Task: Look for space in Mariupol, Ukraine from 5th July, 2023 to 15th July, 2023 for 9 adults in price range Rs.15000 to Rs.25000. Place can be entire place with 5 bedrooms having 5 beds and 5 bathrooms. Property type can be house, flat, guest house. Booking option can be shelf check-in. Required host language is English.
Action: Mouse moved to (580, 128)
Screenshot: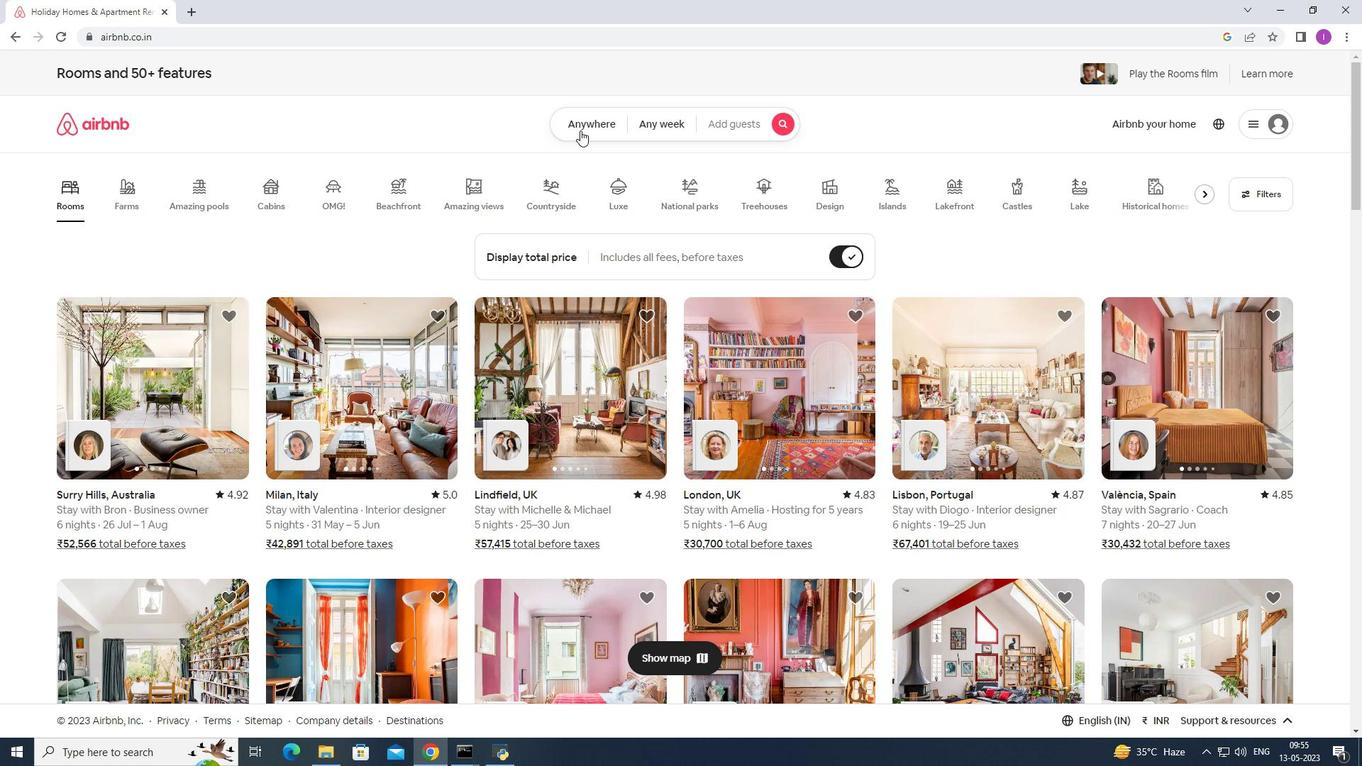 
Action: Mouse pressed left at (580, 128)
Screenshot: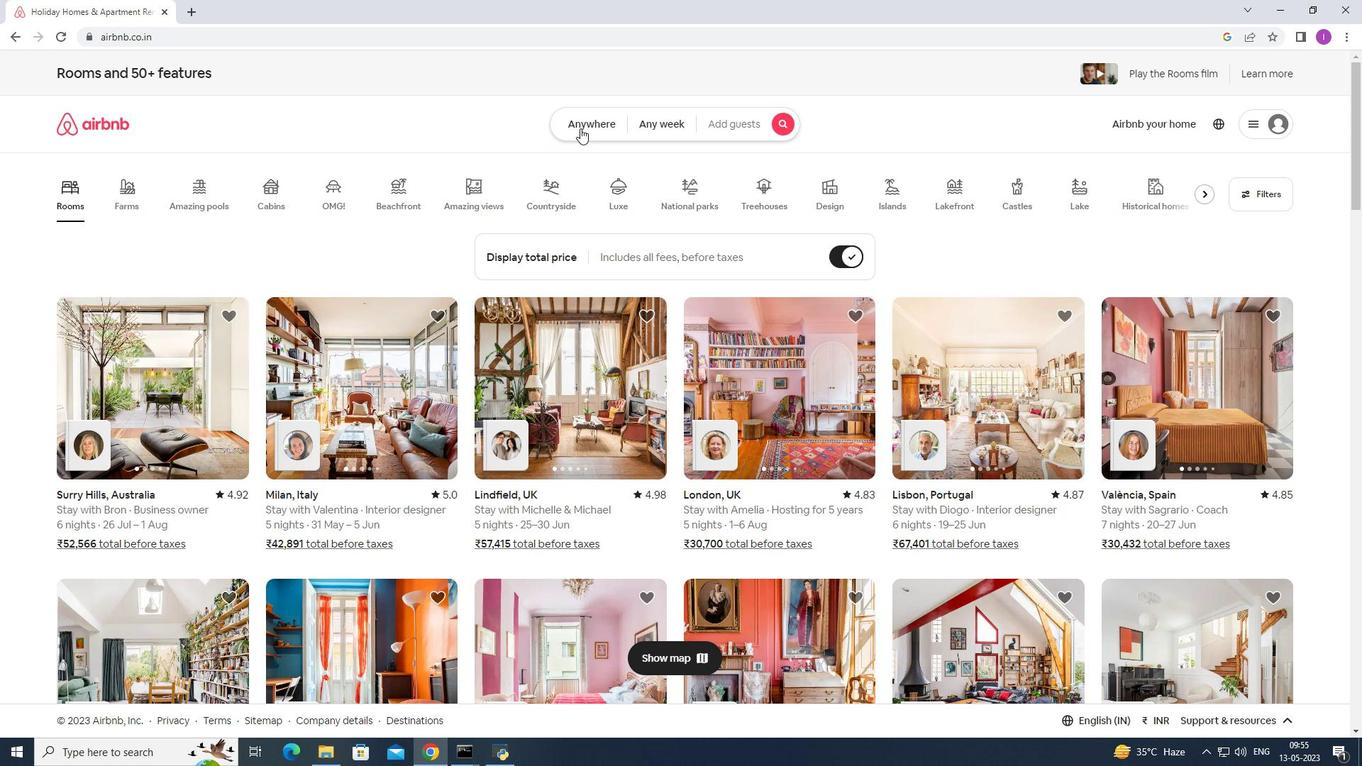 
Action: Mouse moved to (472, 173)
Screenshot: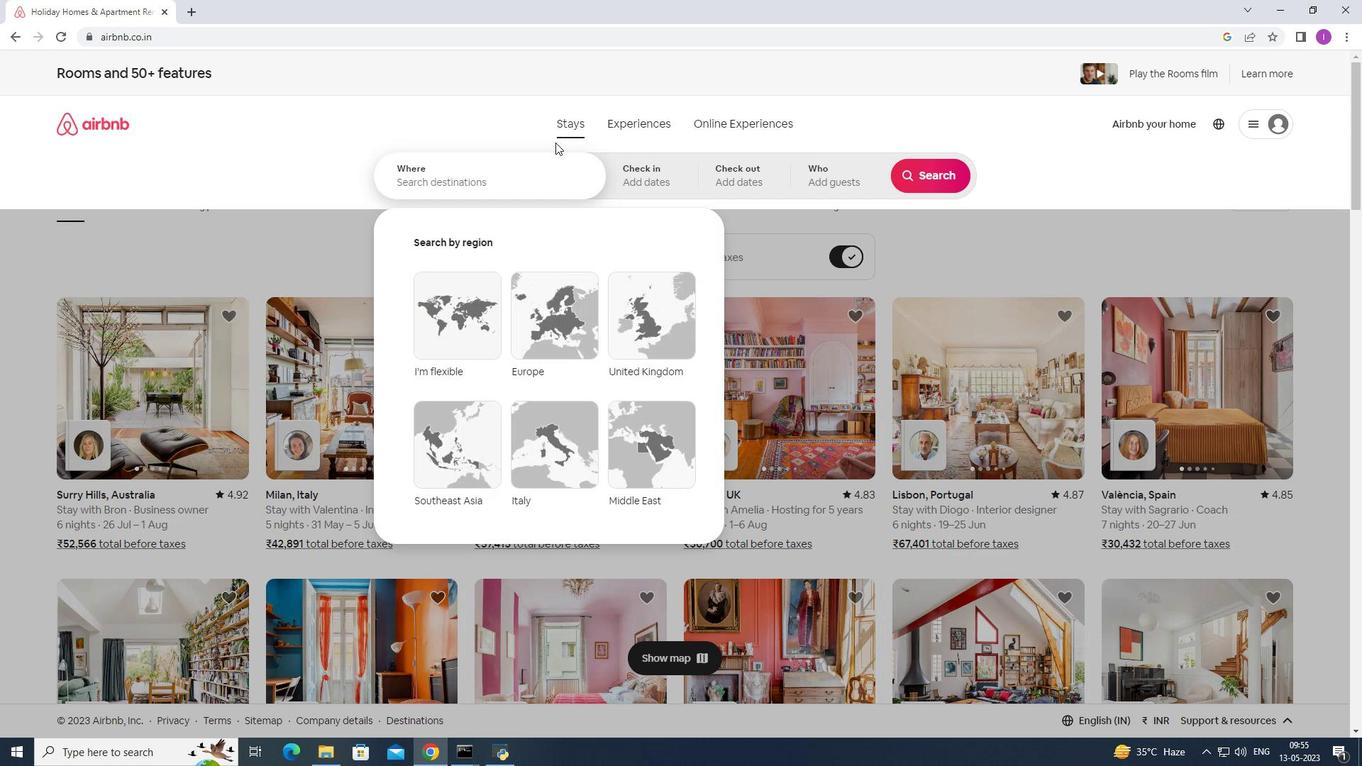 
Action: Mouse pressed left at (472, 173)
Screenshot: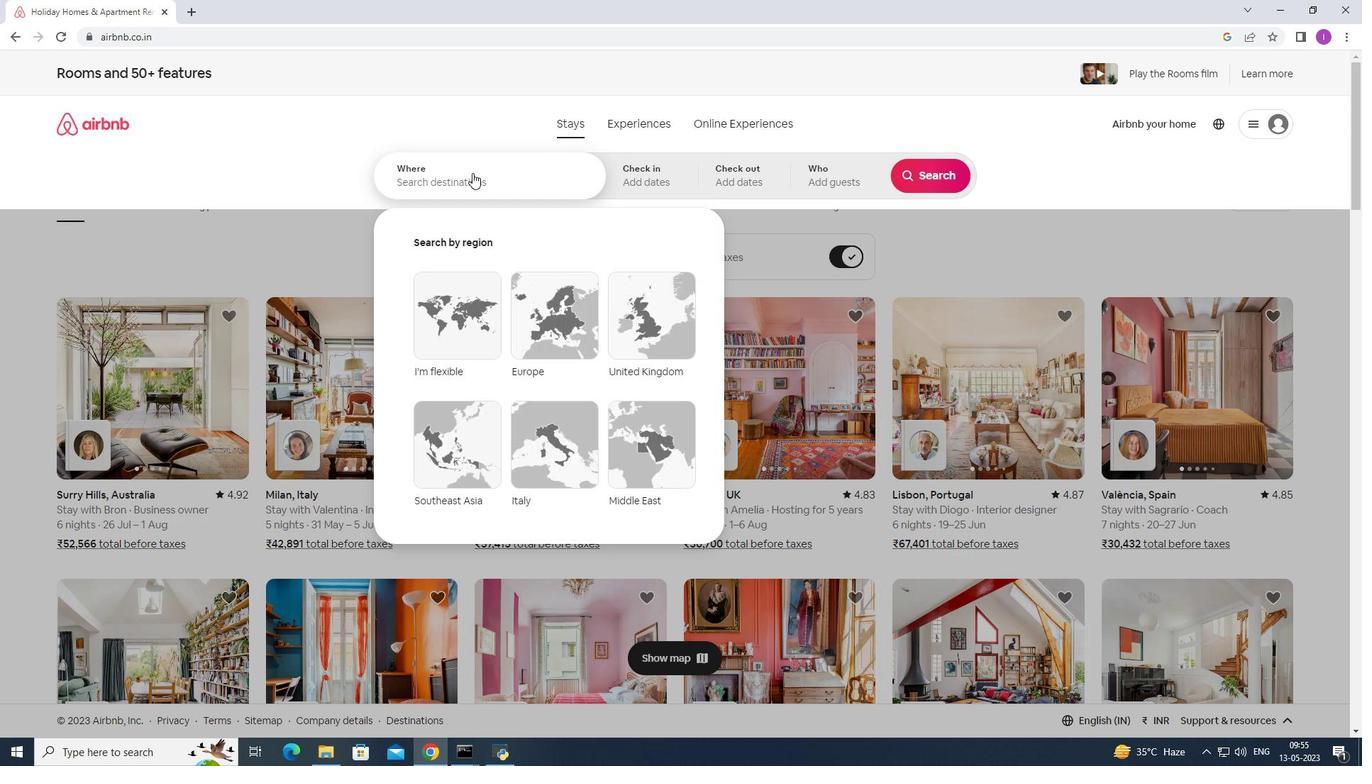
Action: Key pressed <Key.shift>N<Key.backspace><Key.shift>Mariupol,<Key.shift><Key.shift>Ukraine
Screenshot: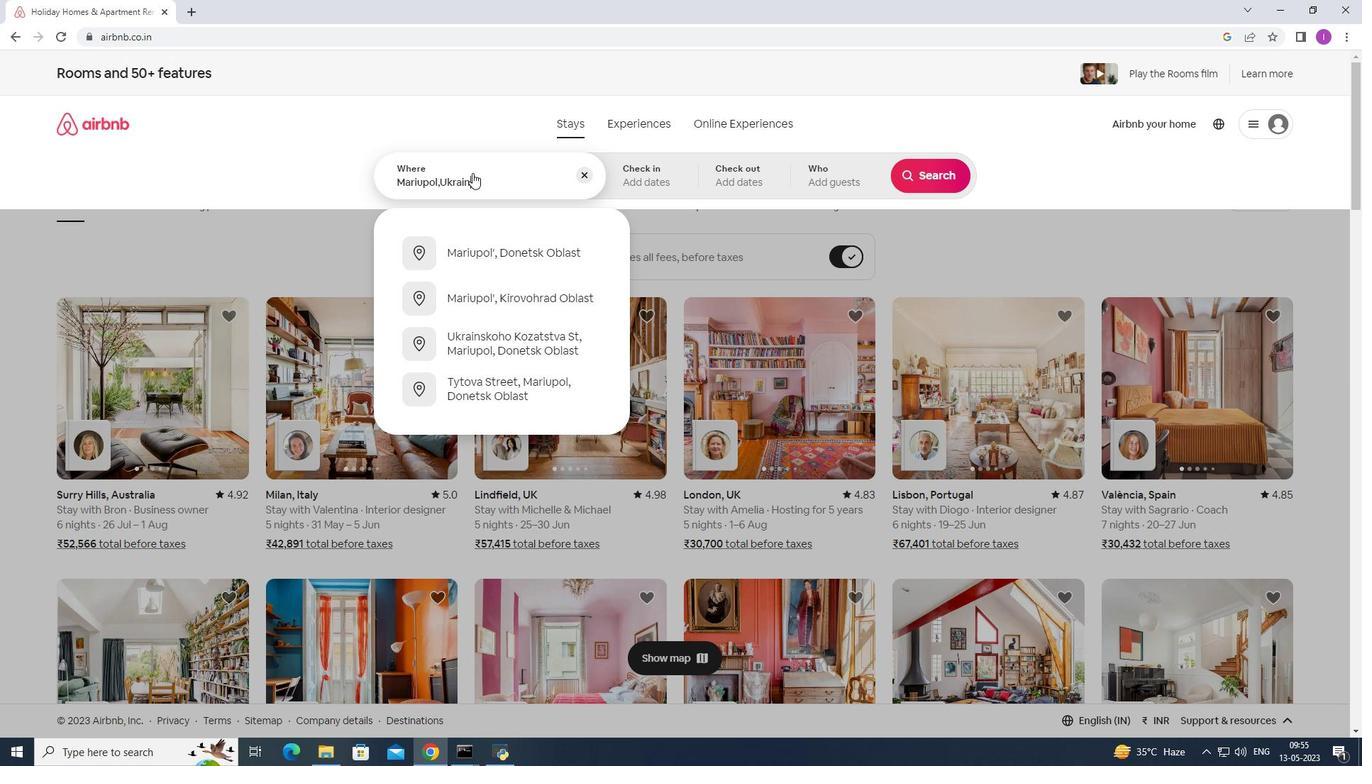 
Action: Mouse moved to (647, 178)
Screenshot: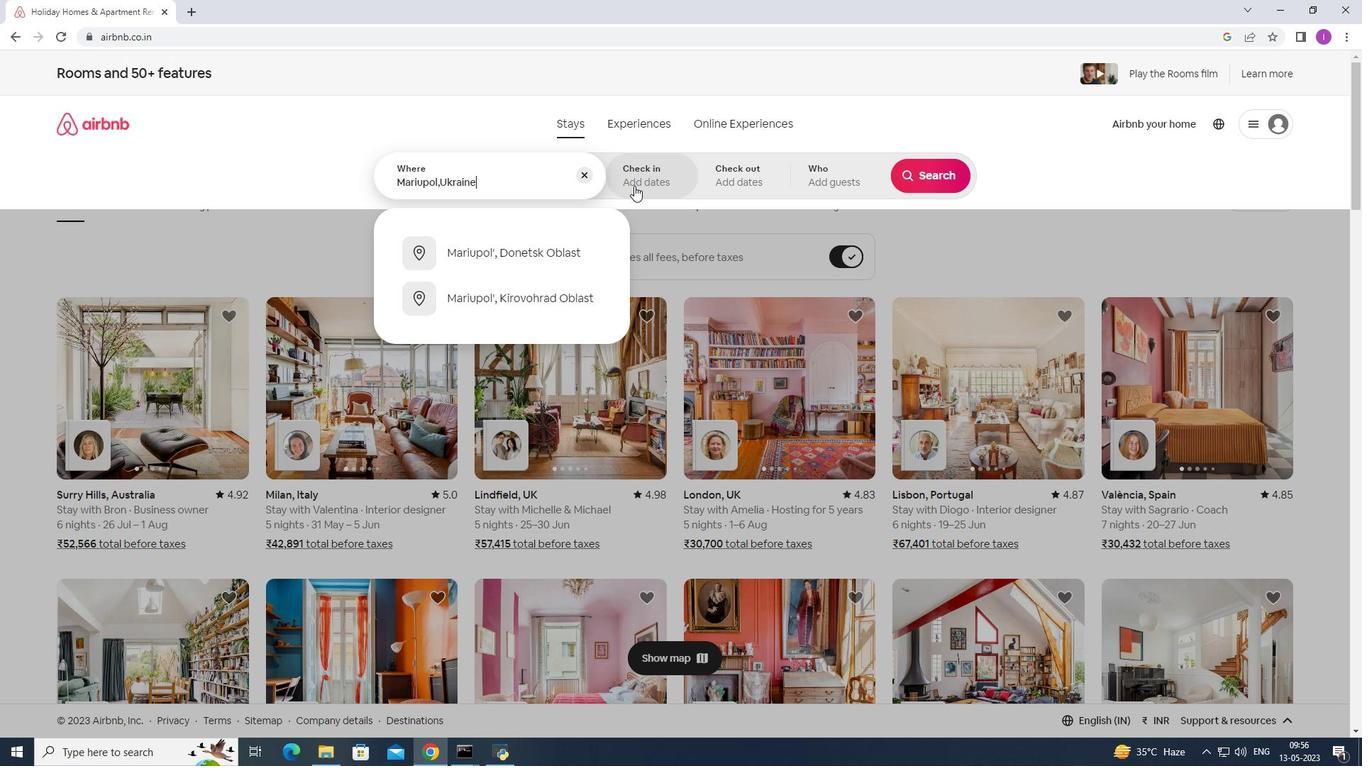 
Action: Mouse pressed left at (647, 178)
Screenshot: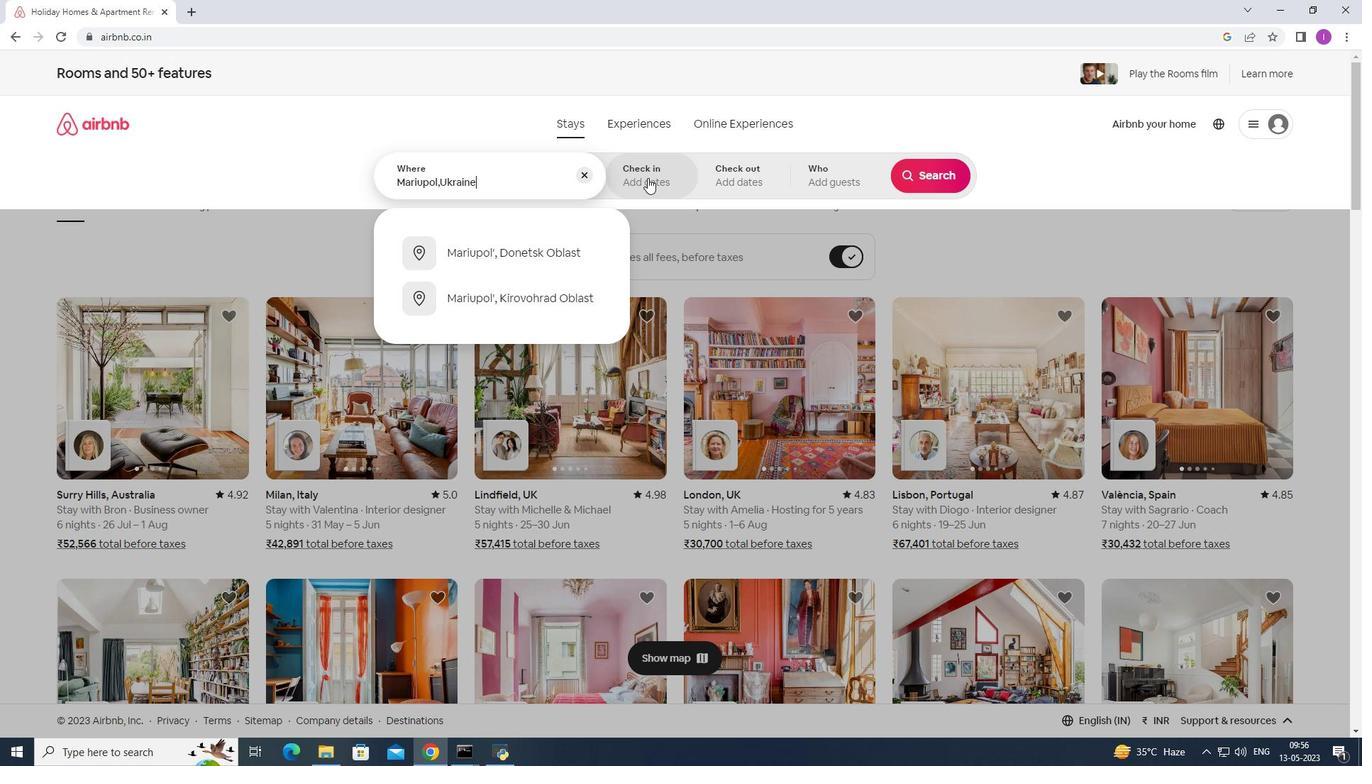 
Action: Mouse moved to (928, 285)
Screenshot: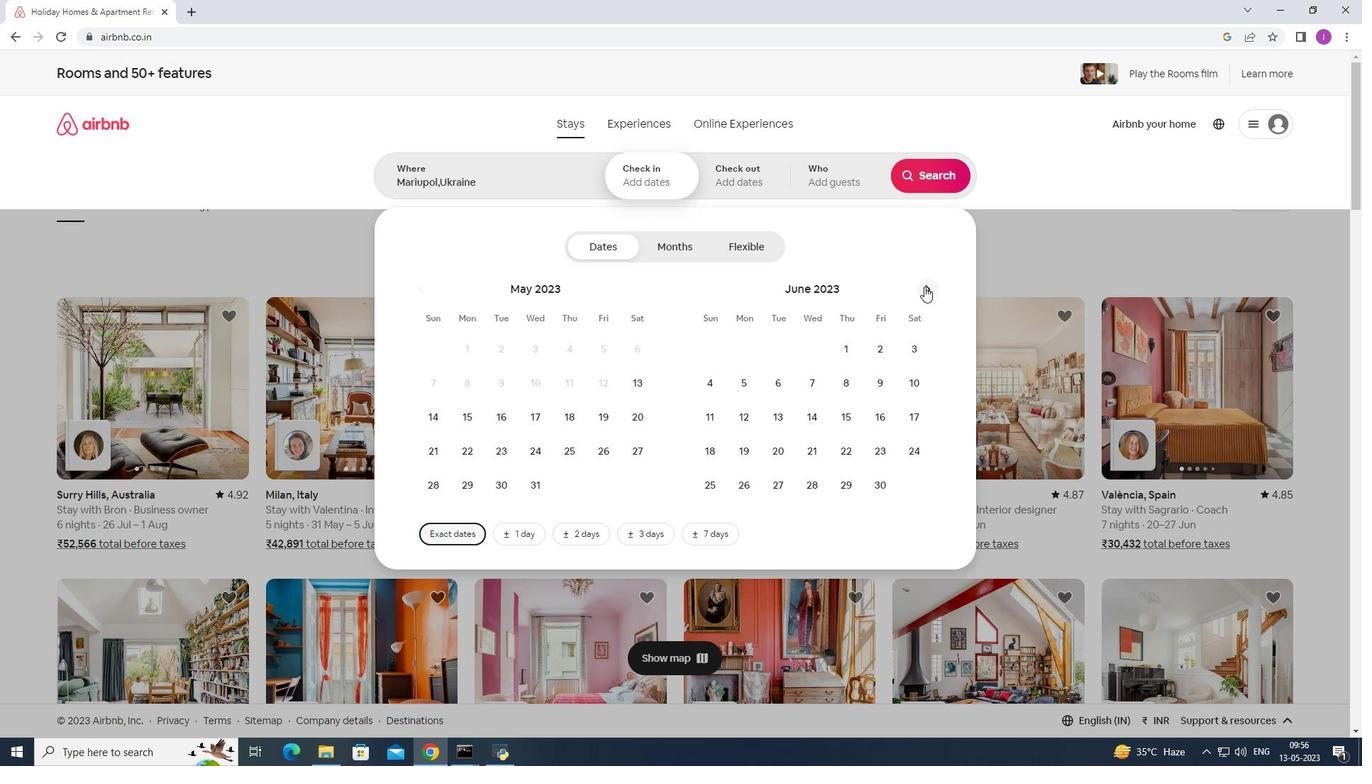 
Action: Mouse pressed left at (928, 285)
Screenshot: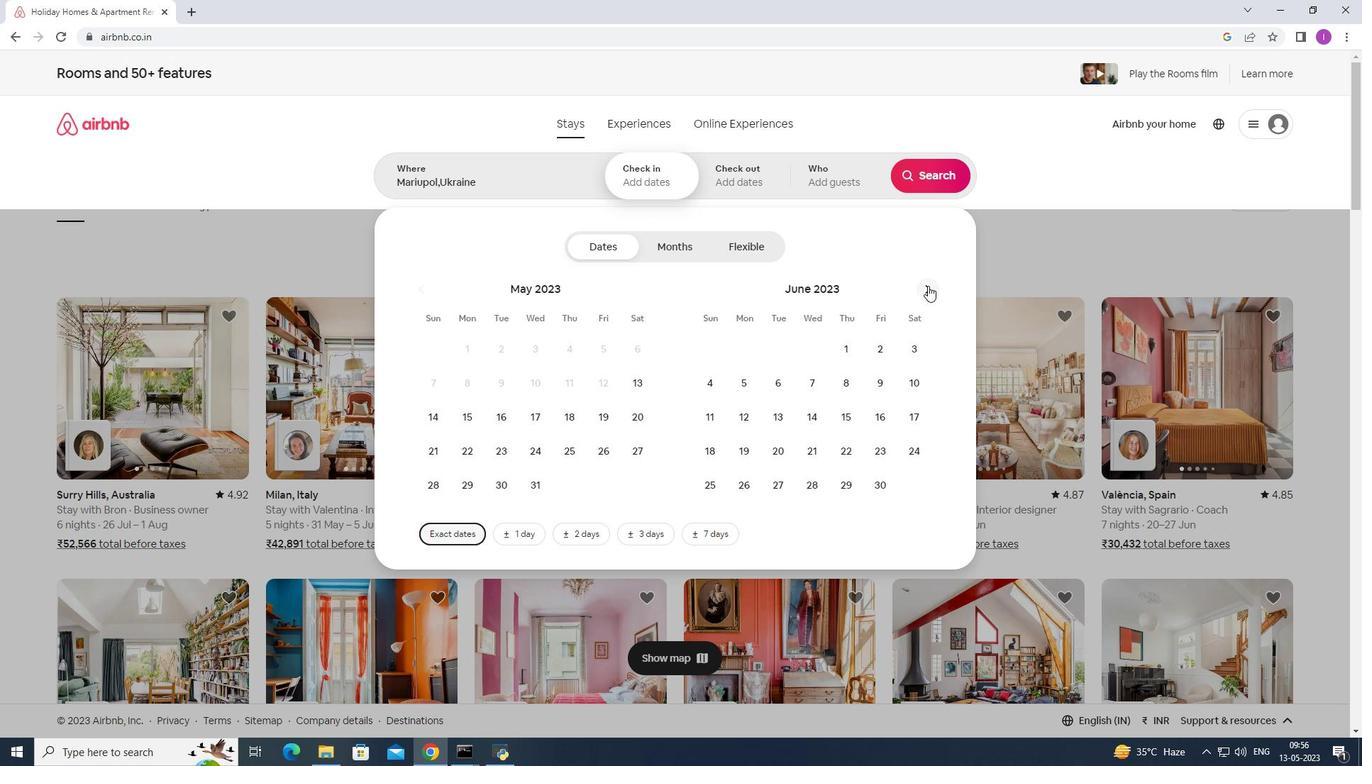 
Action: Mouse moved to (807, 385)
Screenshot: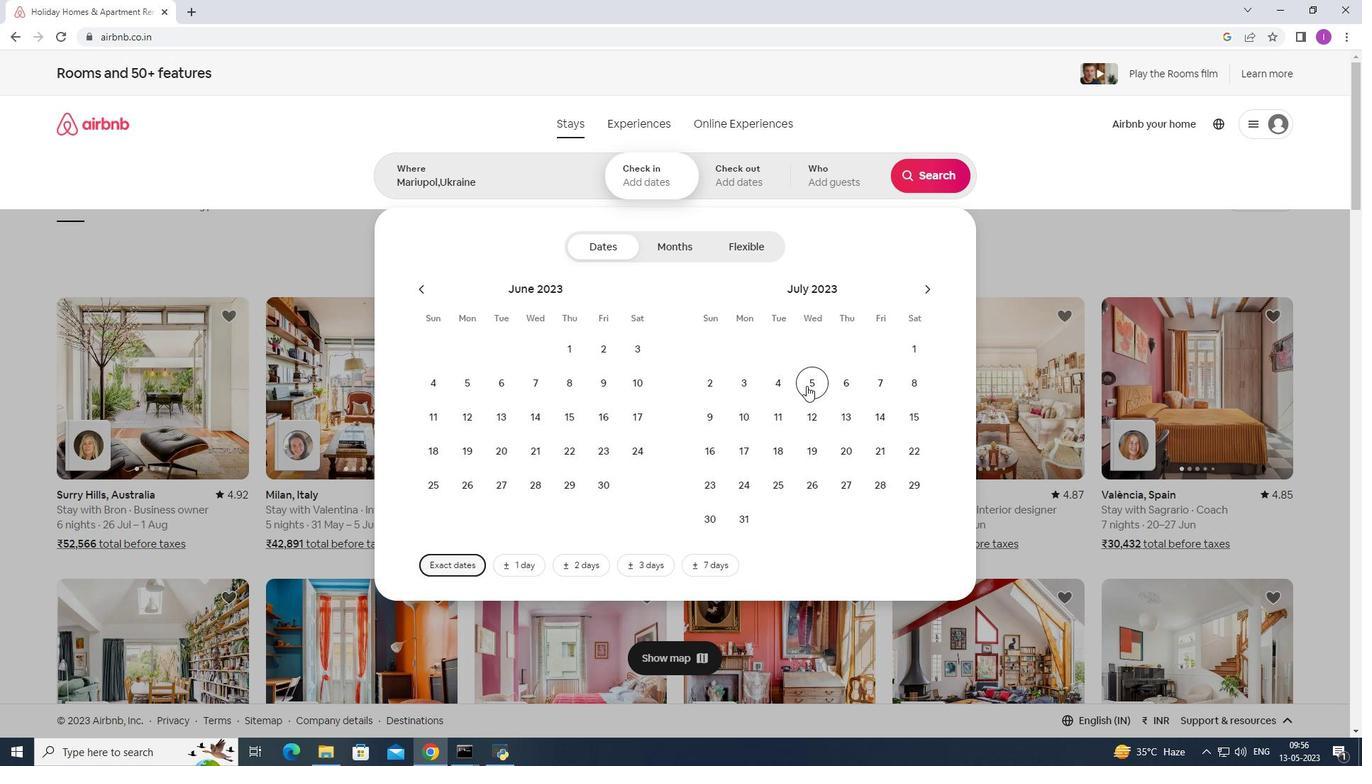 
Action: Mouse pressed left at (807, 385)
Screenshot: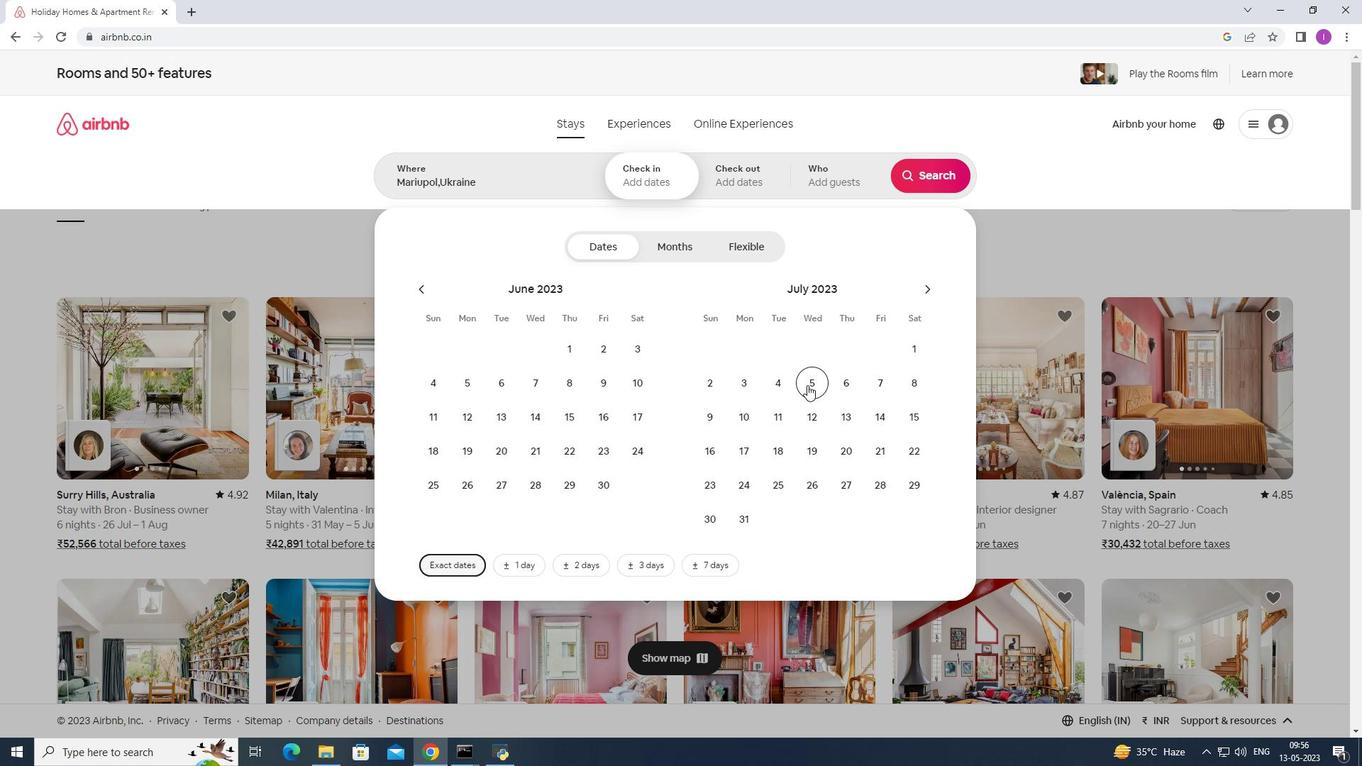 
Action: Mouse moved to (913, 412)
Screenshot: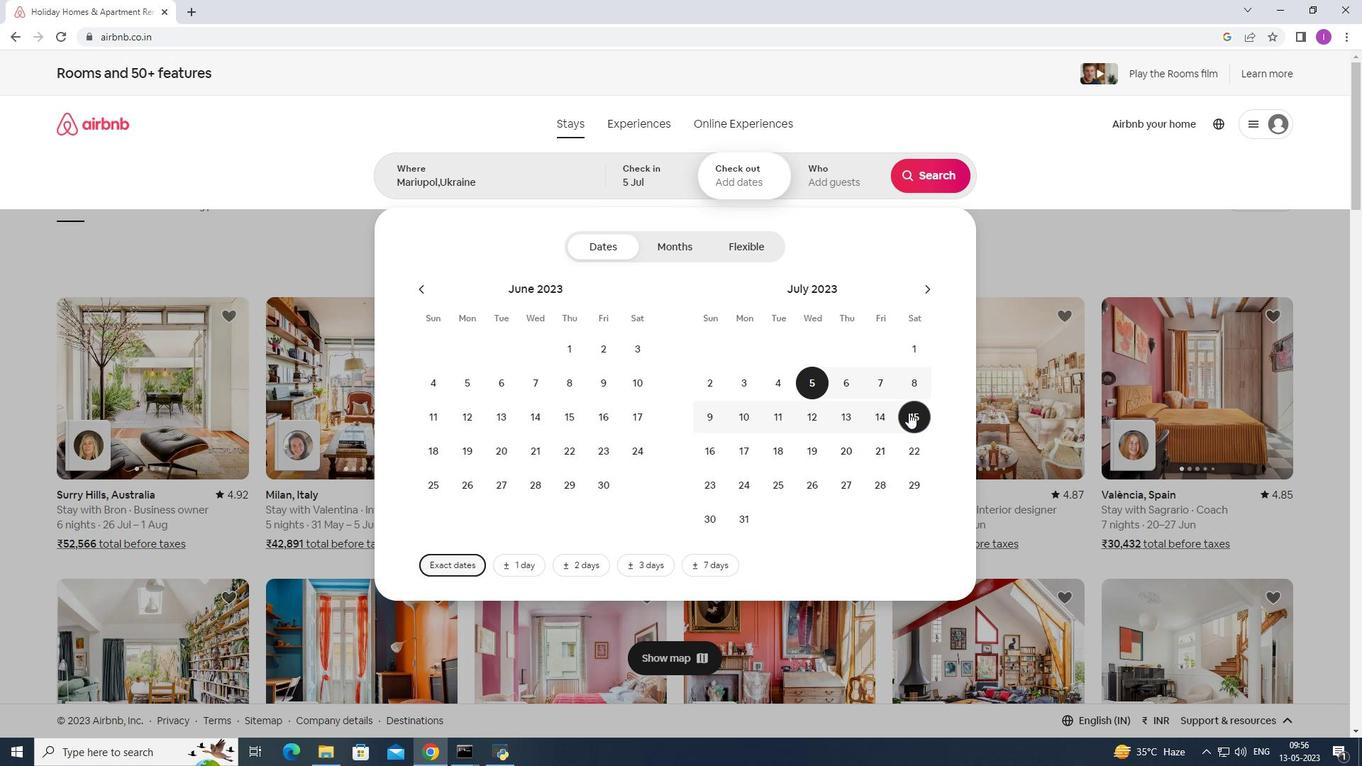 
Action: Mouse pressed left at (913, 412)
Screenshot: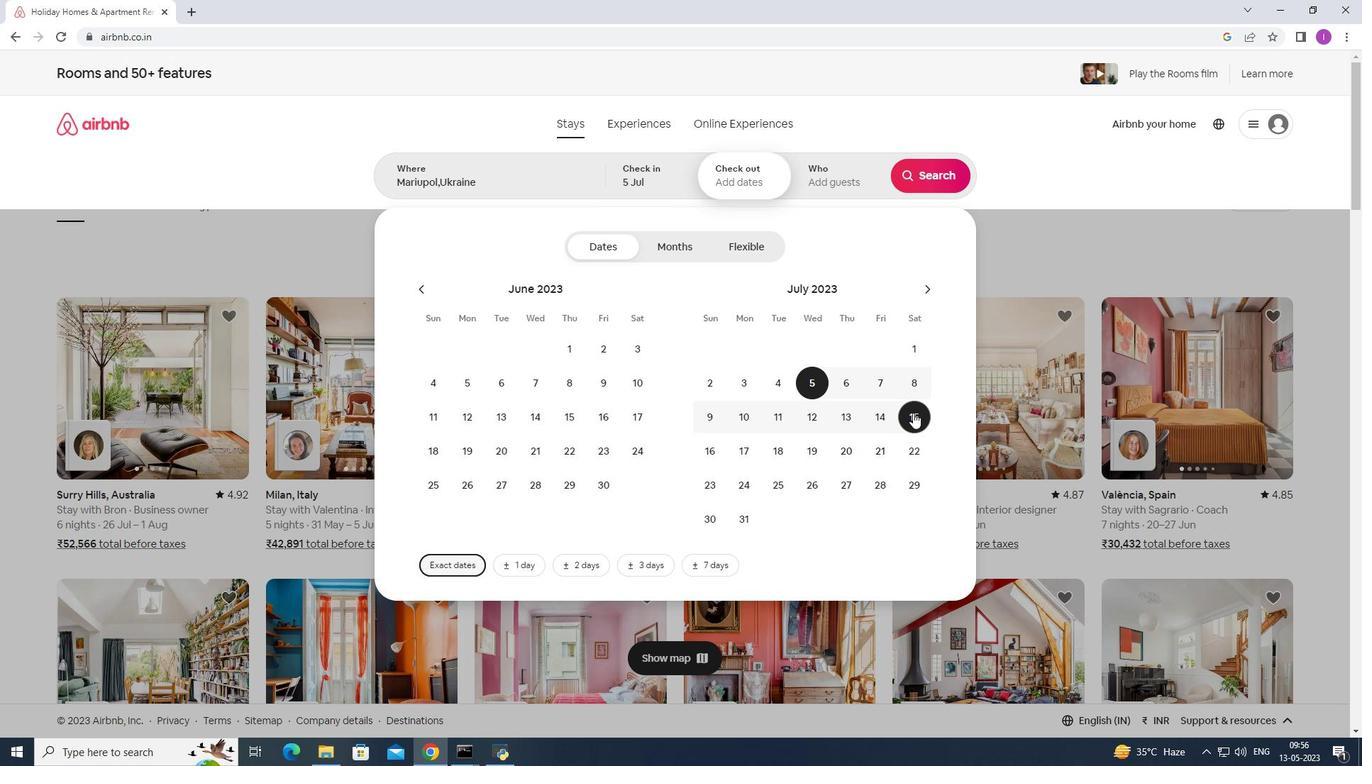 
Action: Mouse moved to (850, 183)
Screenshot: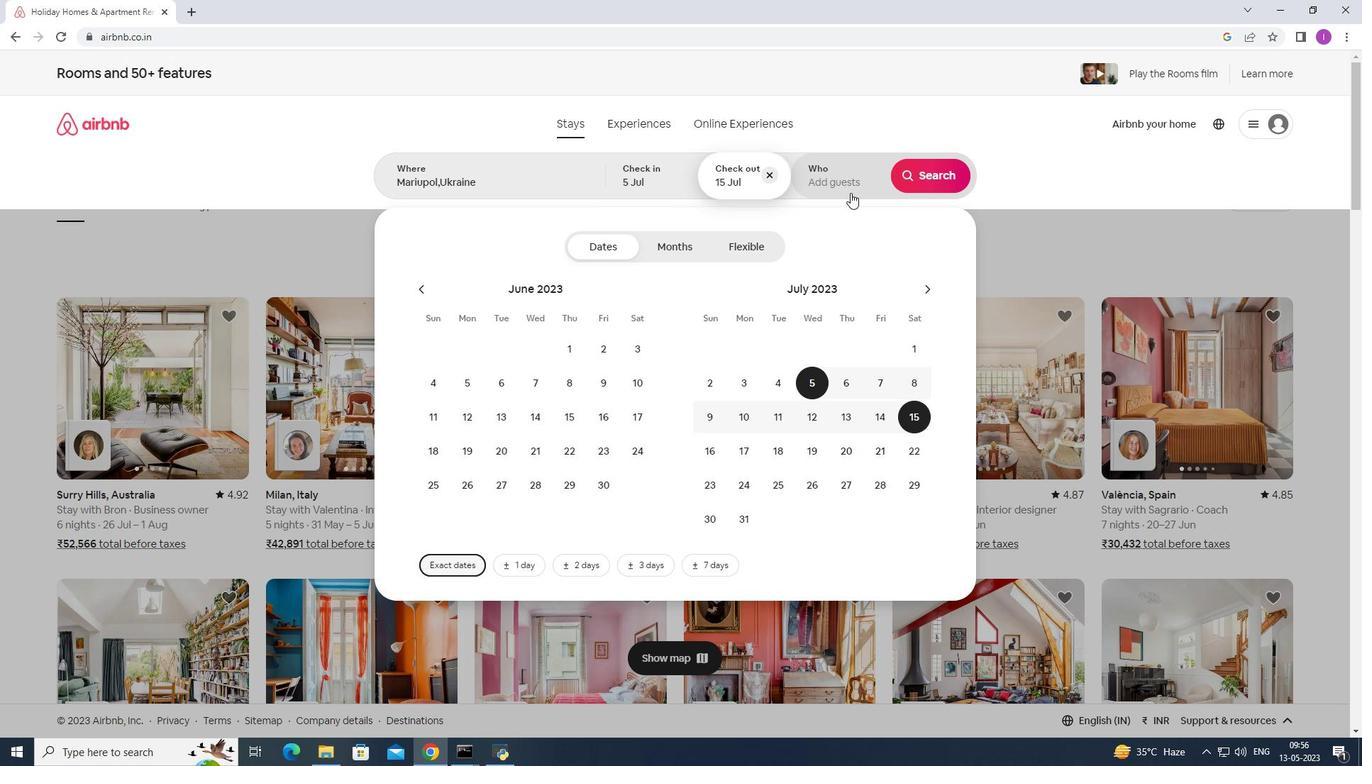 
Action: Mouse pressed left at (850, 183)
Screenshot: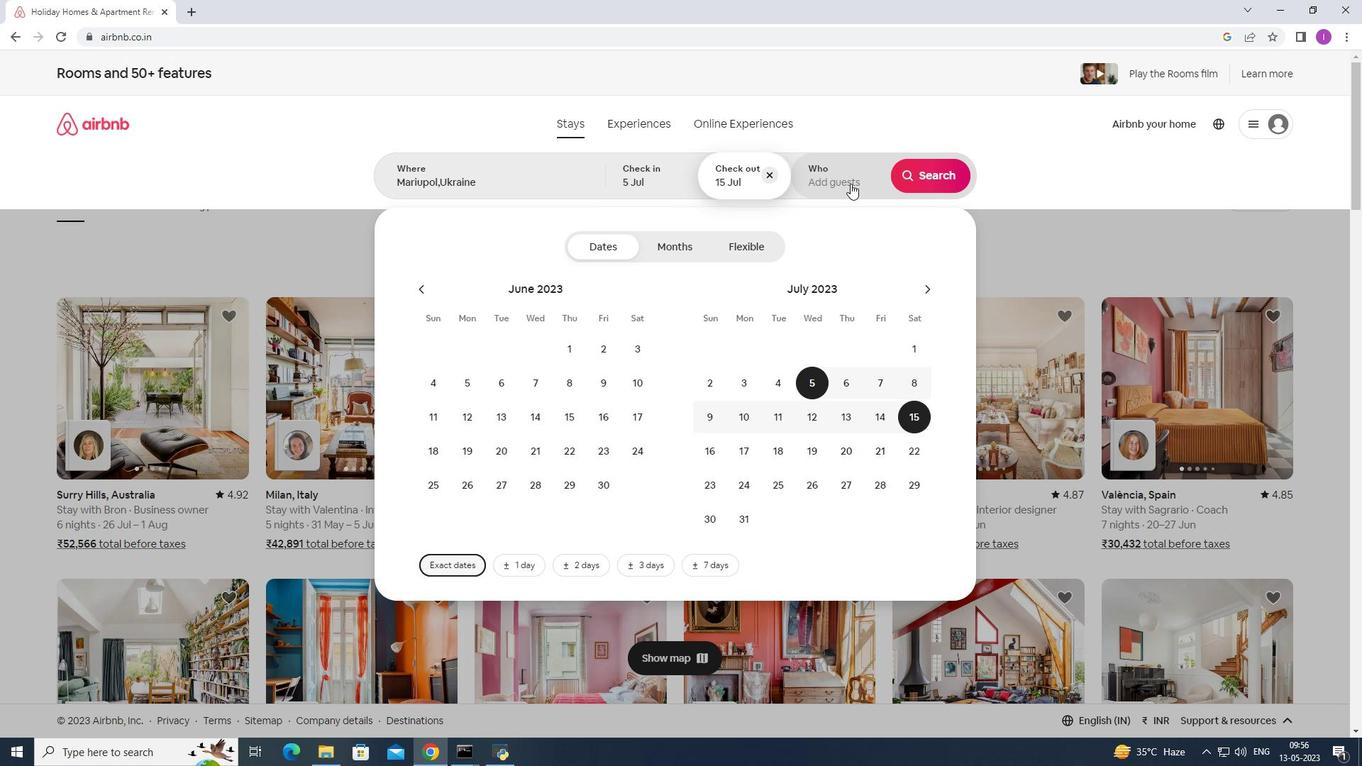 
Action: Mouse moved to (935, 258)
Screenshot: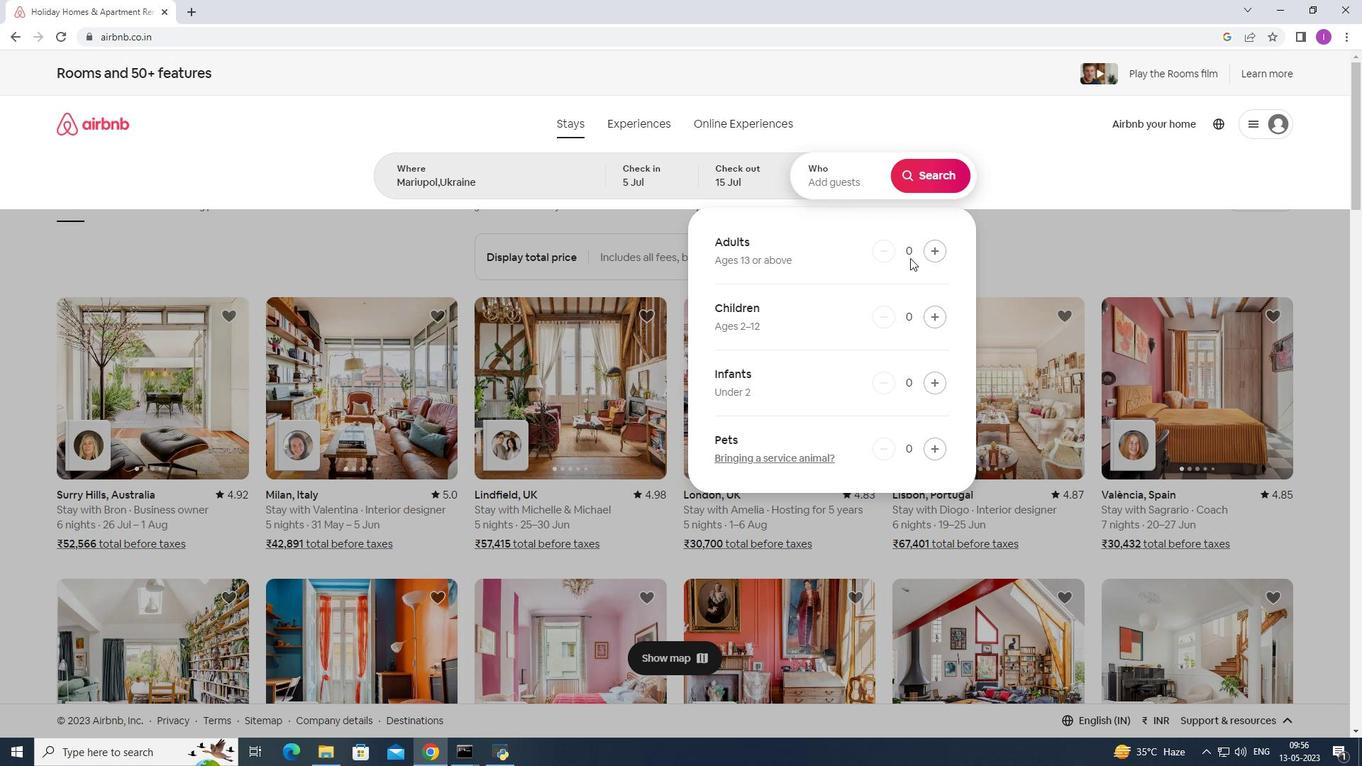 
Action: Mouse pressed left at (935, 258)
Screenshot: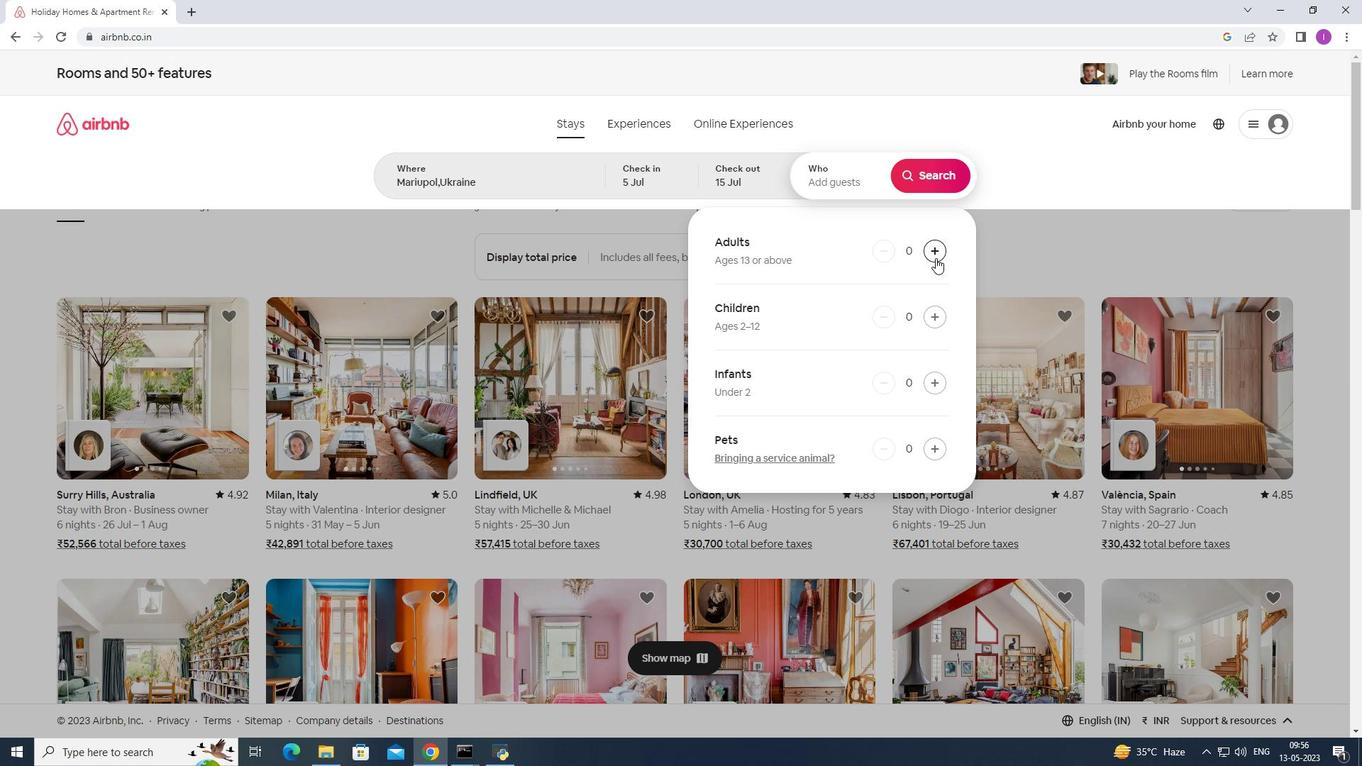 
Action: Mouse pressed left at (935, 258)
Screenshot: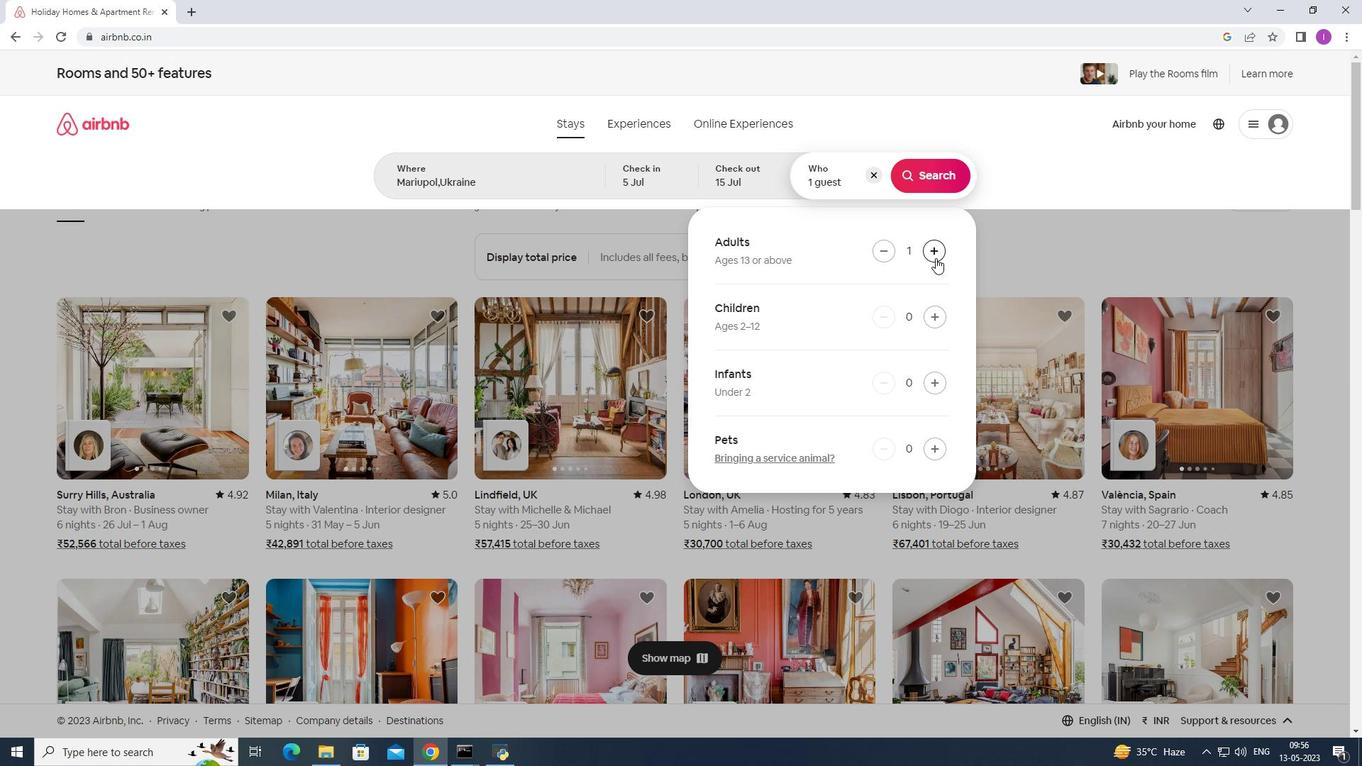 
Action: Mouse pressed left at (935, 258)
Screenshot: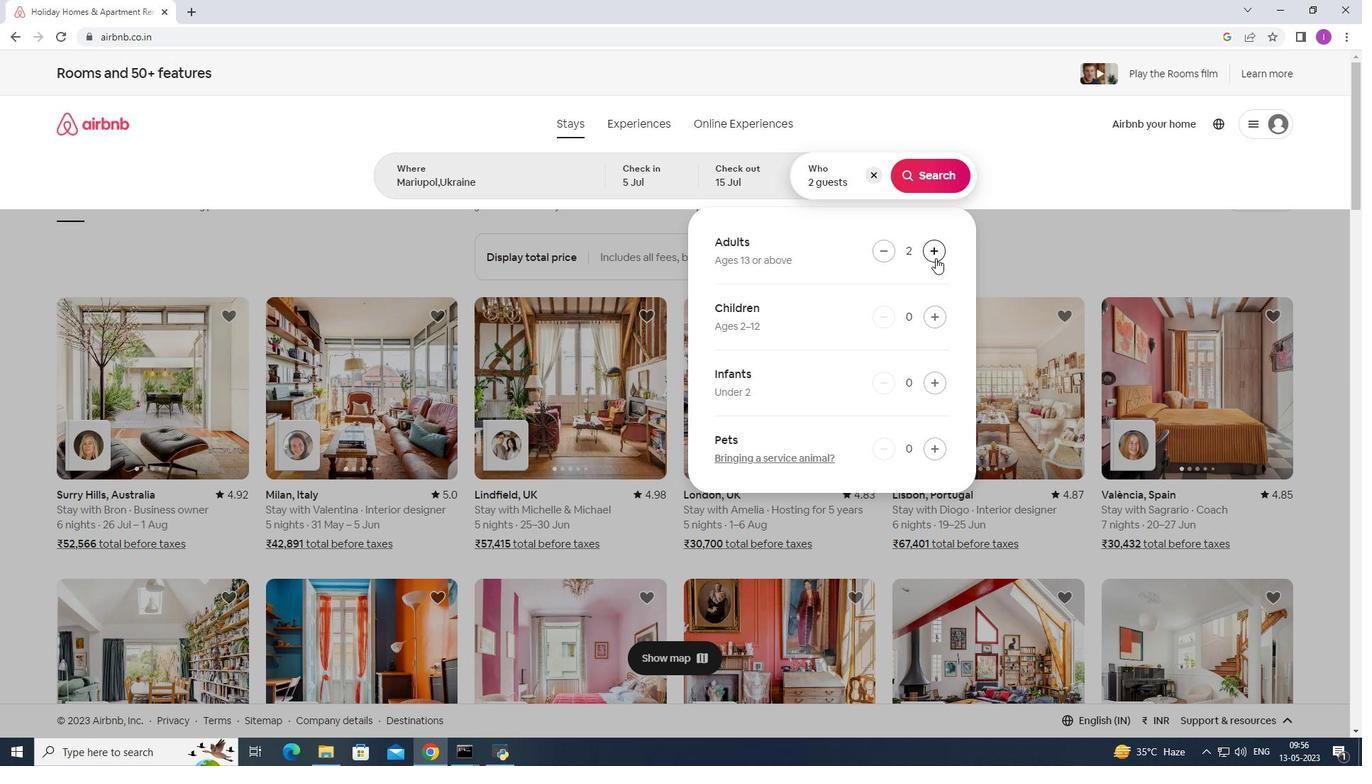 
Action: Mouse pressed left at (935, 258)
Screenshot: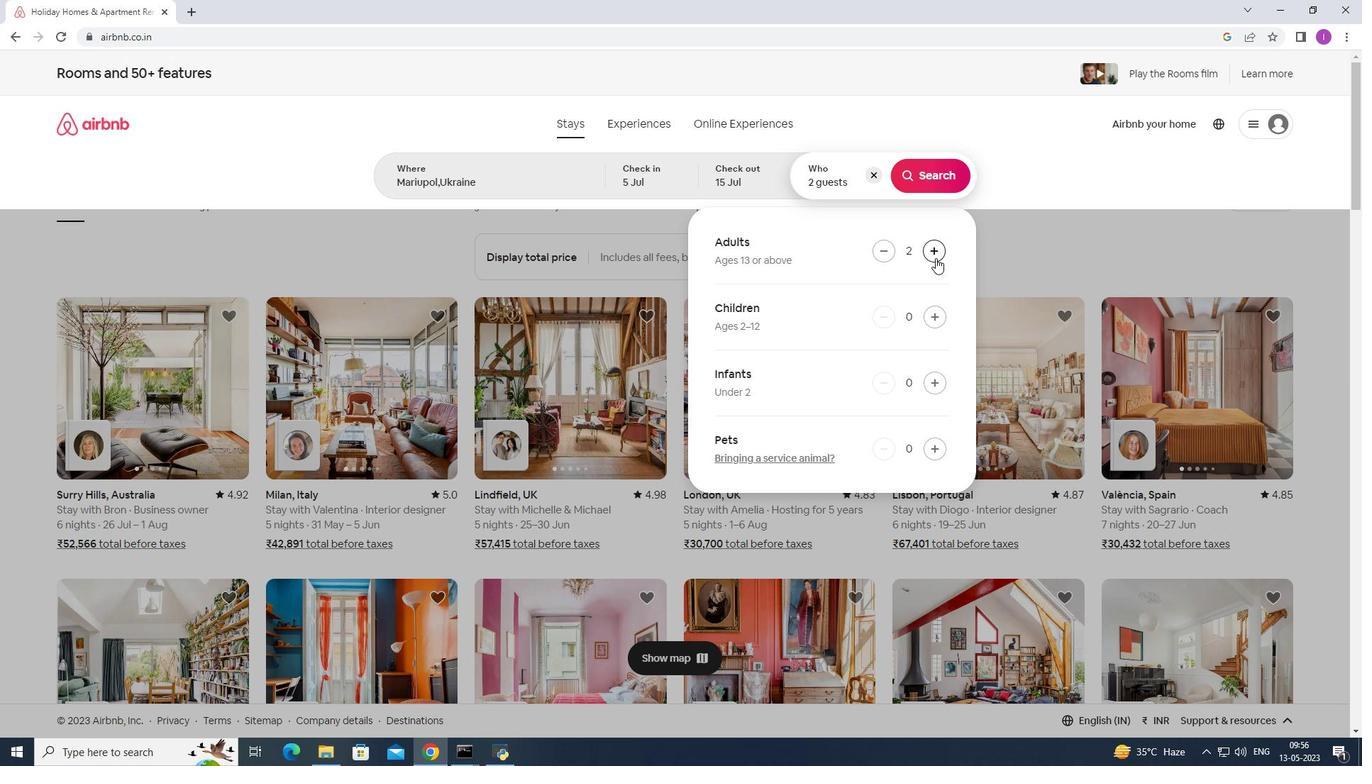 
Action: Mouse pressed left at (935, 258)
Screenshot: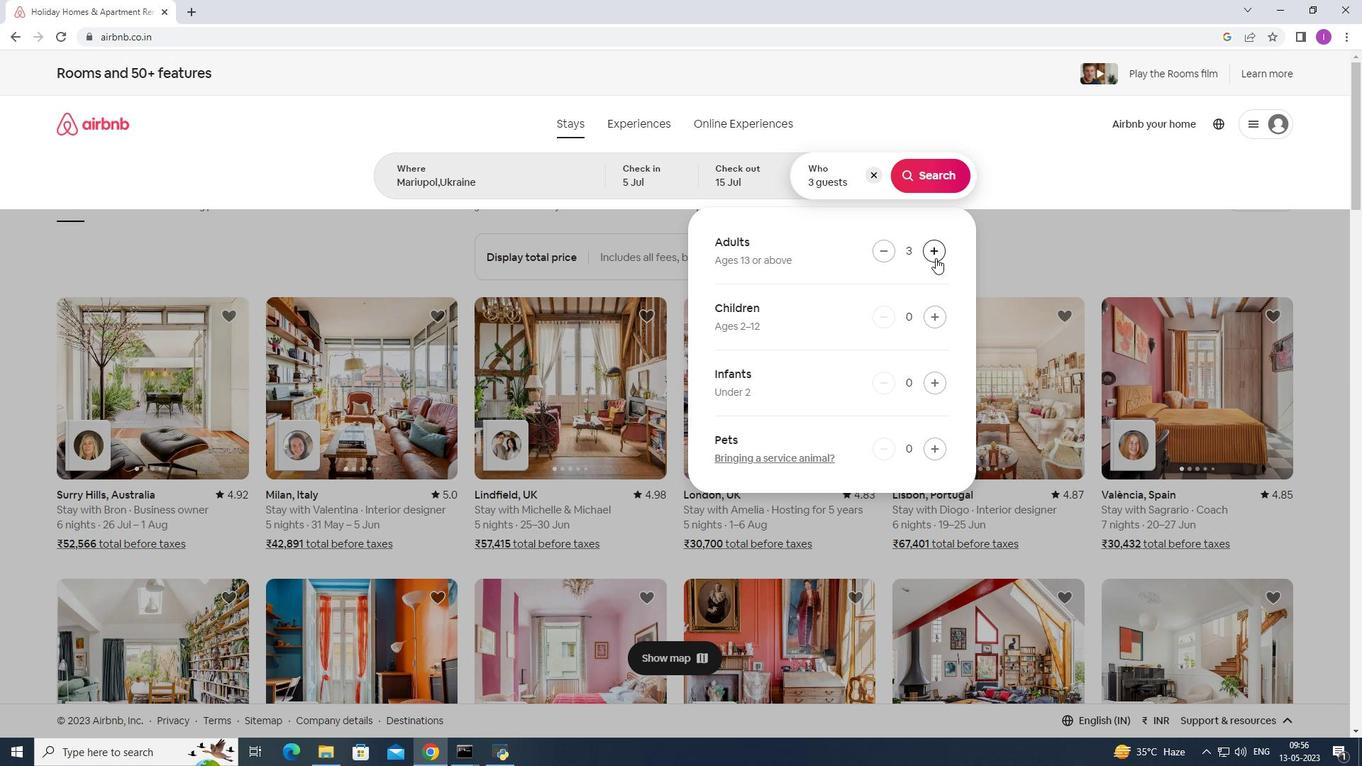 
Action: Mouse pressed left at (935, 258)
Screenshot: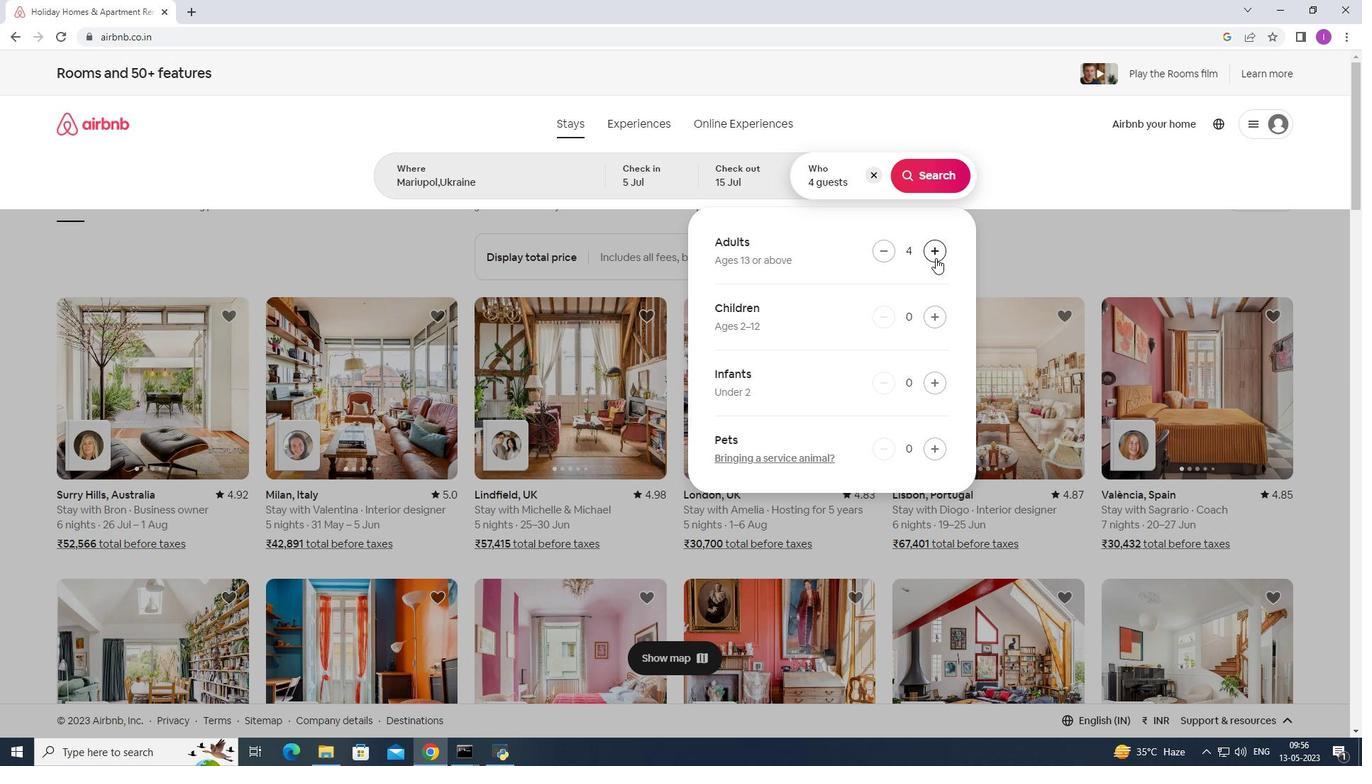 
Action: Mouse pressed left at (935, 258)
Screenshot: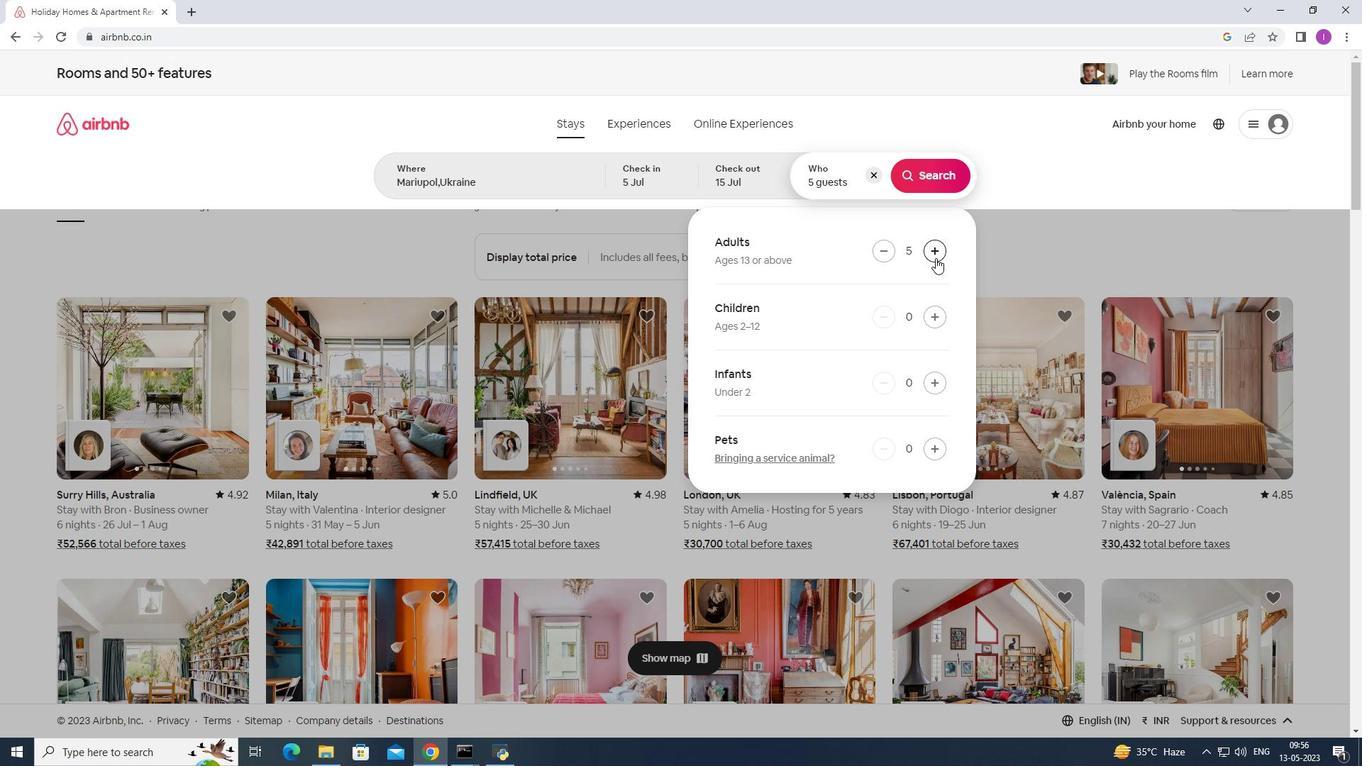 
Action: Mouse pressed left at (935, 258)
Screenshot: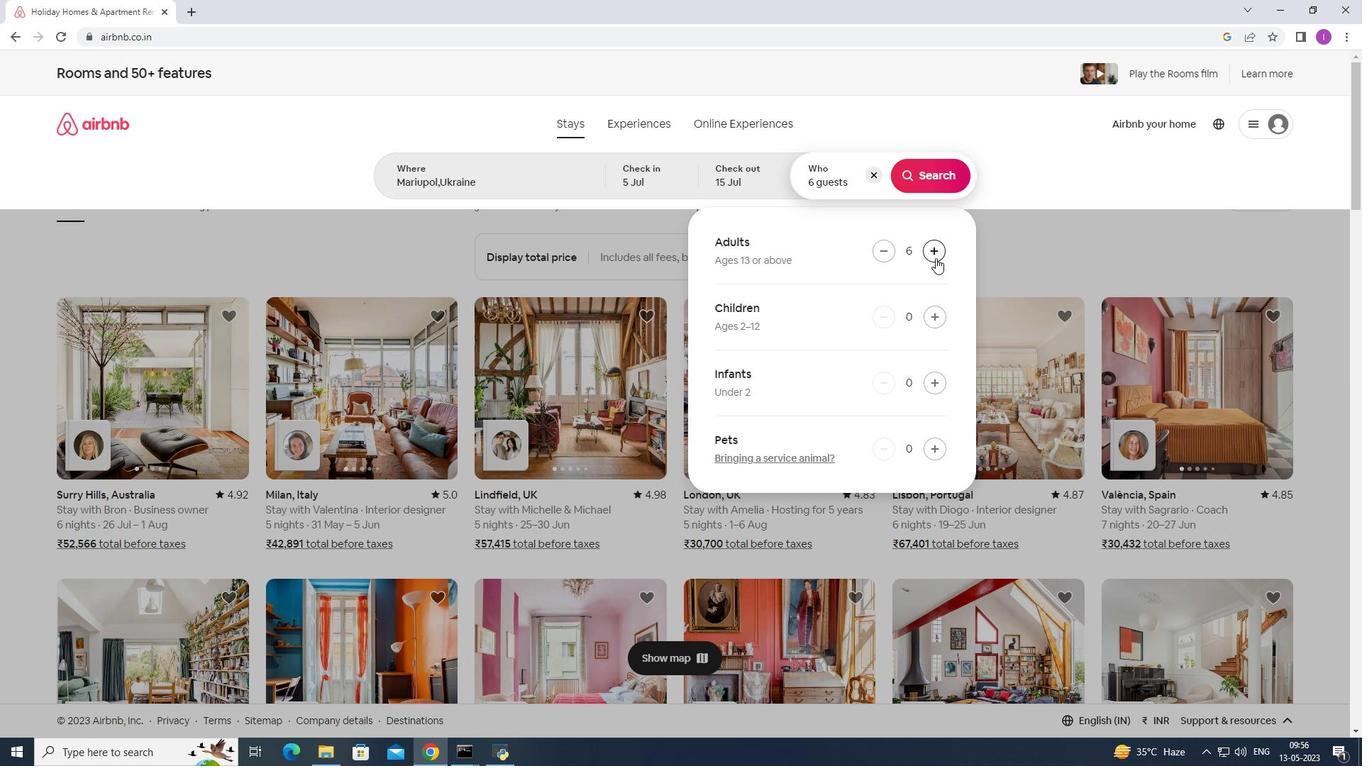 
Action: Mouse pressed left at (935, 258)
Screenshot: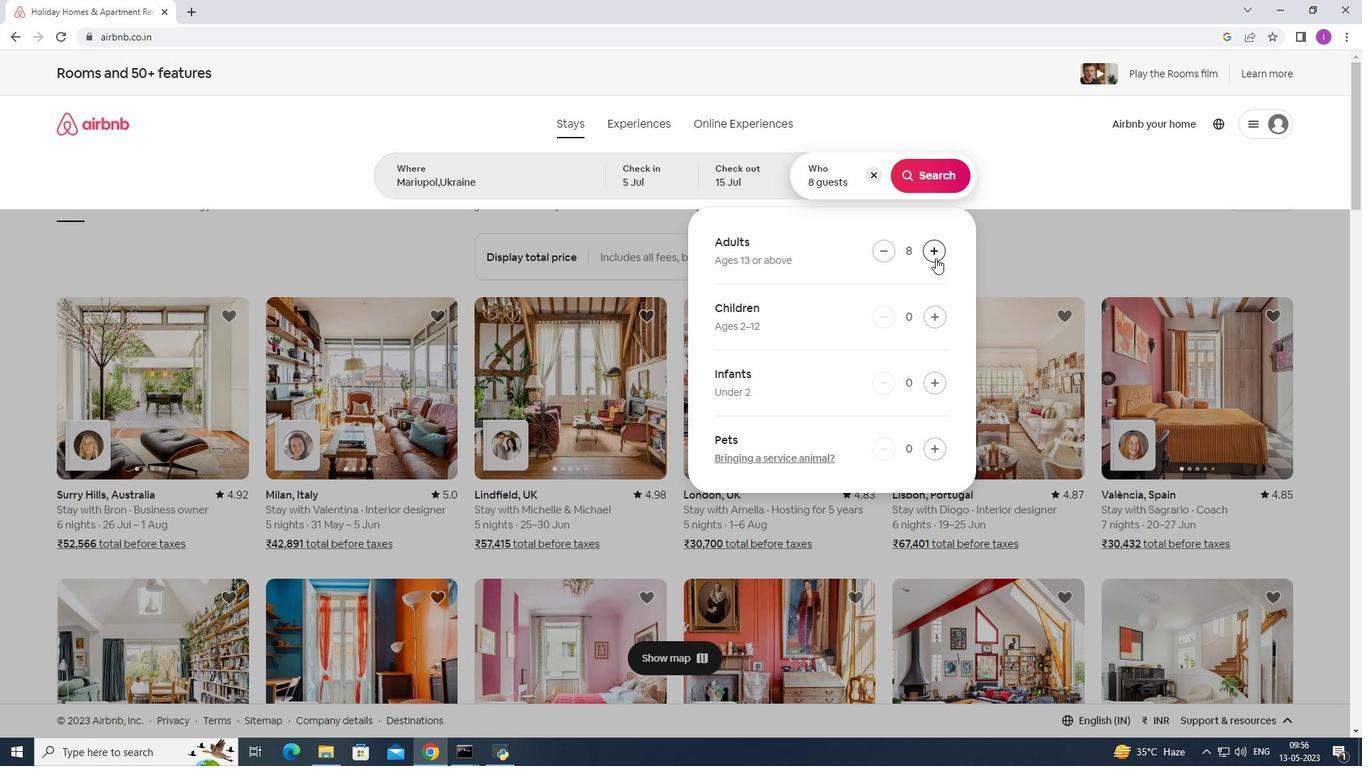 
Action: Mouse moved to (932, 167)
Screenshot: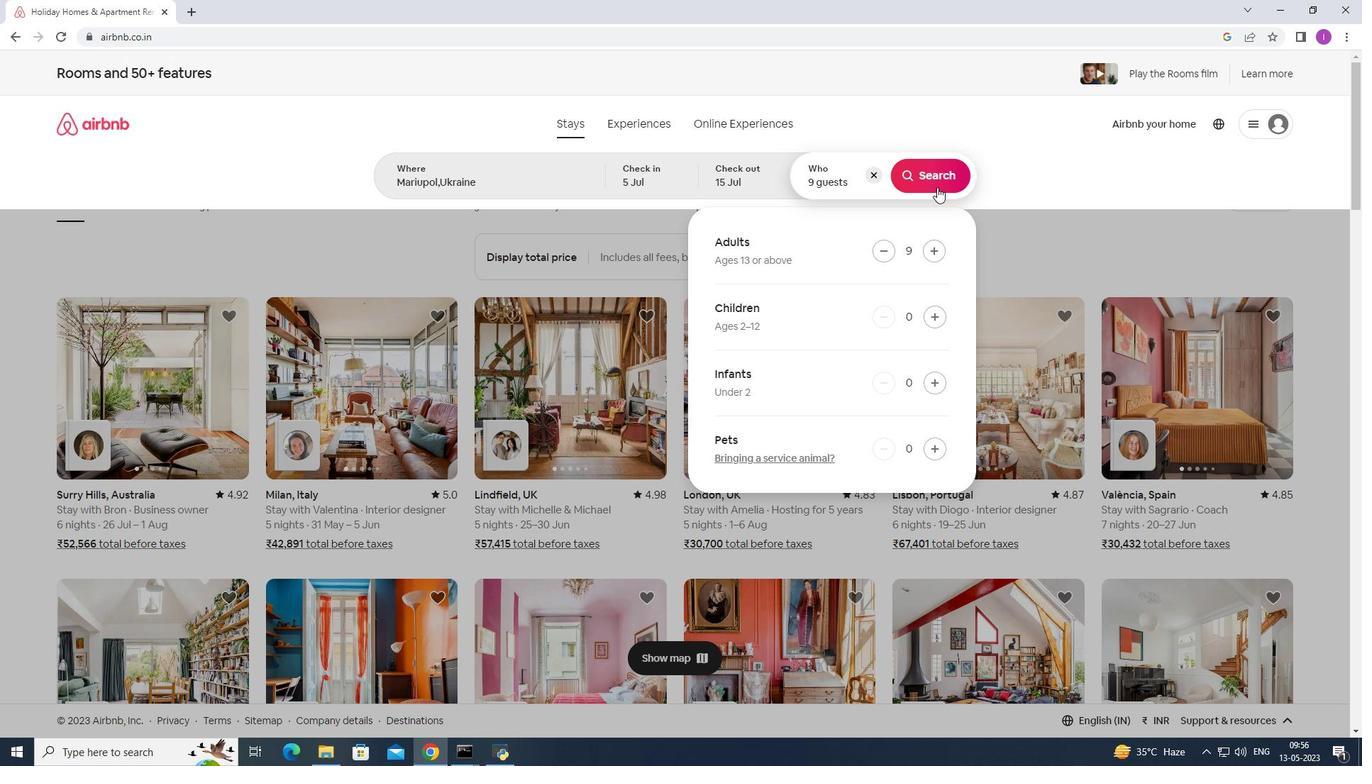 
Action: Mouse pressed left at (932, 167)
Screenshot: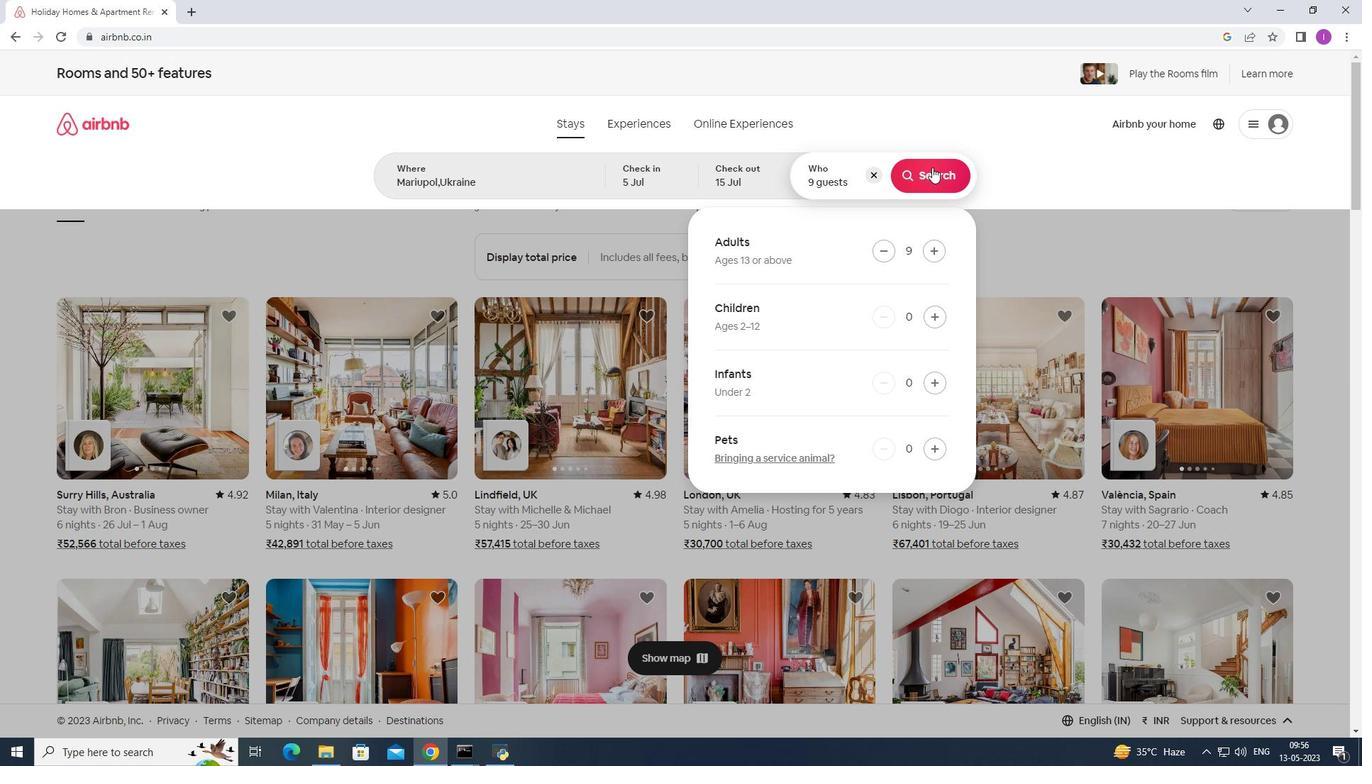 
Action: Mouse moved to (1301, 134)
Screenshot: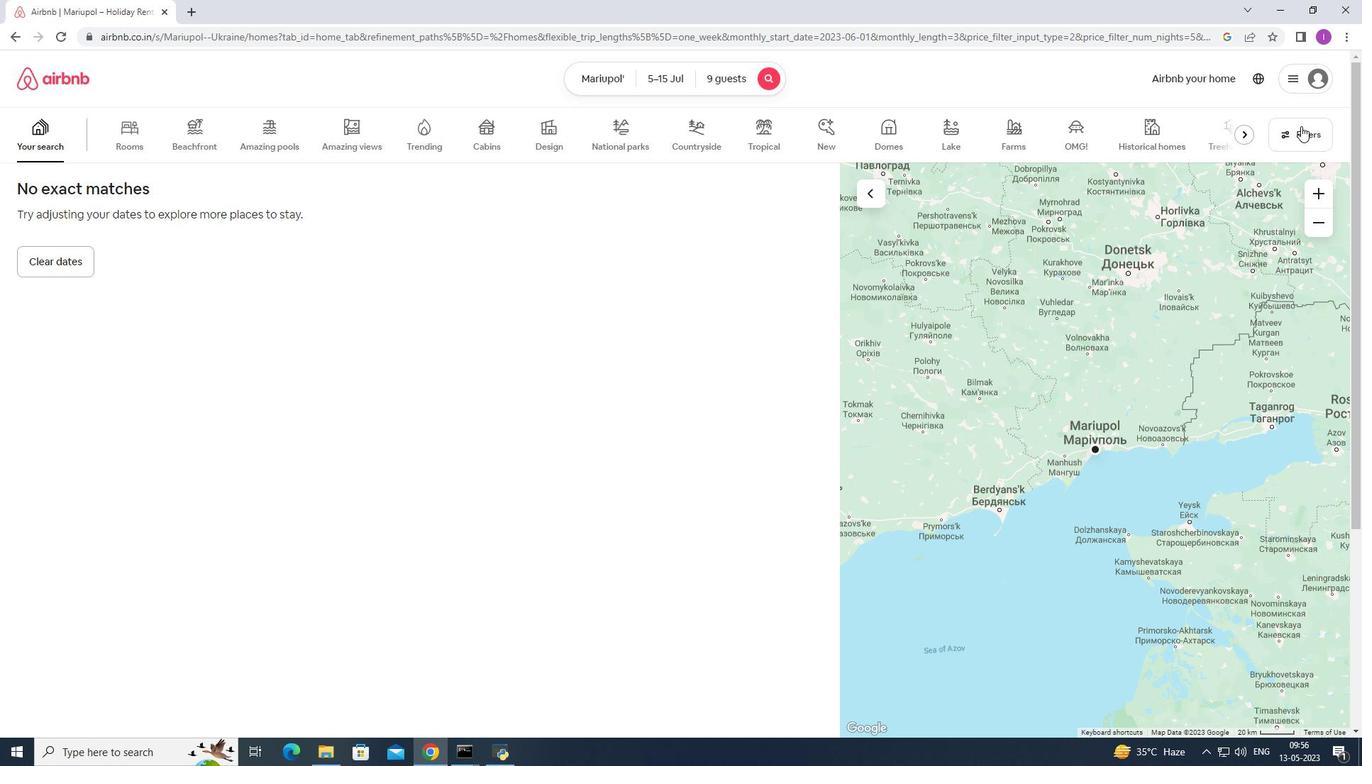 
Action: Mouse pressed left at (1301, 134)
Screenshot: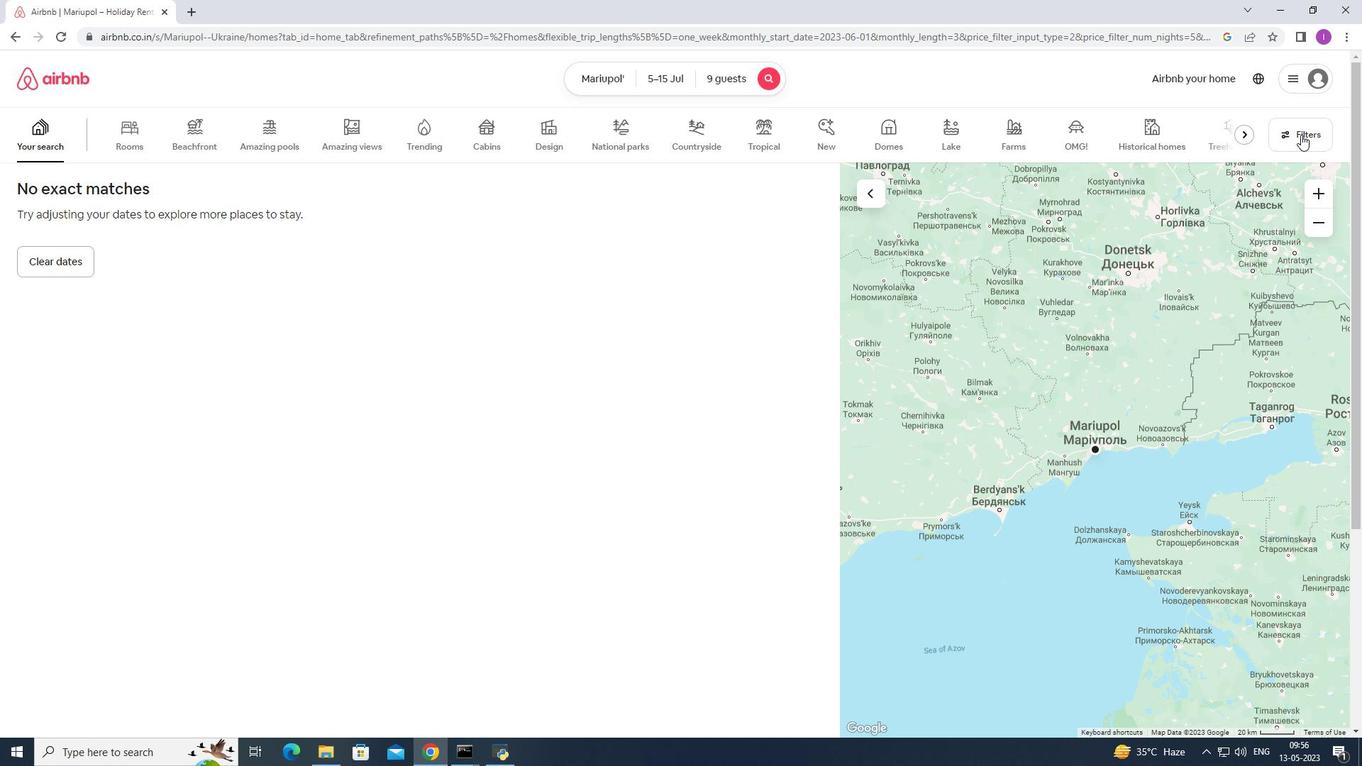 
Action: Mouse moved to (785, 478)
Screenshot: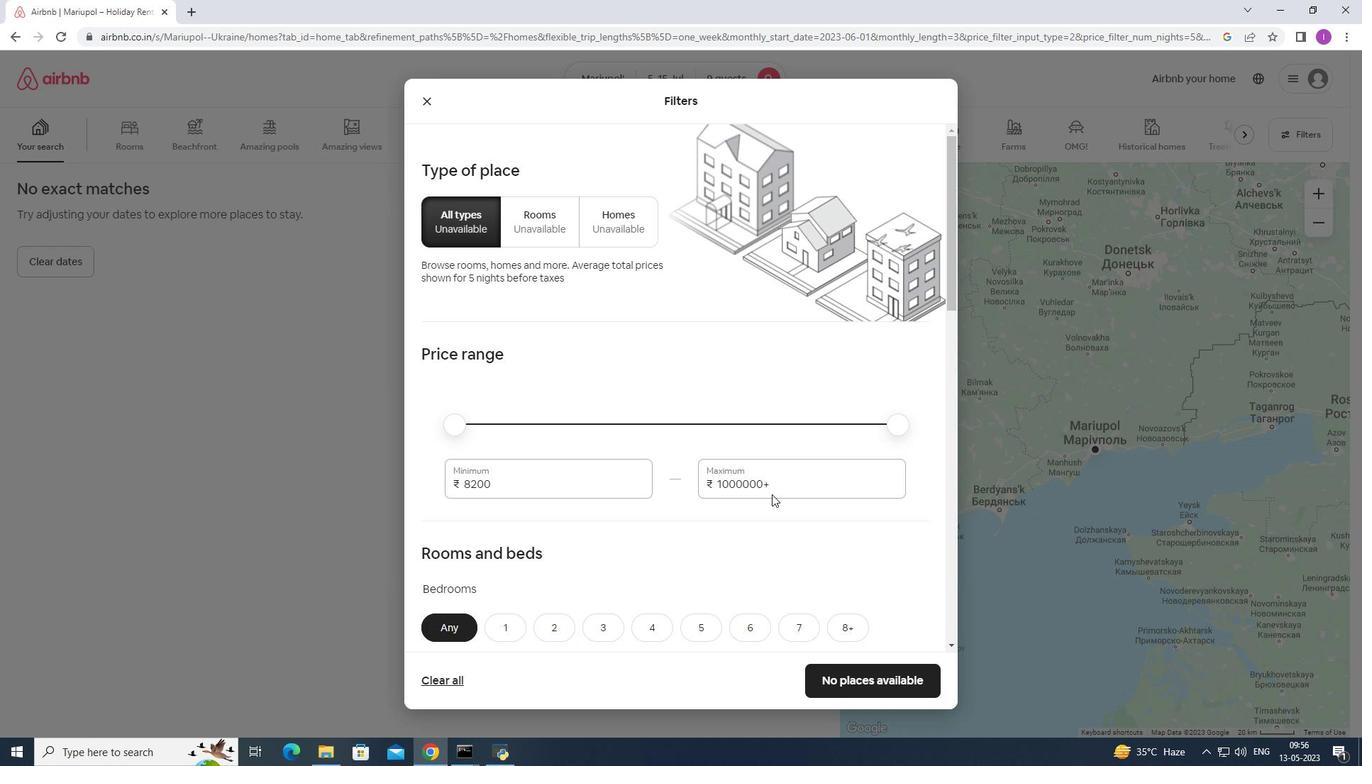 
Action: Mouse pressed left at (785, 478)
Screenshot: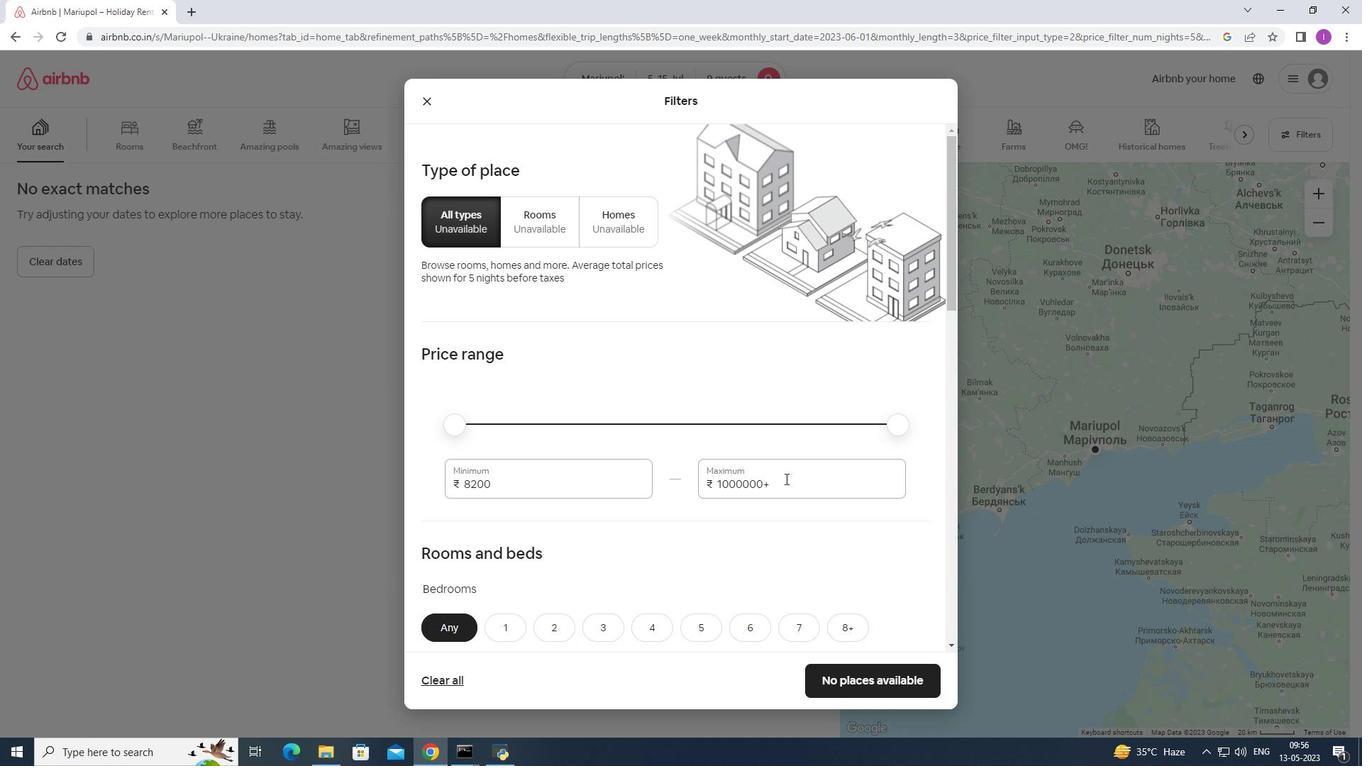 
Action: Mouse moved to (708, 488)
Screenshot: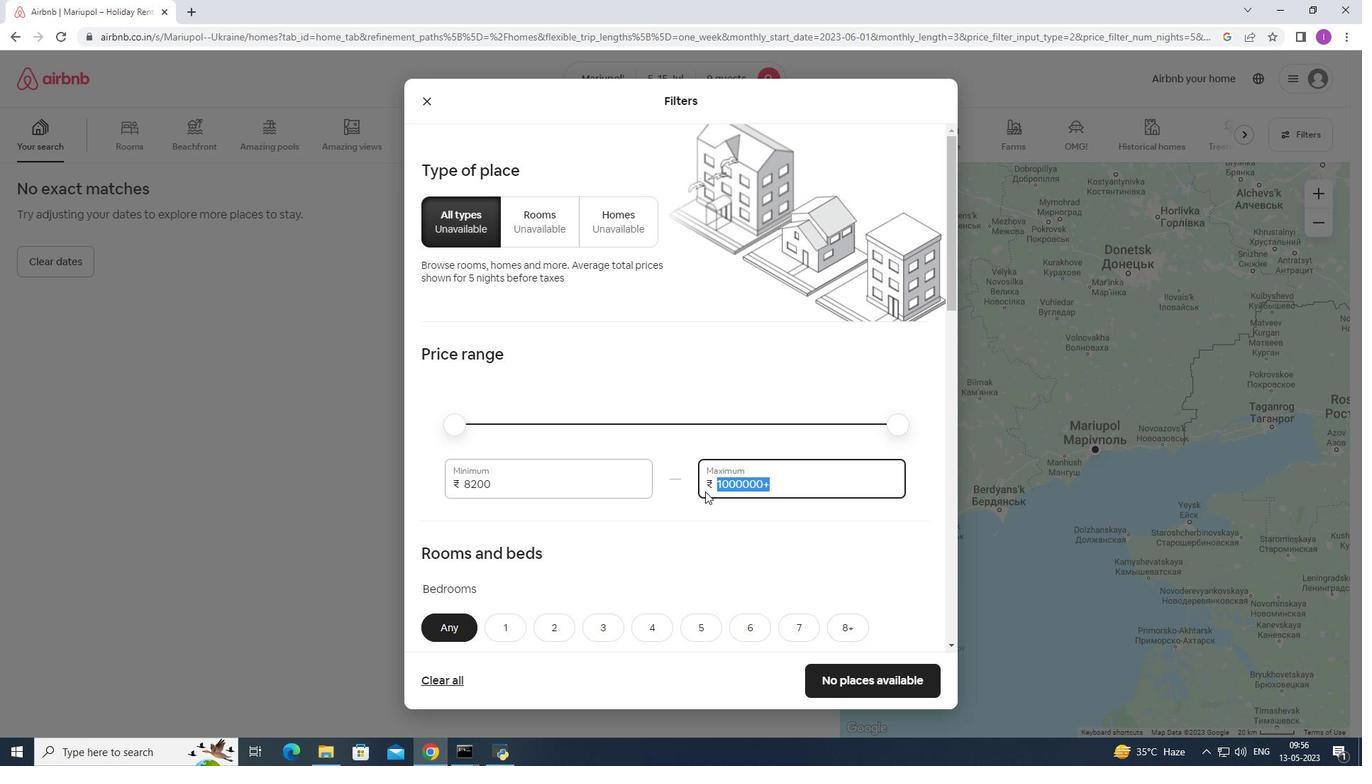 
Action: Key pressed 25000
Screenshot: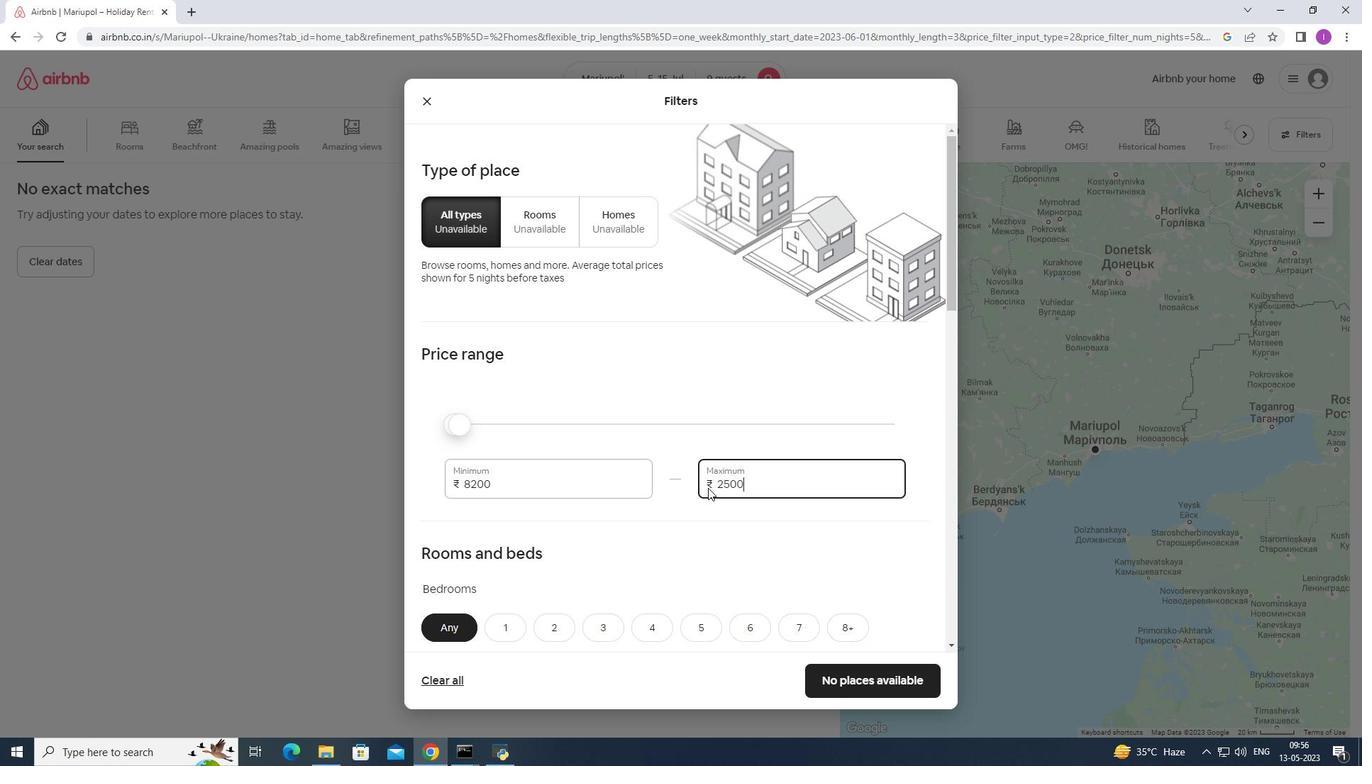 
Action: Mouse moved to (505, 487)
Screenshot: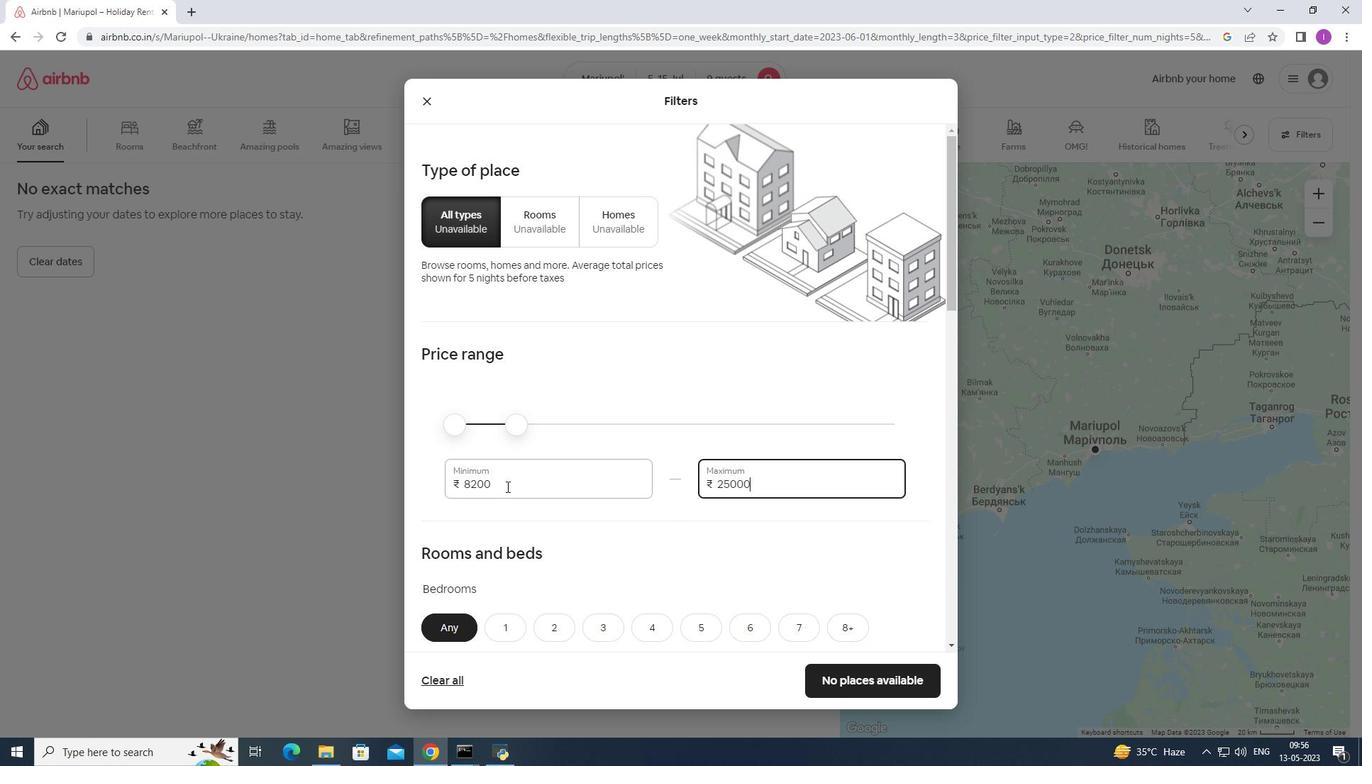 
Action: Mouse pressed left at (505, 487)
Screenshot: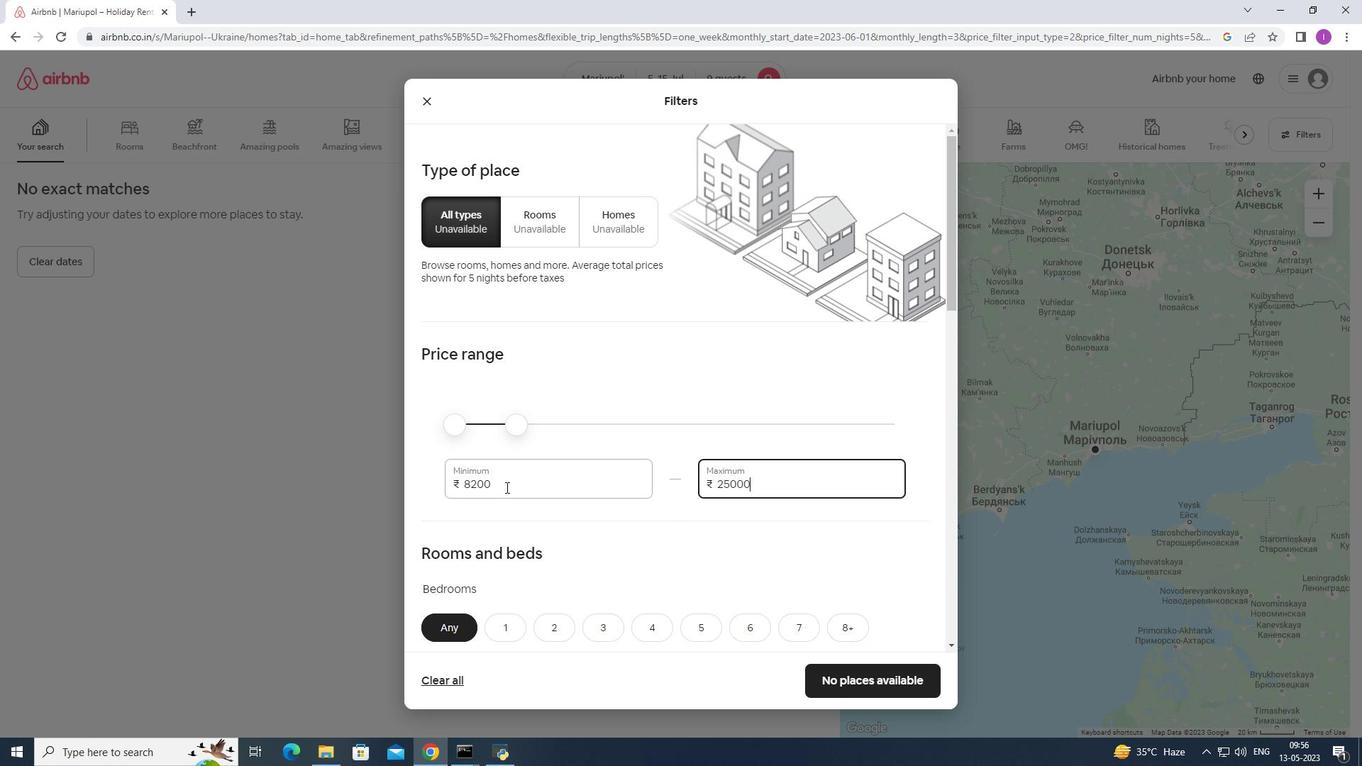 
Action: Mouse moved to (578, 493)
Screenshot: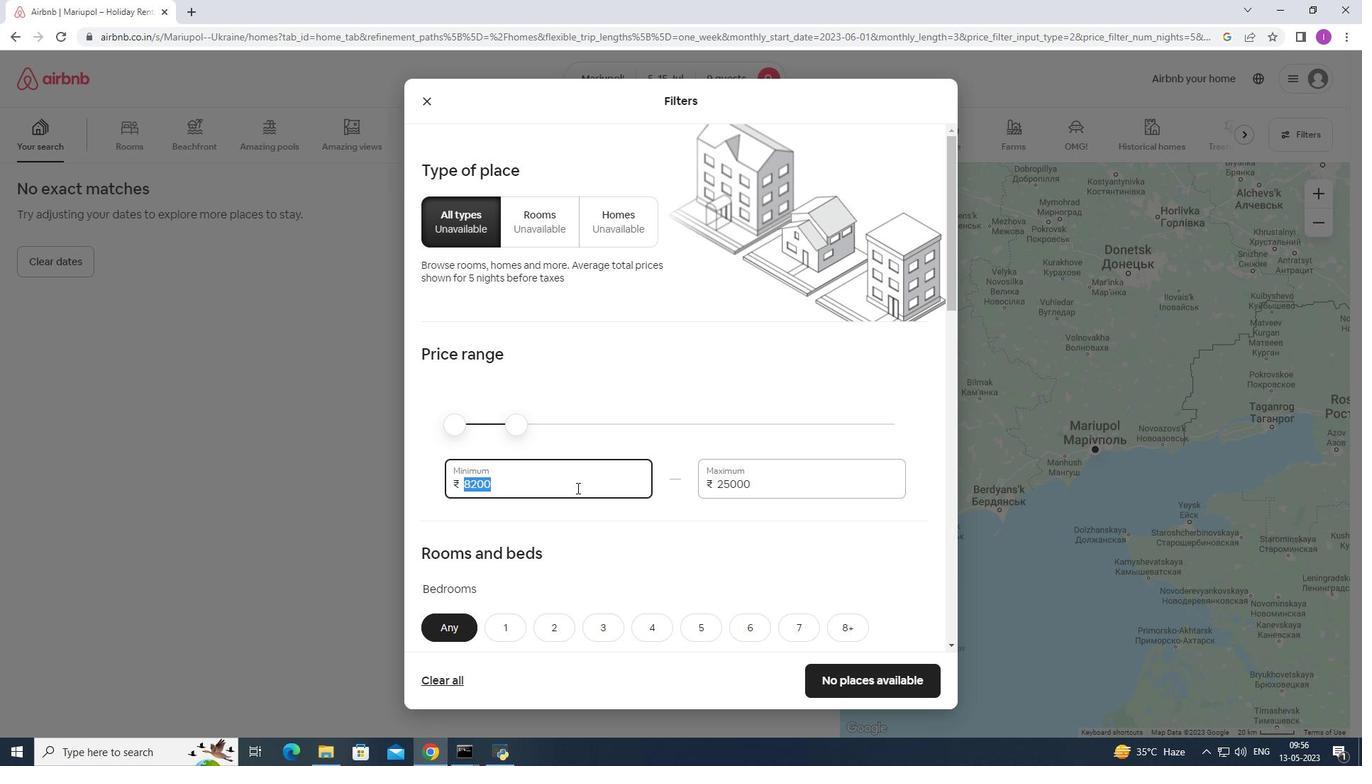 
Action: Key pressed 15000
Screenshot: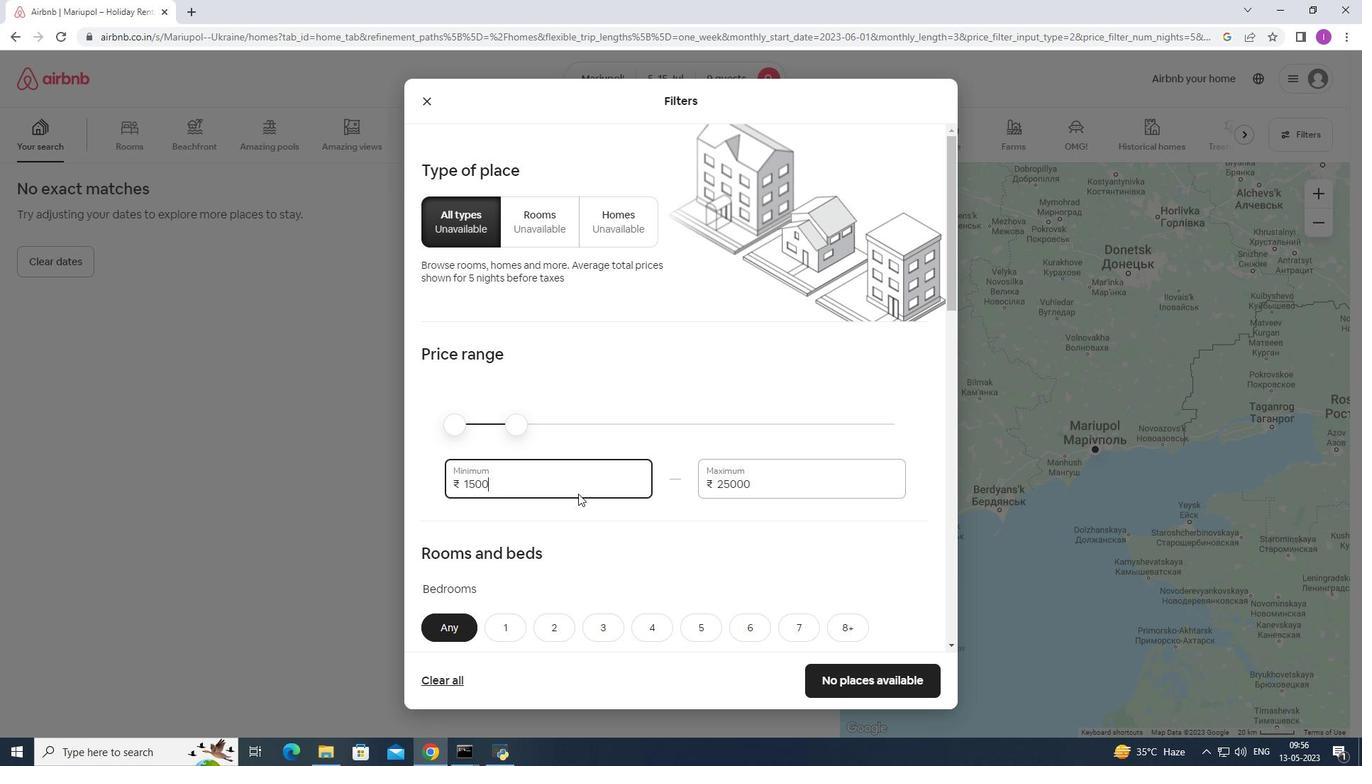 
Action: Mouse scrolled (578, 493) with delta (0, 0)
Screenshot: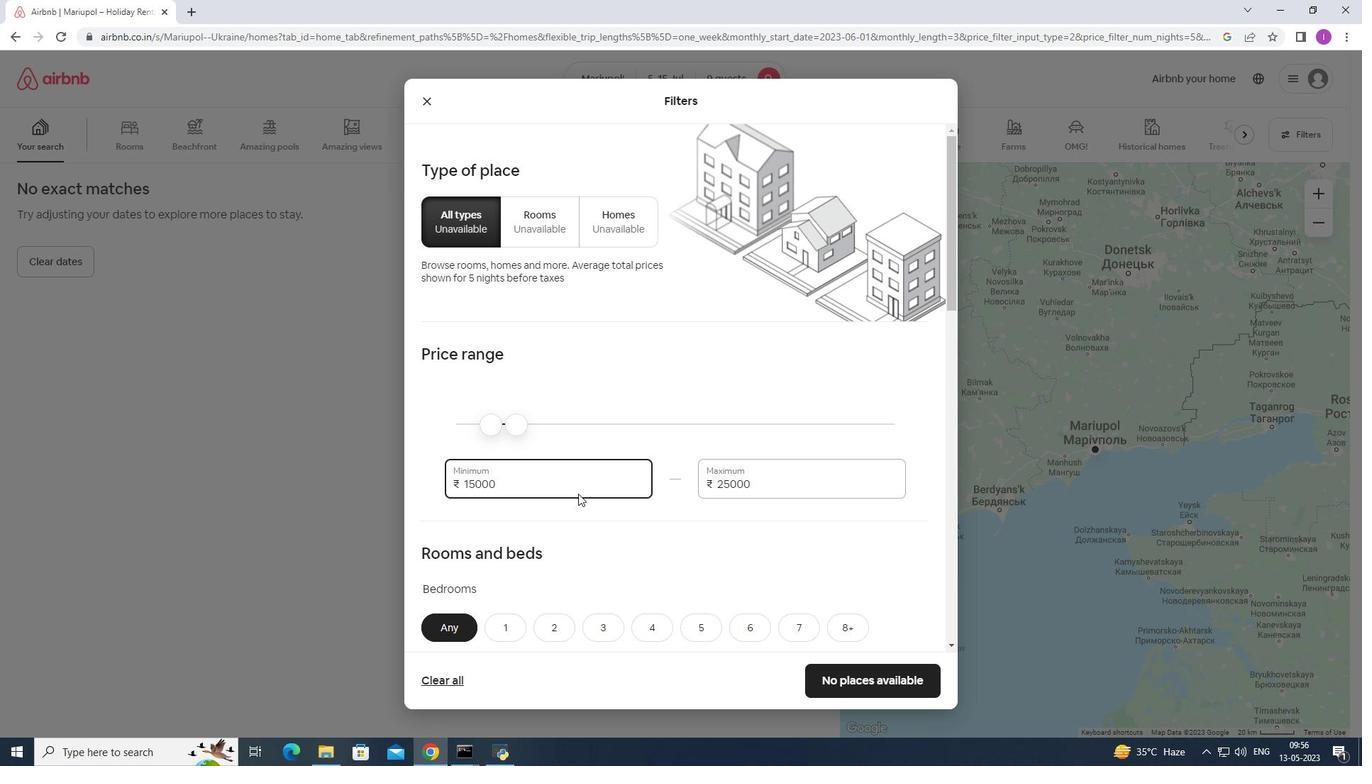 
Action: Mouse scrolled (578, 493) with delta (0, 0)
Screenshot: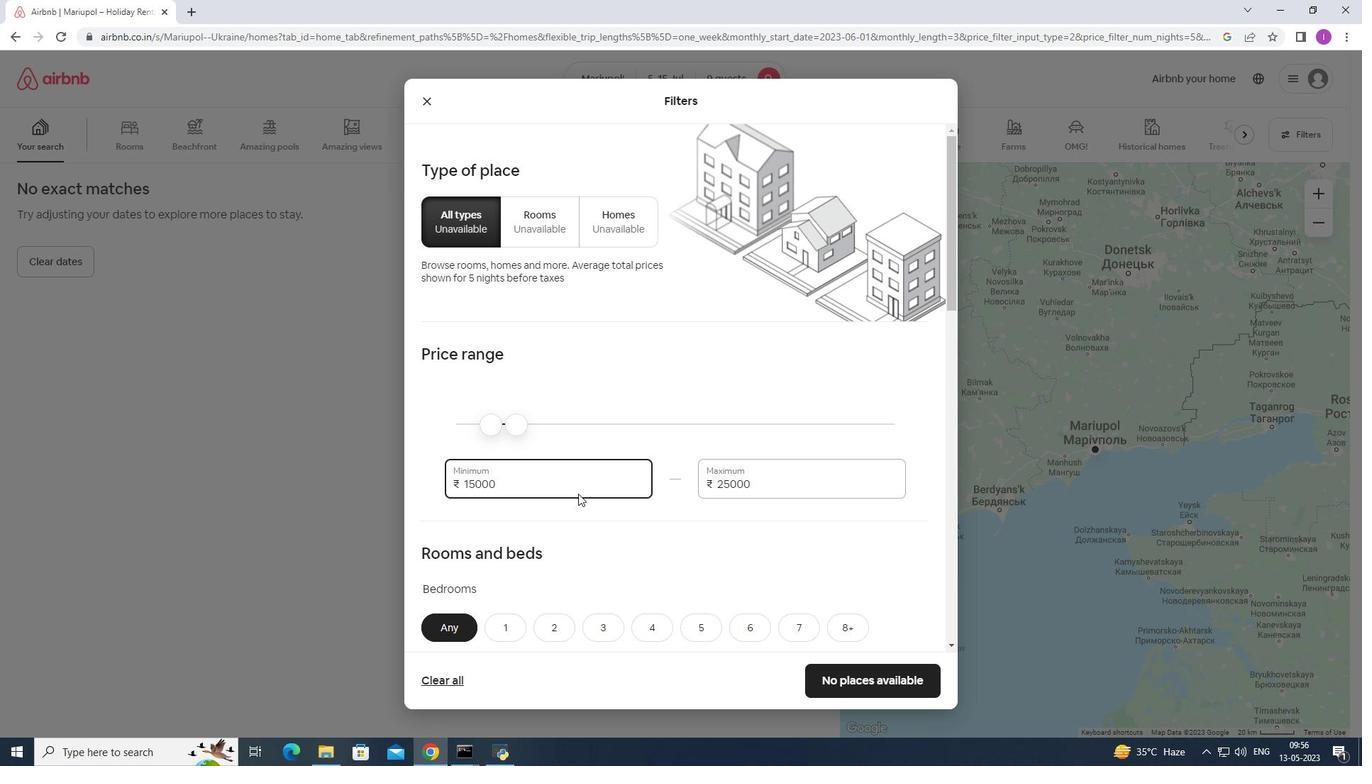 
Action: Mouse scrolled (578, 493) with delta (0, 0)
Screenshot: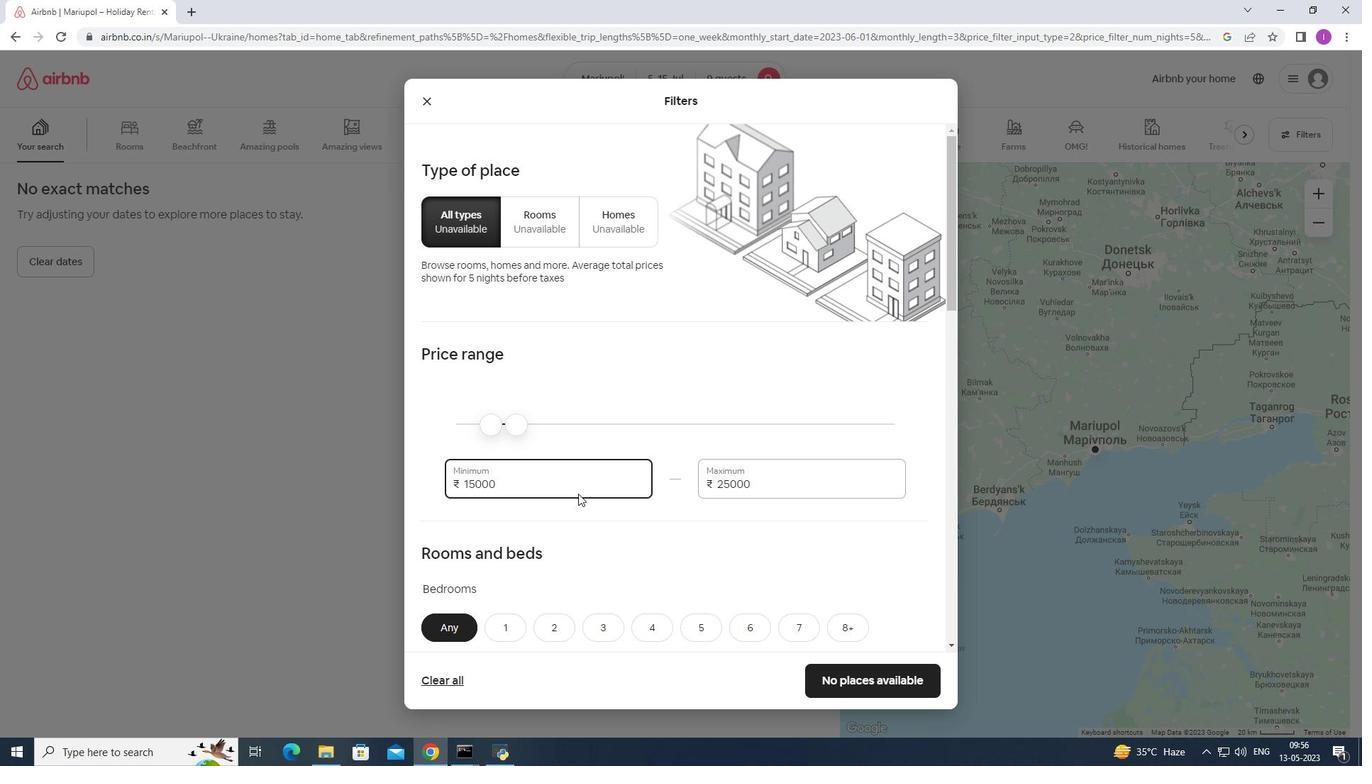 
Action: Mouse moved to (578, 457)
Screenshot: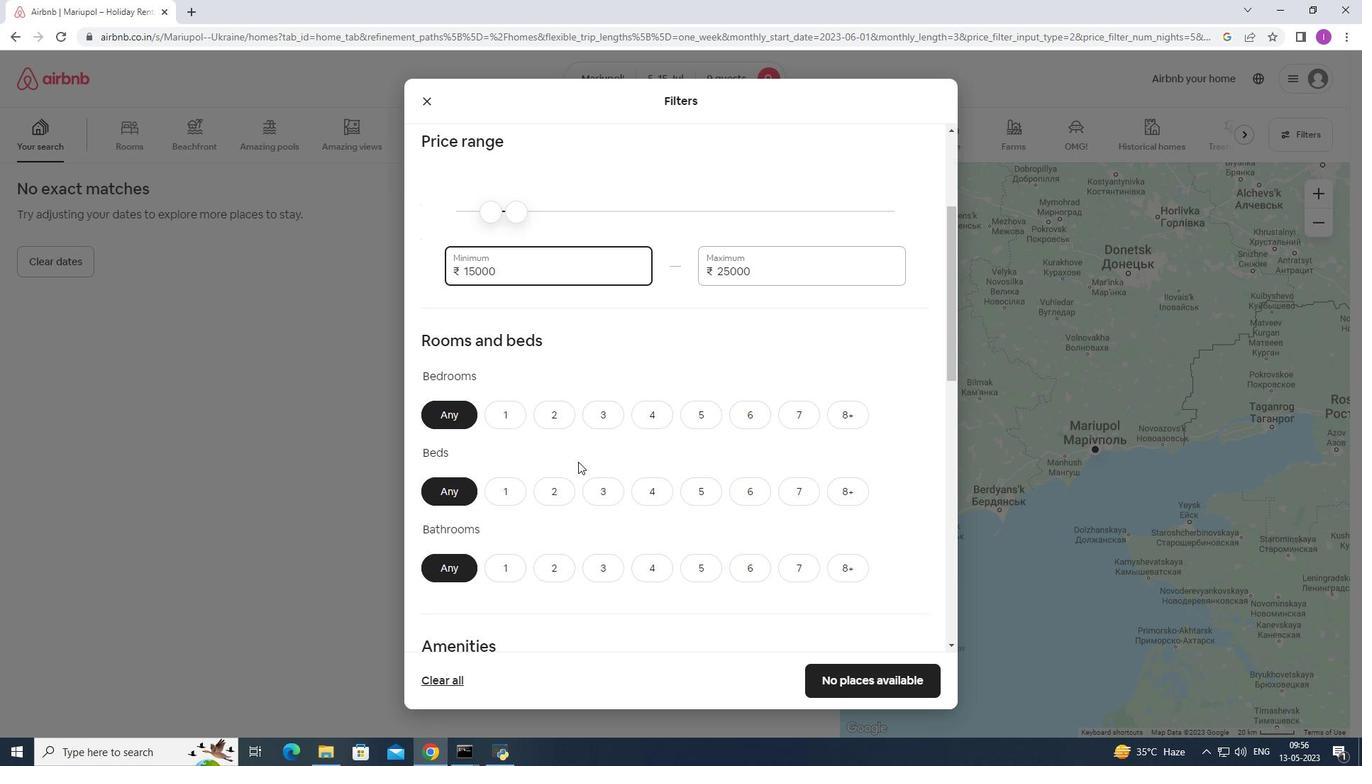 
Action: Mouse scrolled (578, 456) with delta (0, 0)
Screenshot: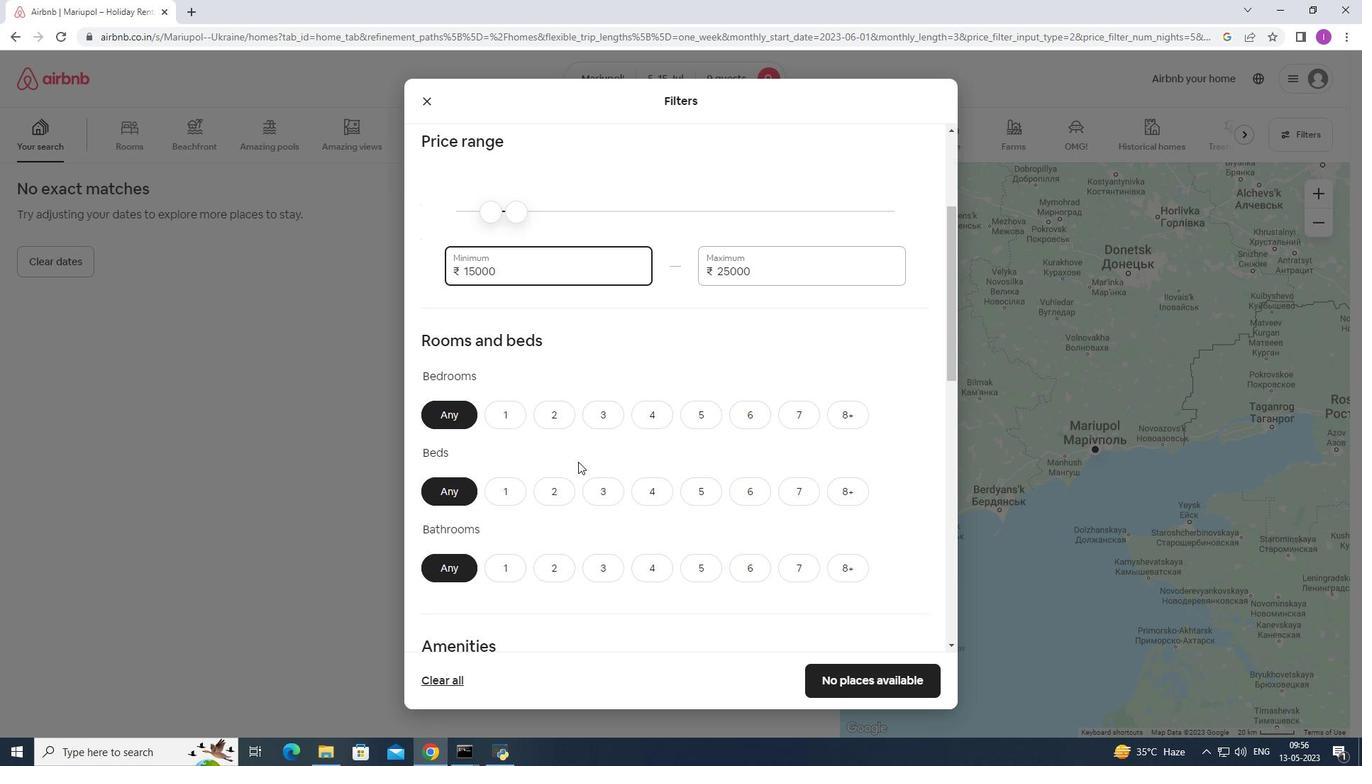 
Action: Mouse moved to (578, 455)
Screenshot: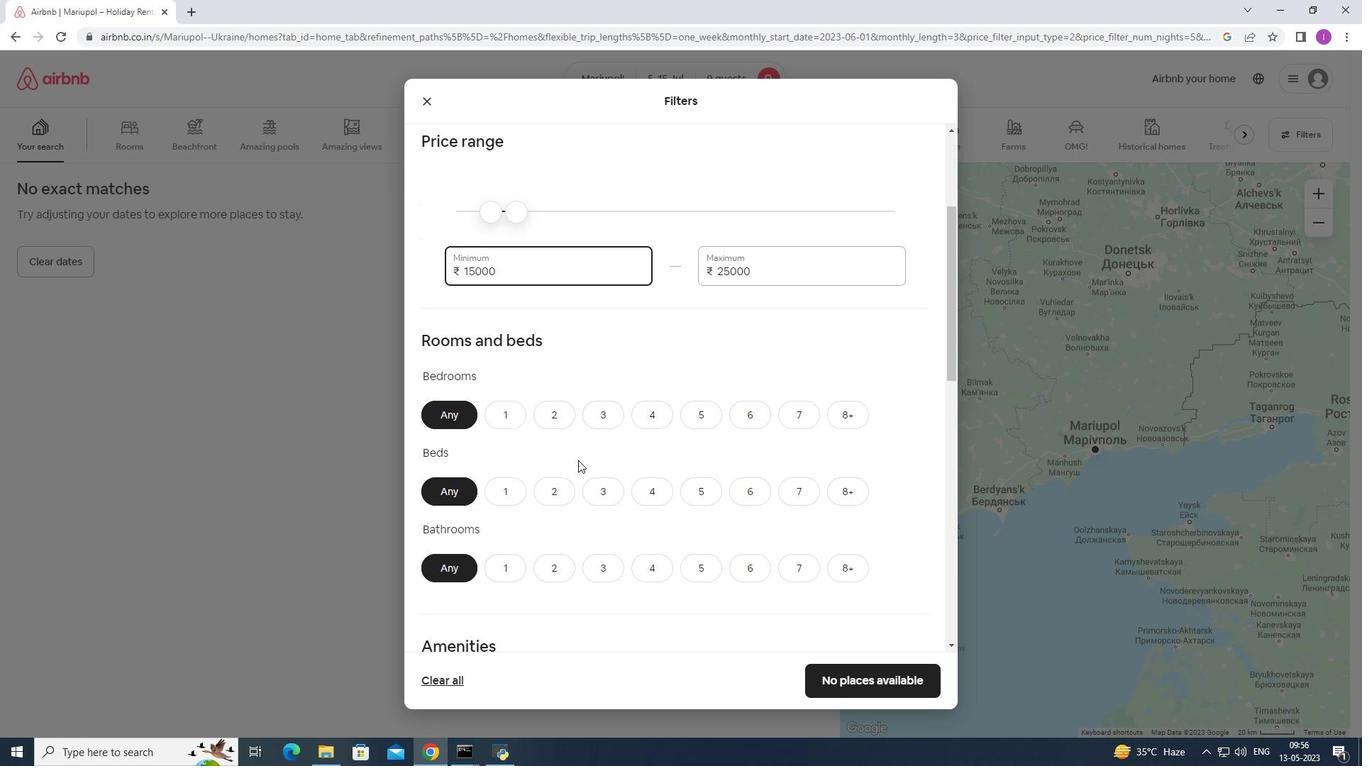 
Action: Mouse scrolled (578, 454) with delta (0, 0)
Screenshot: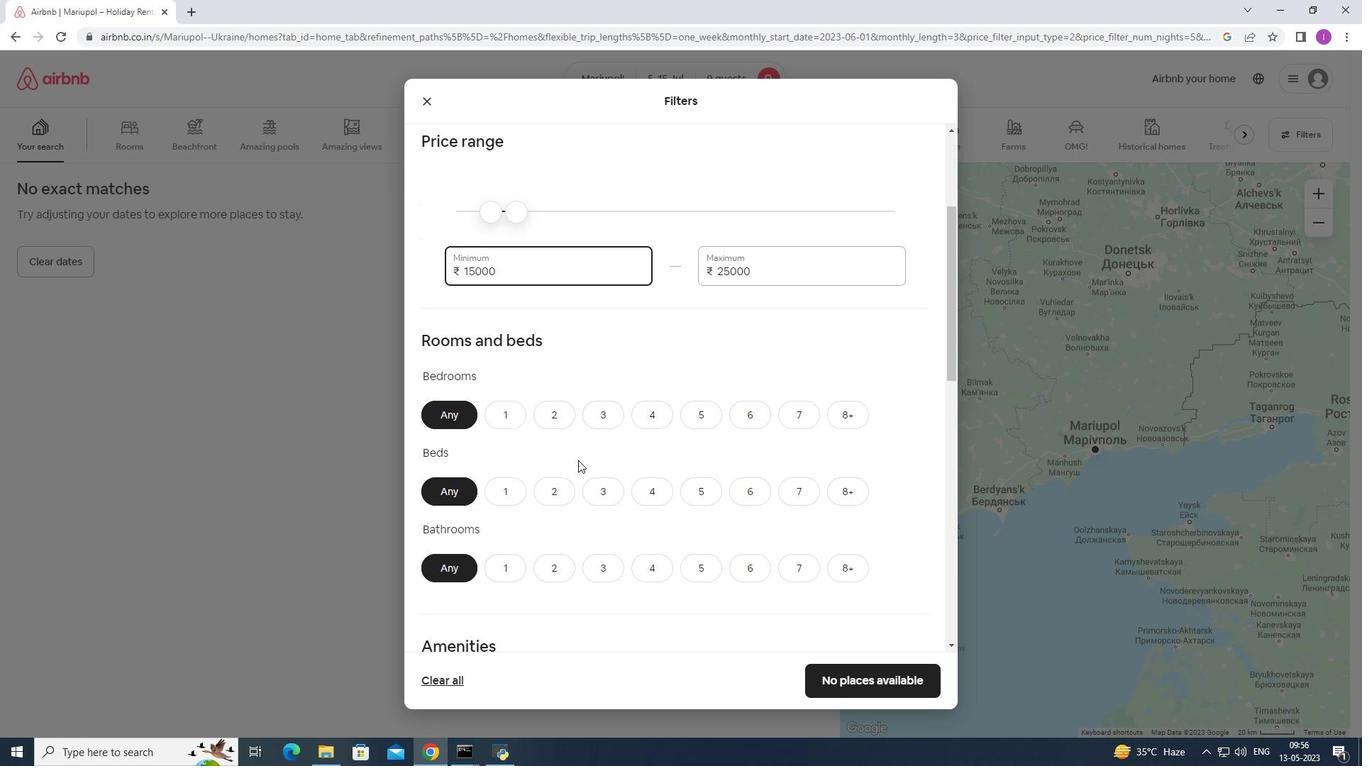 
Action: Mouse moved to (685, 272)
Screenshot: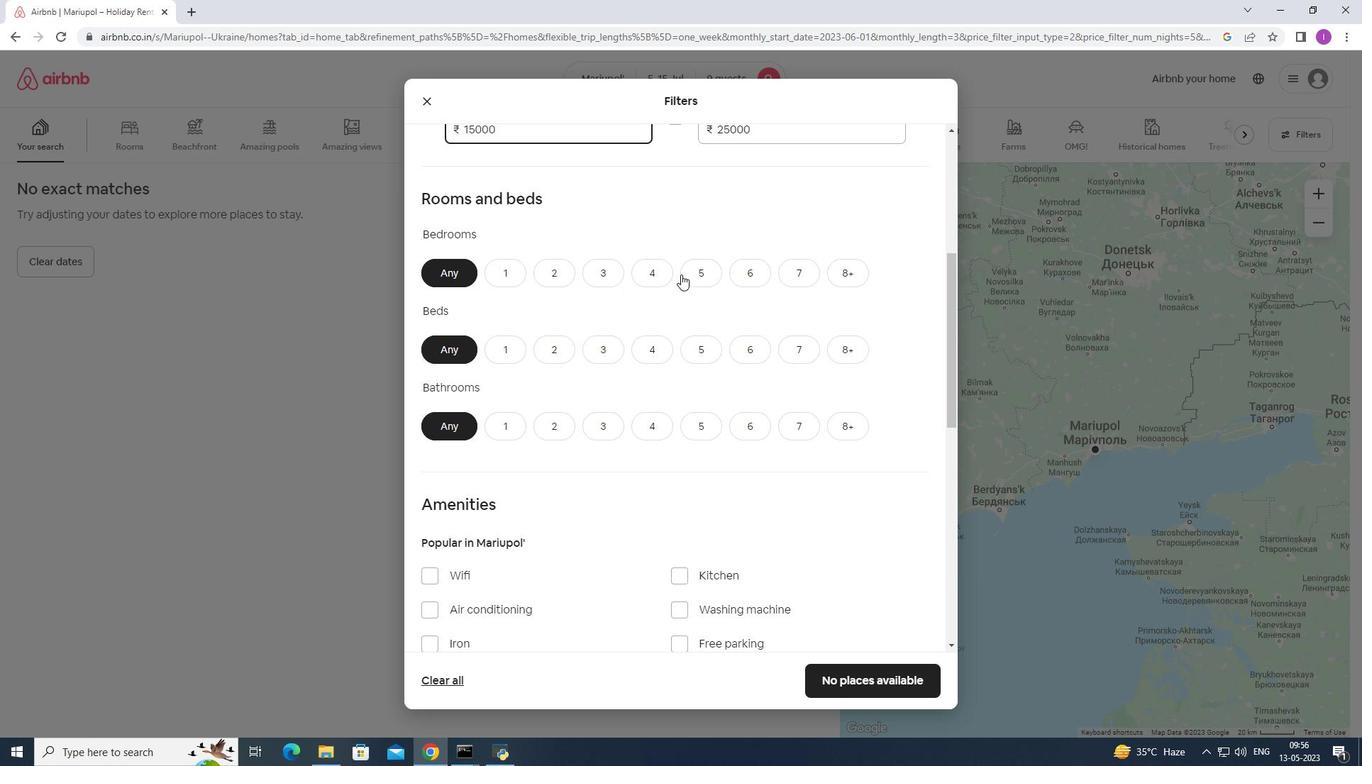 
Action: Mouse pressed left at (685, 272)
Screenshot: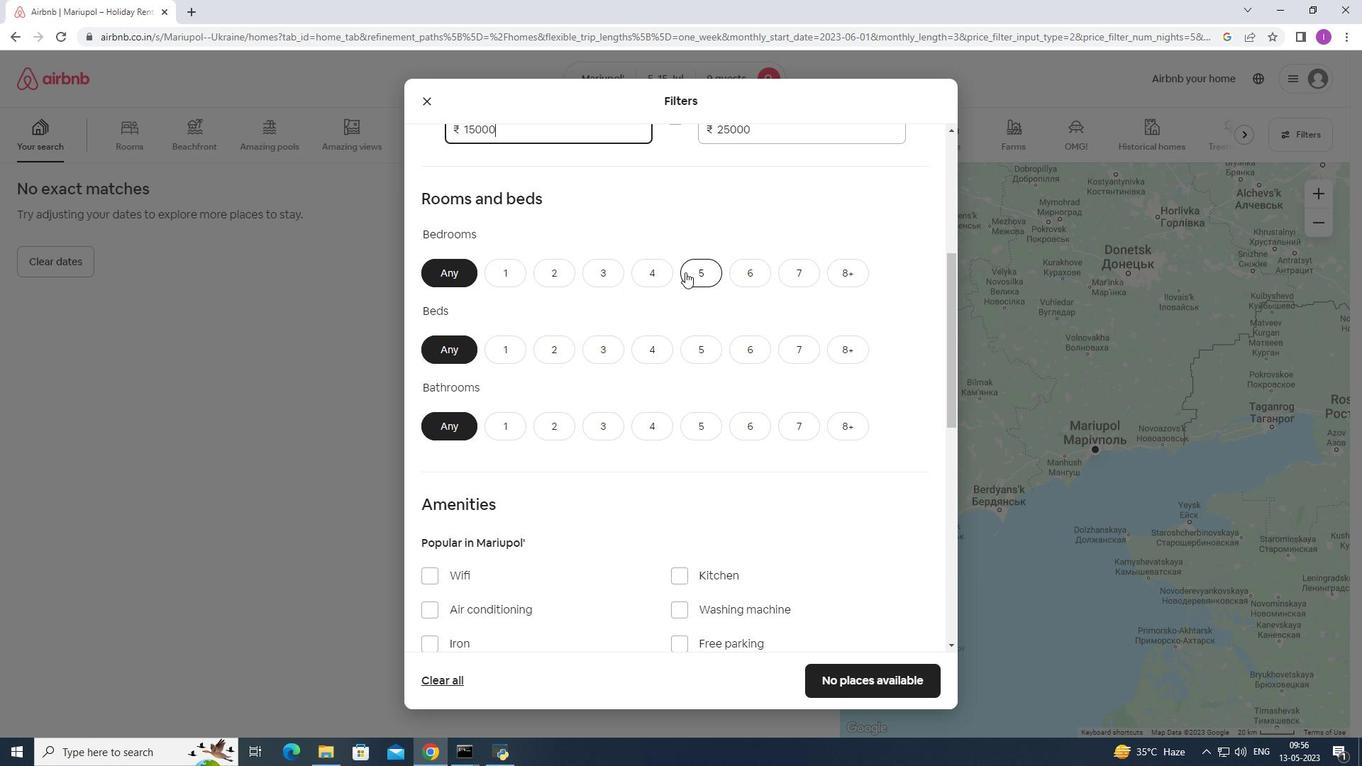 
Action: Mouse moved to (696, 349)
Screenshot: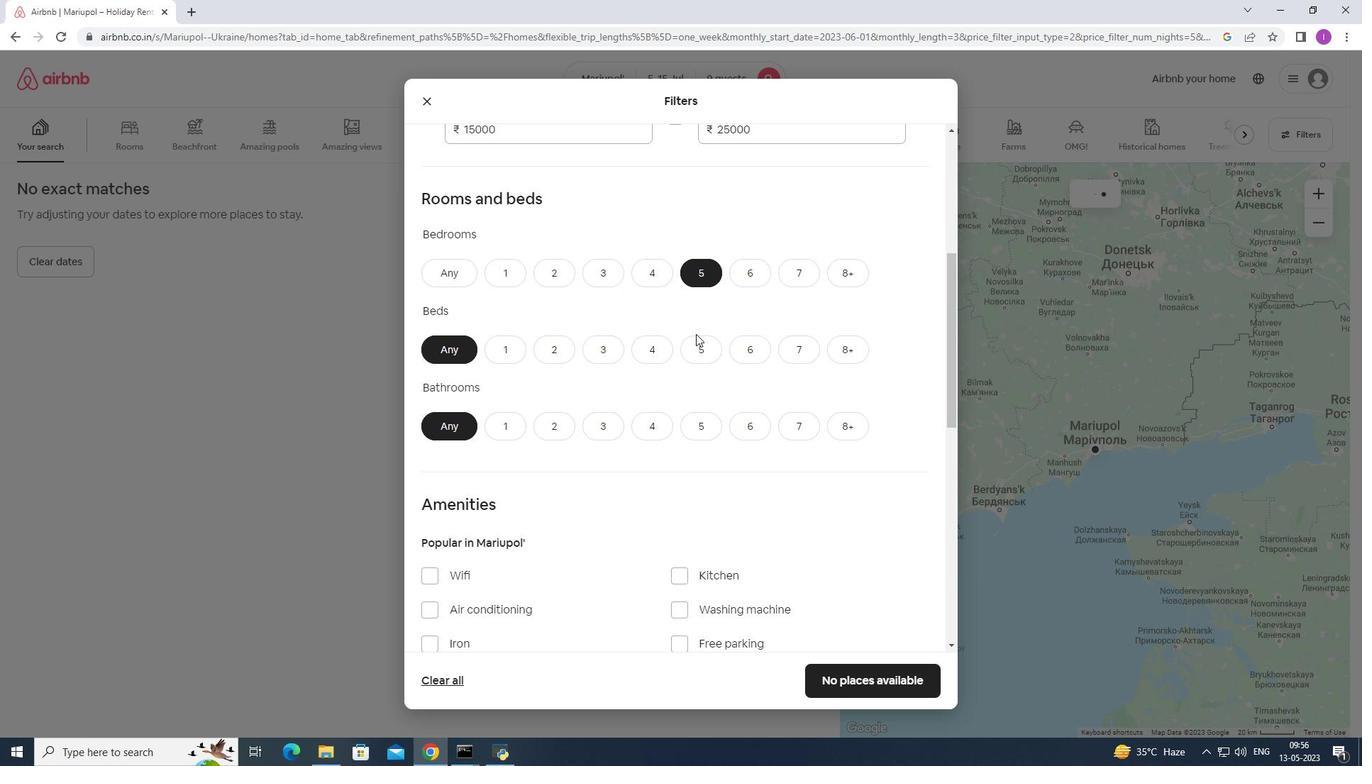 
Action: Mouse pressed left at (696, 349)
Screenshot: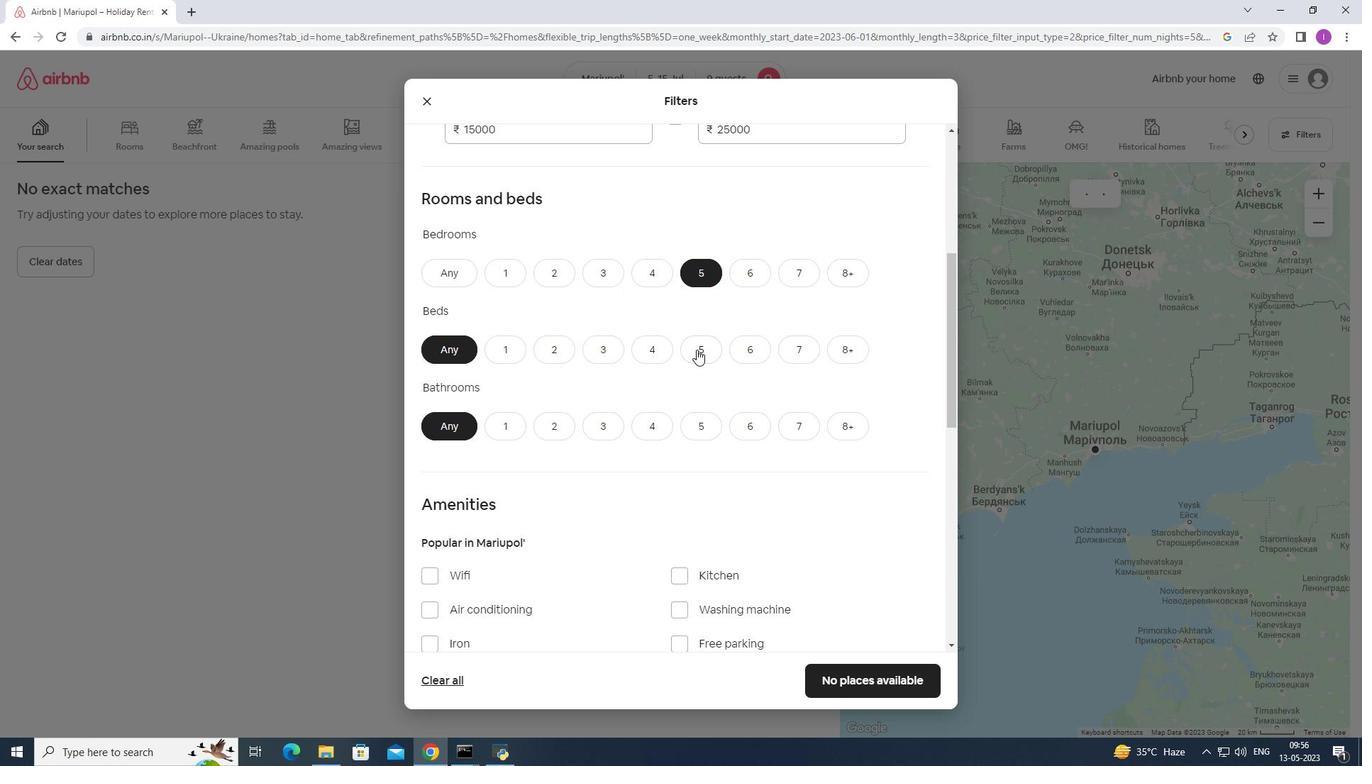 
Action: Mouse moved to (699, 432)
Screenshot: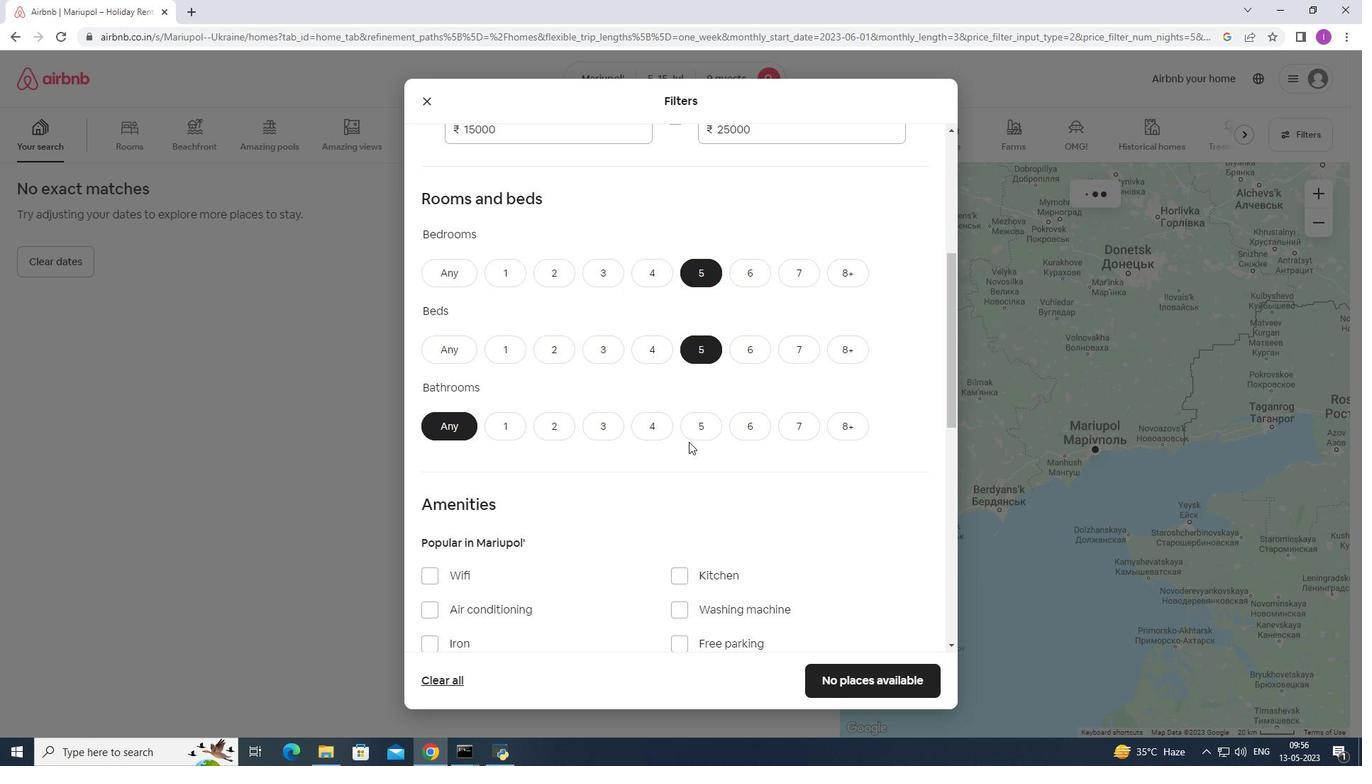 
Action: Mouse pressed left at (699, 432)
Screenshot: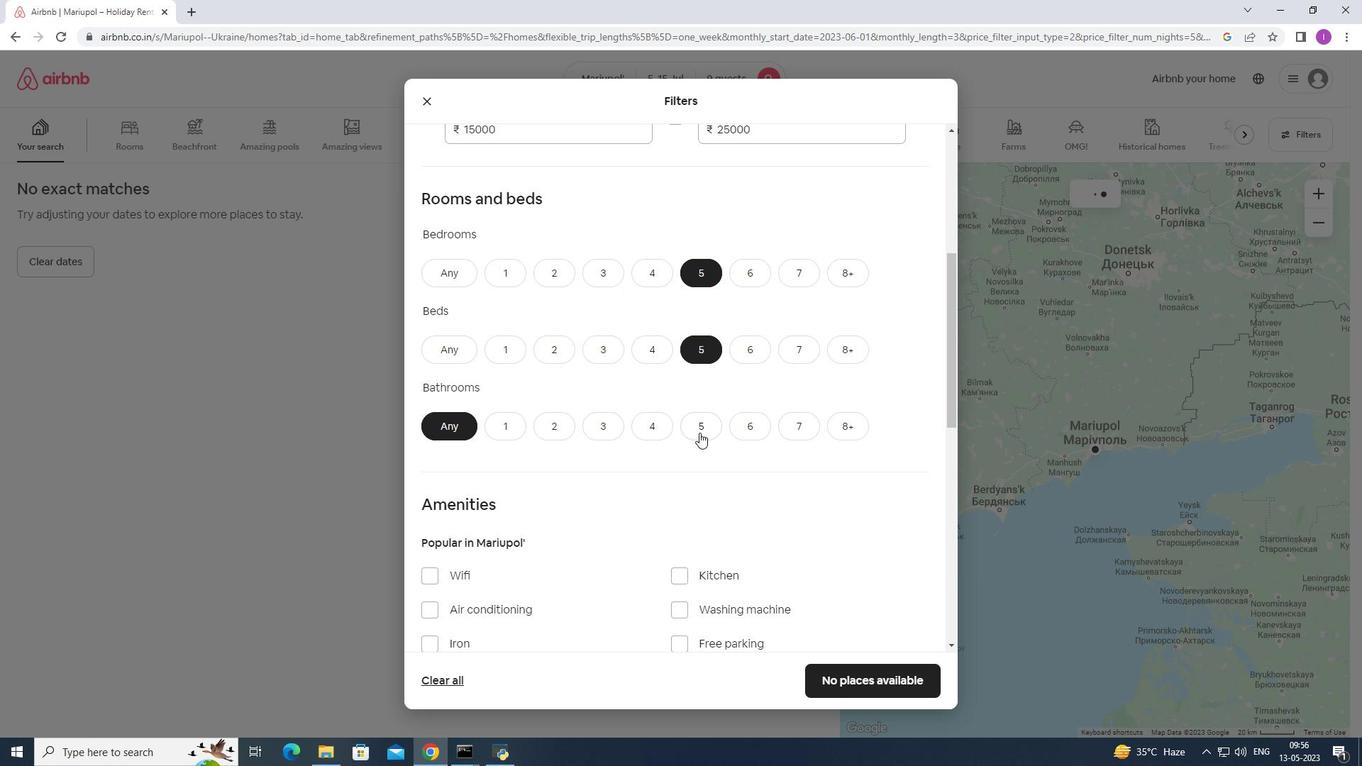 
Action: Mouse moved to (615, 453)
Screenshot: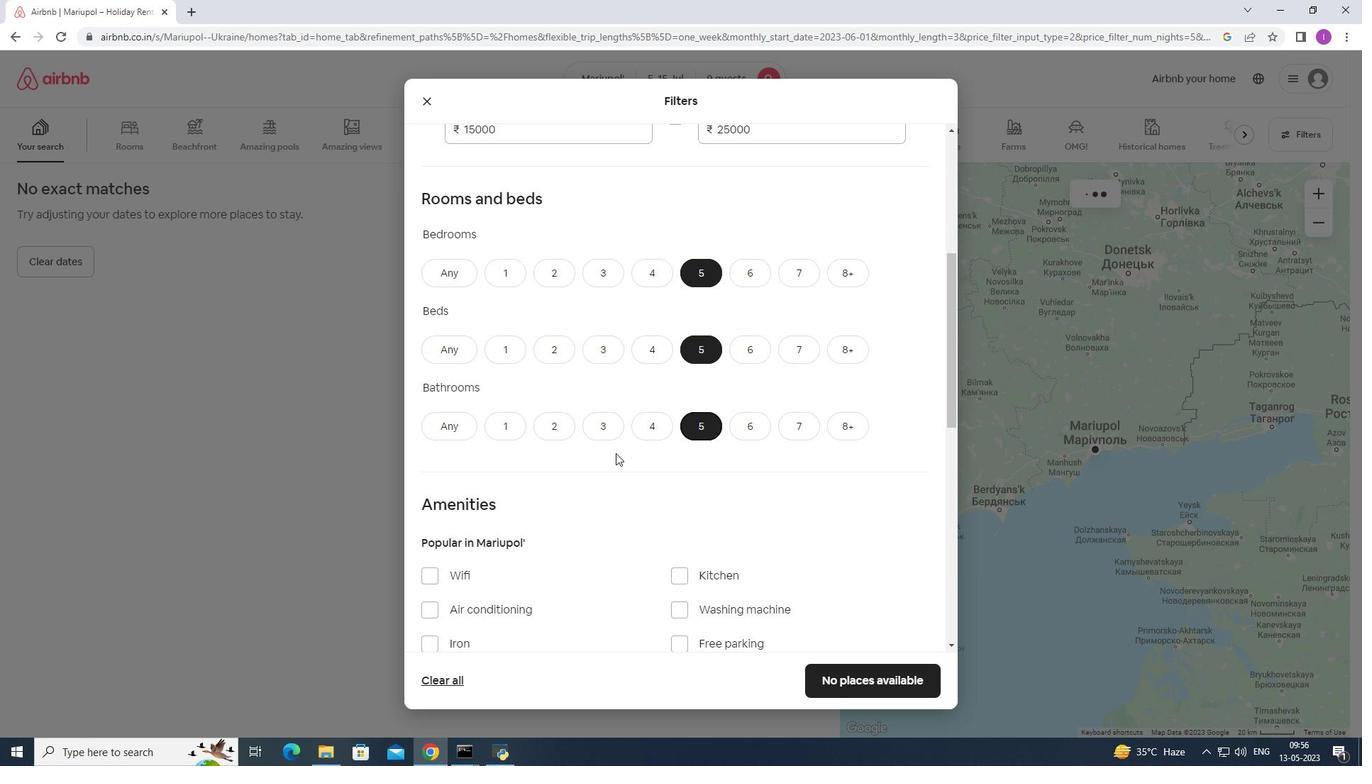 
Action: Mouse scrolled (615, 452) with delta (0, 0)
Screenshot: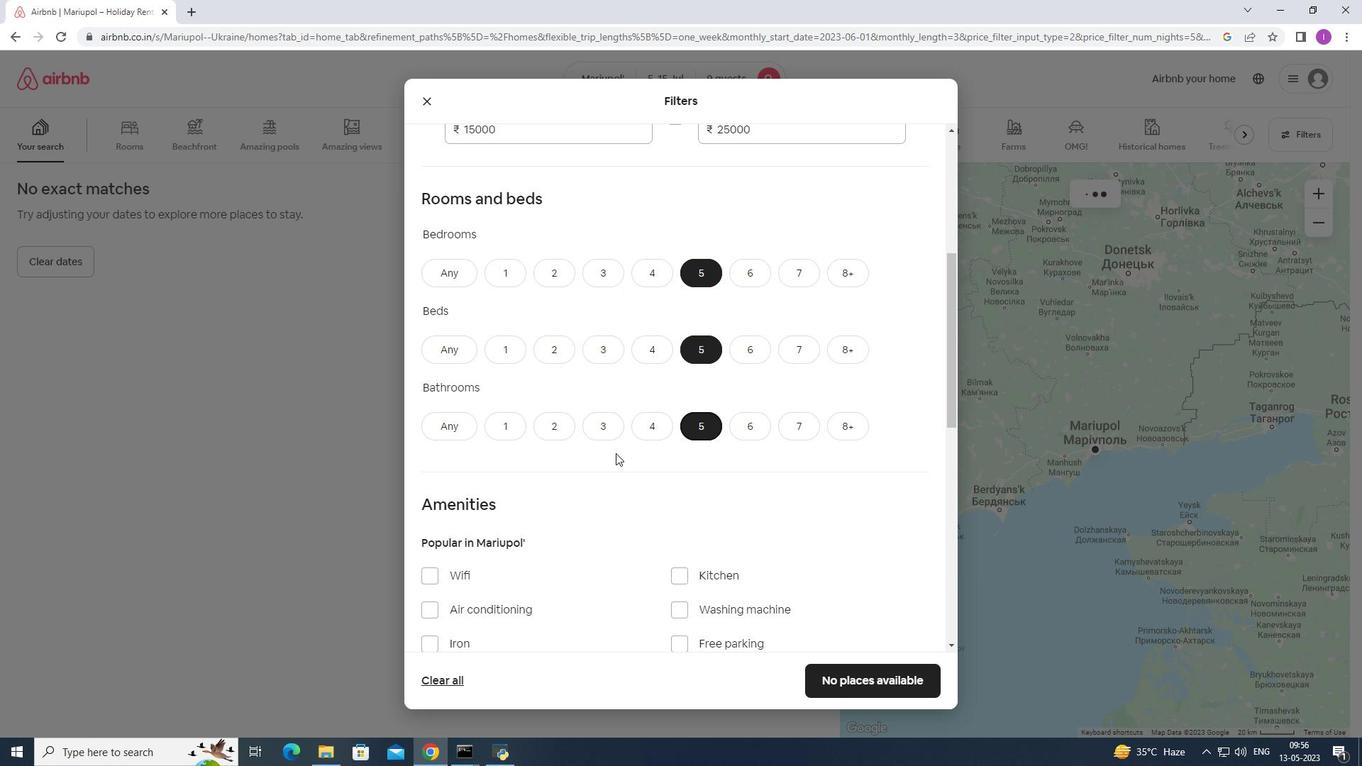 
Action: Mouse scrolled (615, 452) with delta (0, 0)
Screenshot: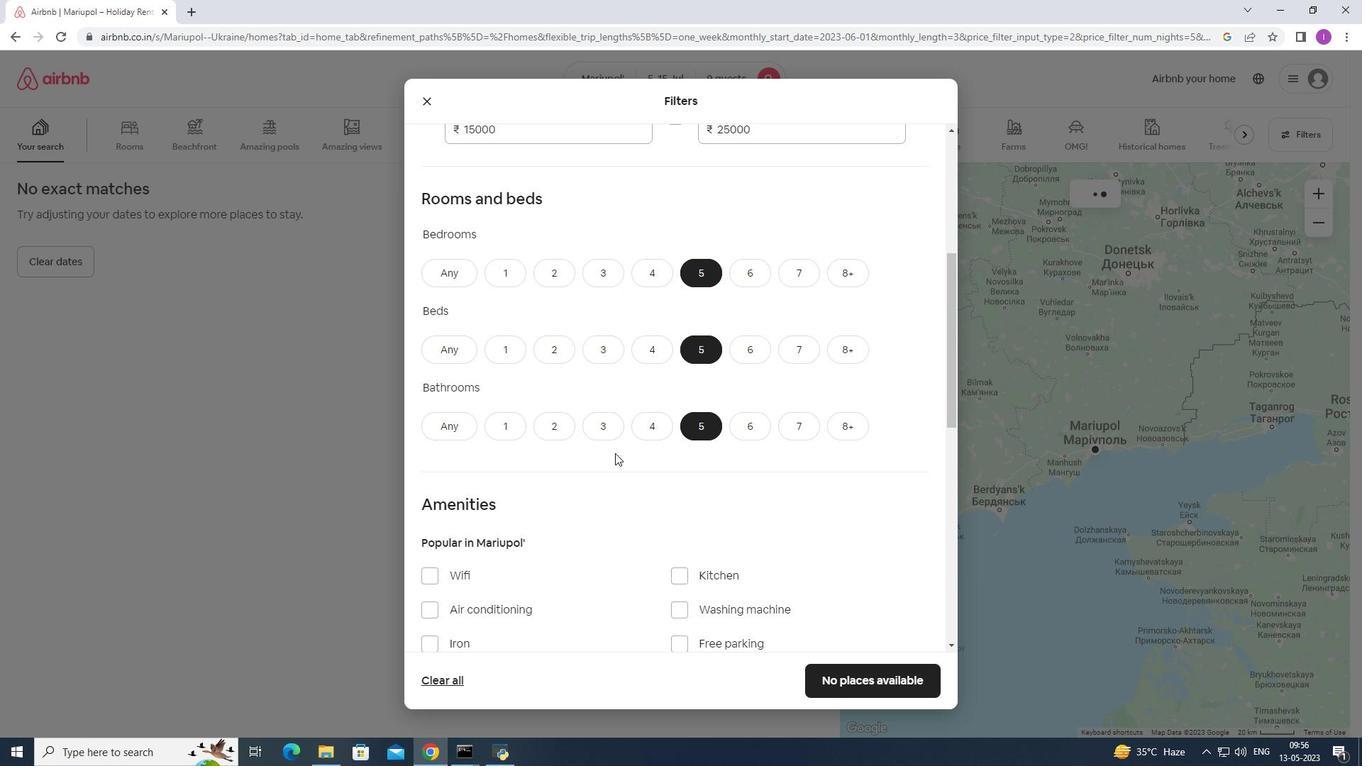 
Action: Mouse scrolled (615, 452) with delta (0, 0)
Screenshot: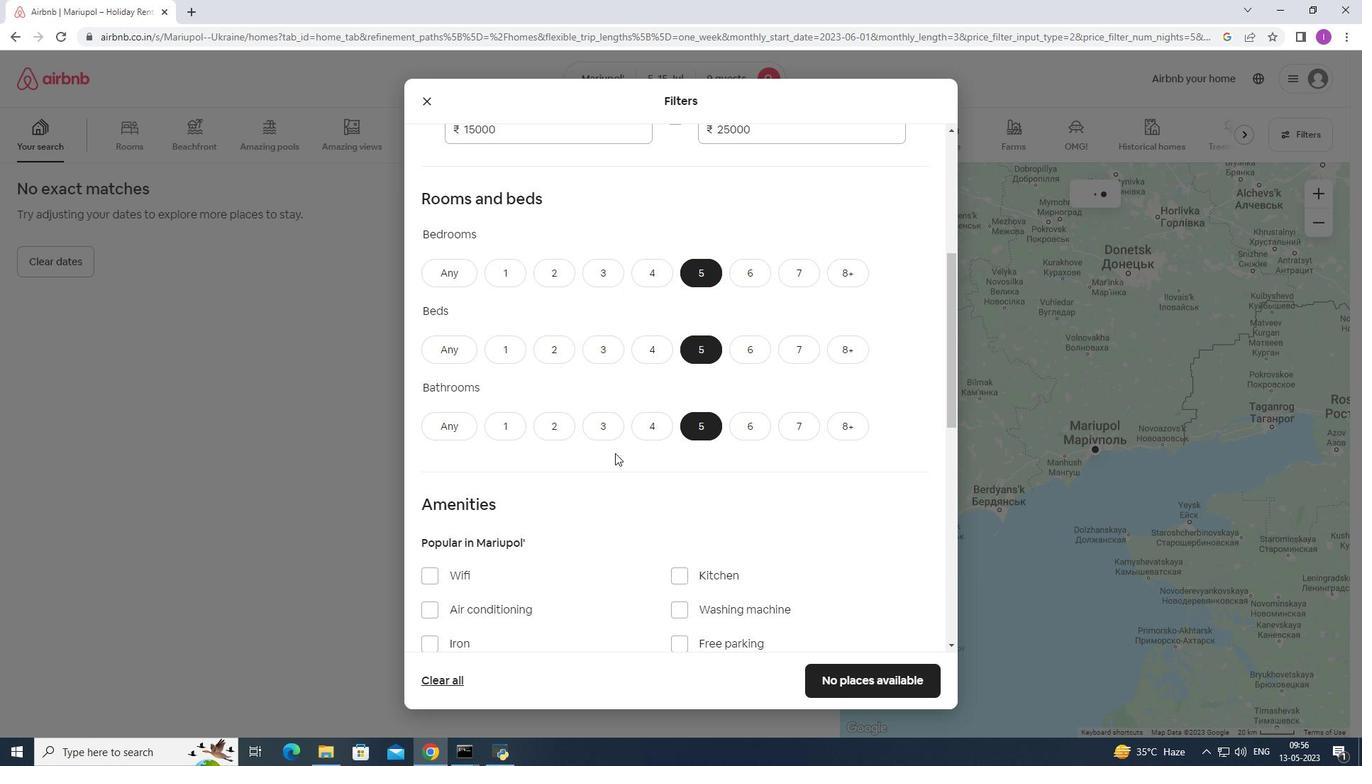 
Action: Mouse moved to (611, 440)
Screenshot: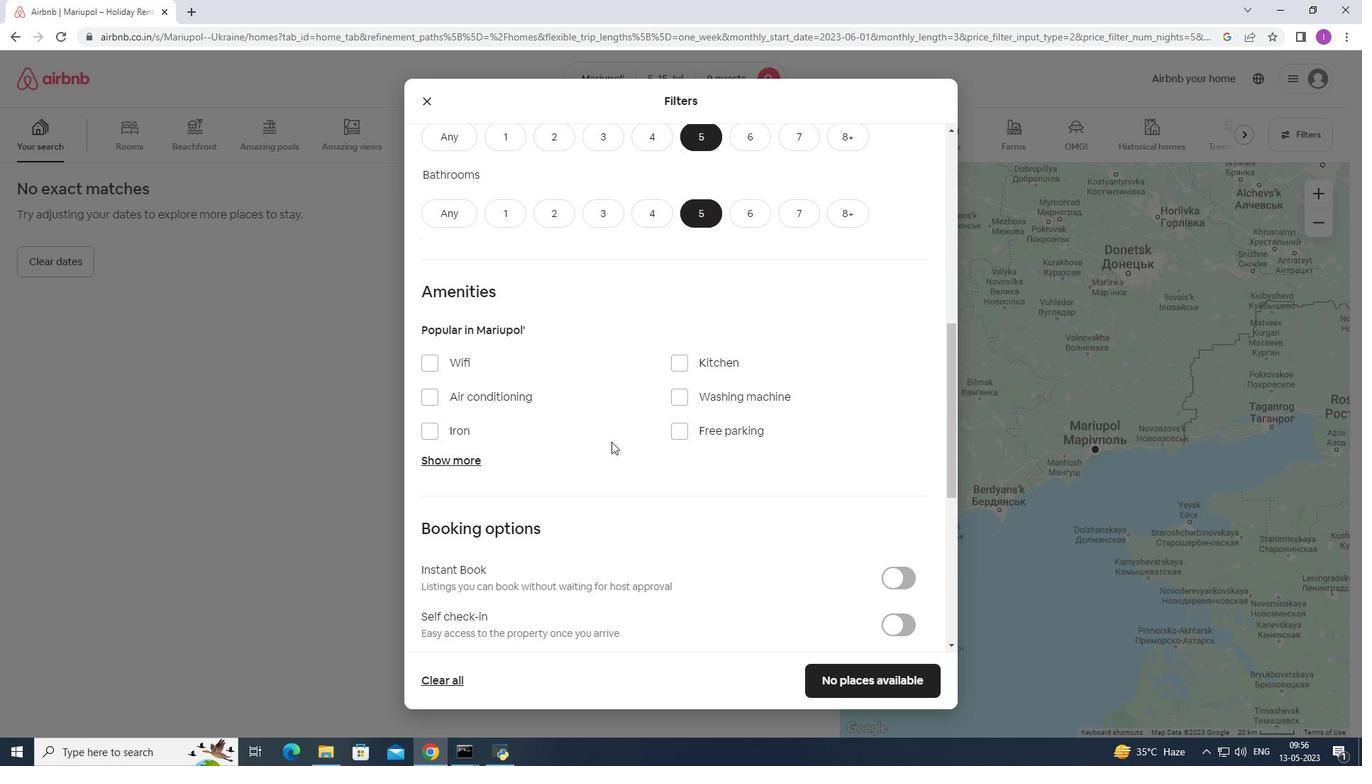 
Action: Mouse scrolled (611, 439) with delta (0, 0)
Screenshot: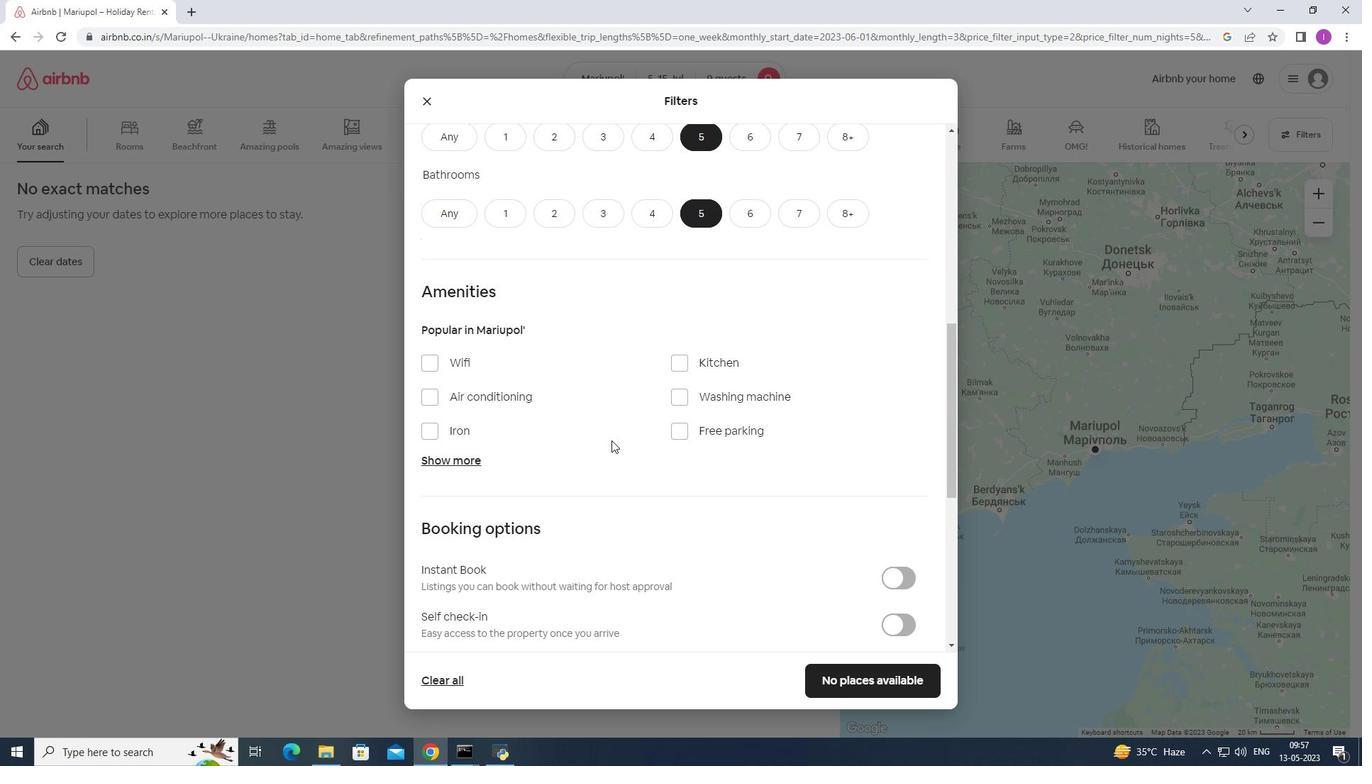 
Action: Mouse scrolled (611, 439) with delta (0, 0)
Screenshot: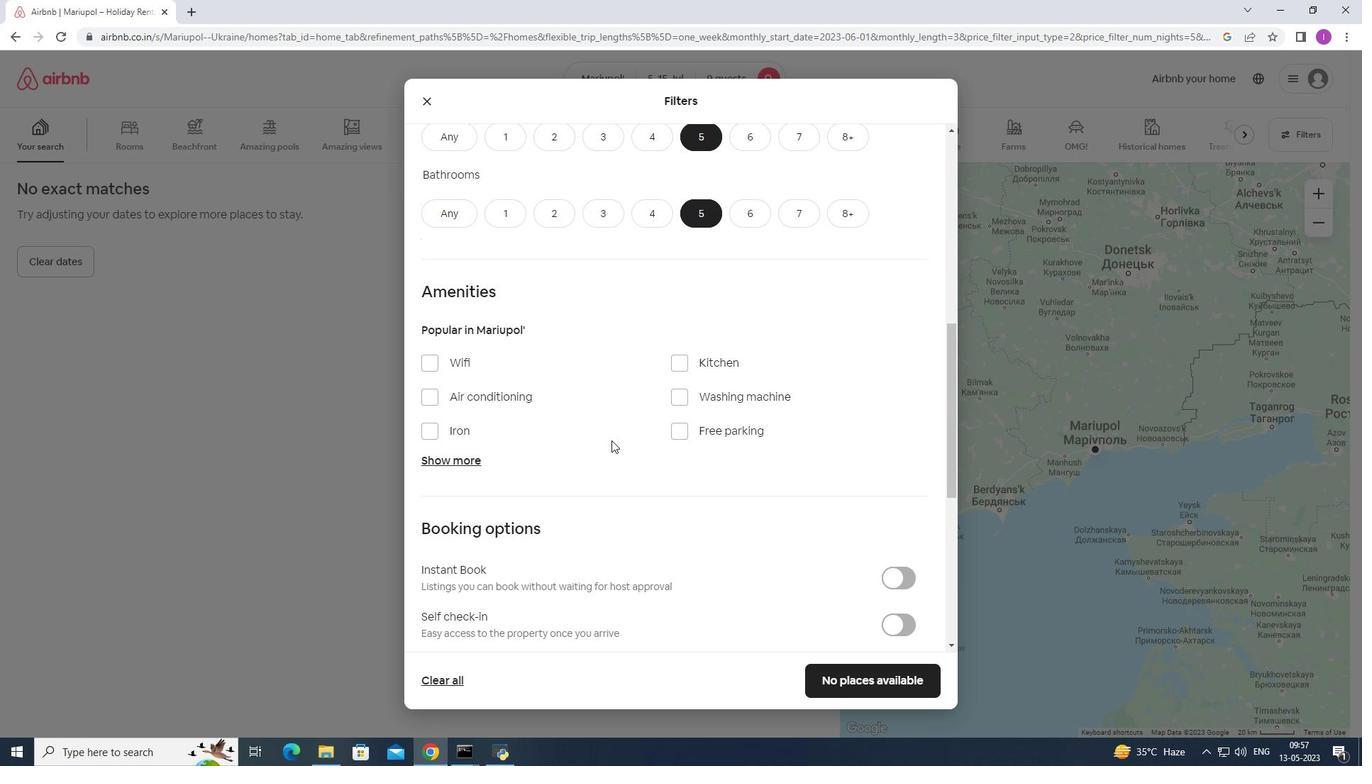 
Action: Mouse scrolled (611, 441) with delta (0, 0)
Screenshot: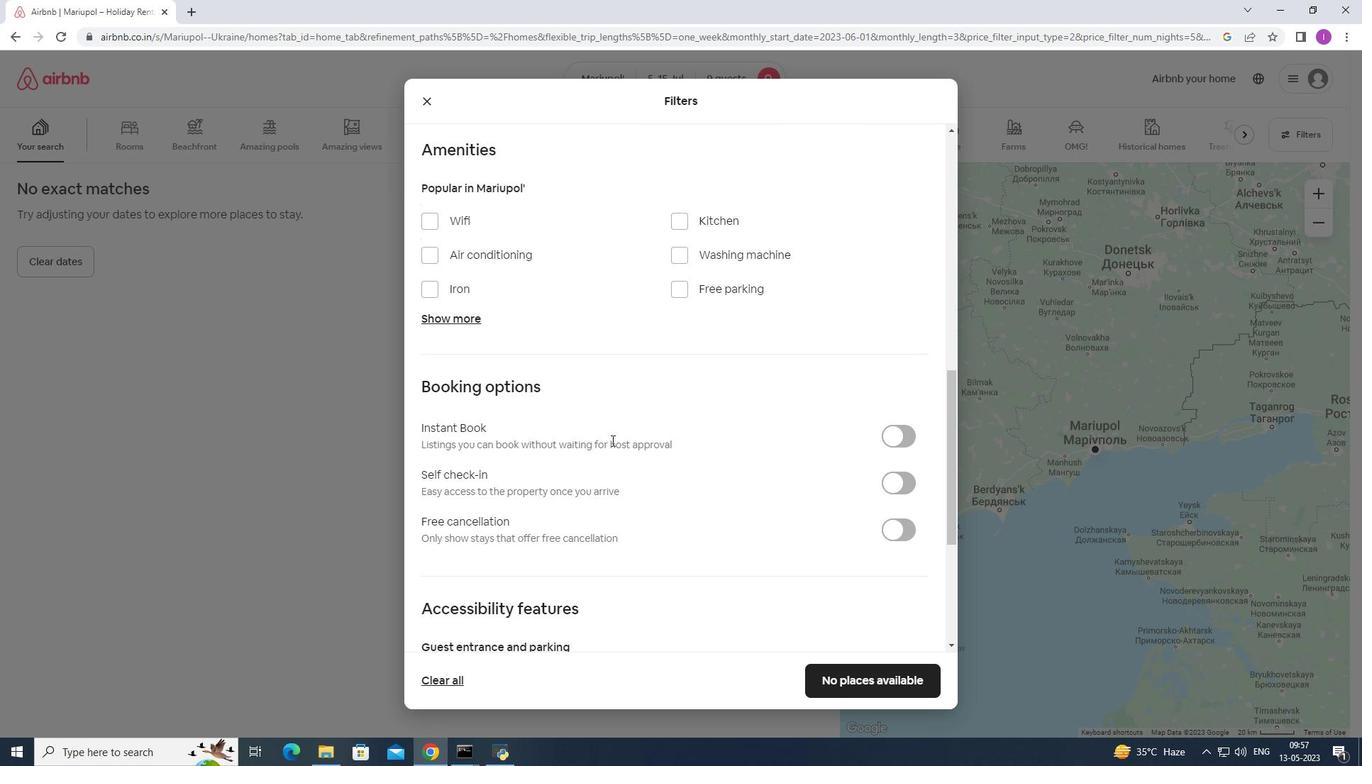 
Action: Mouse scrolled (611, 441) with delta (0, 0)
Screenshot: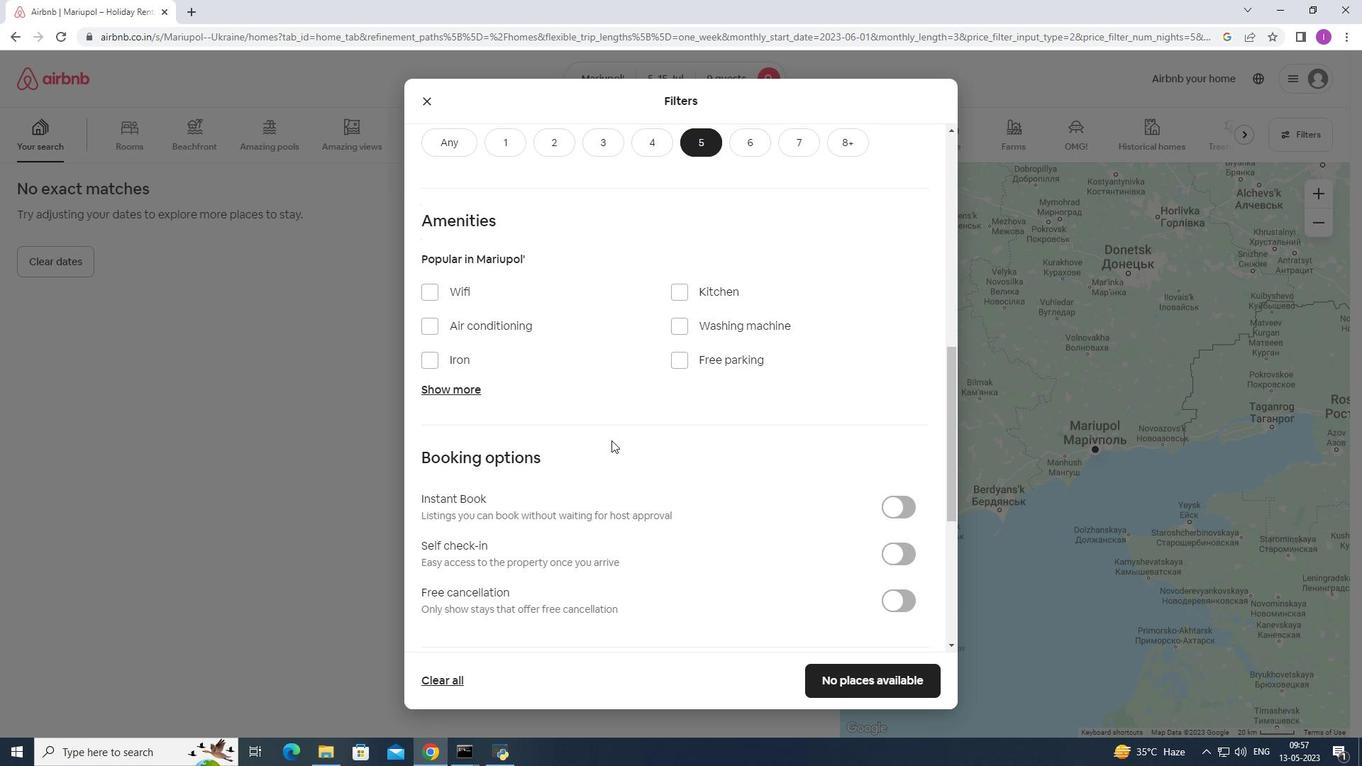 
Action: Mouse scrolled (611, 439) with delta (0, 0)
Screenshot: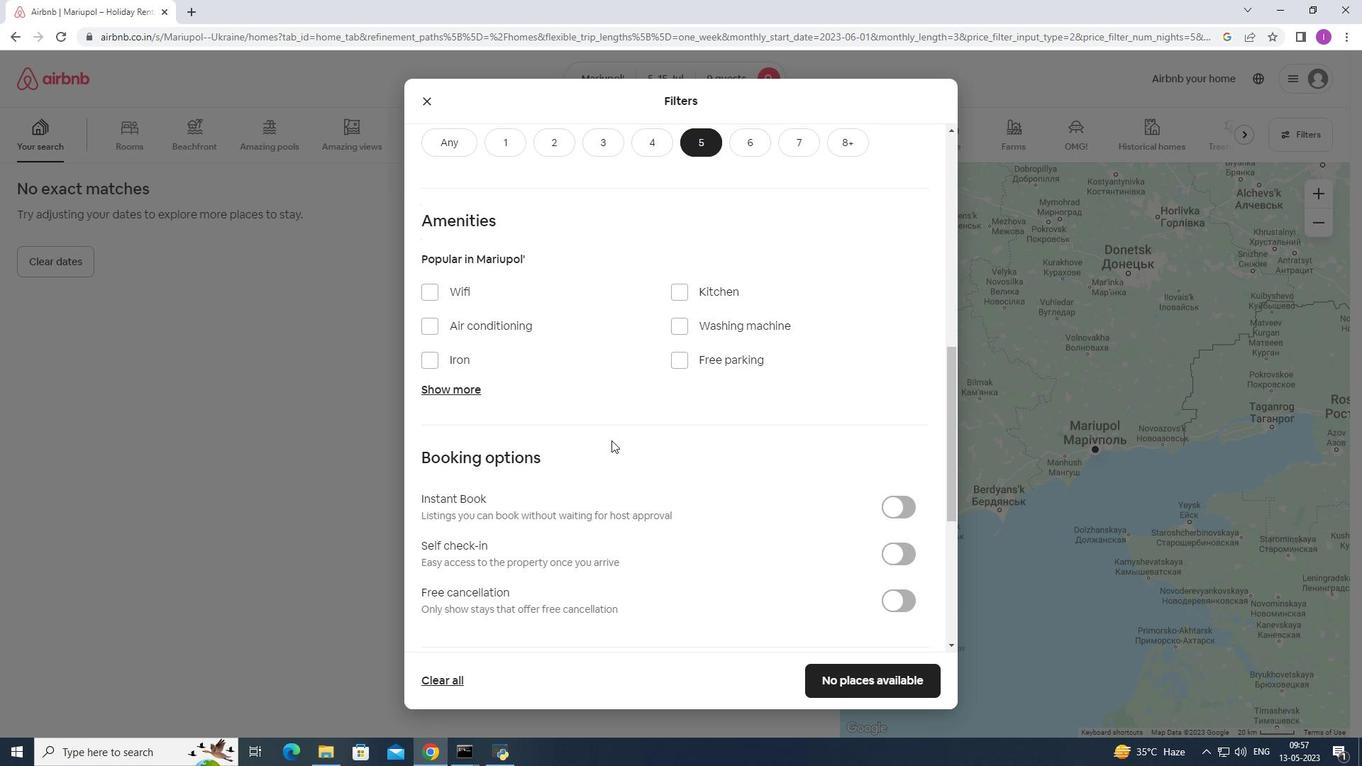 
Action: Mouse scrolled (611, 439) with delta (0, 0)
Screenshot: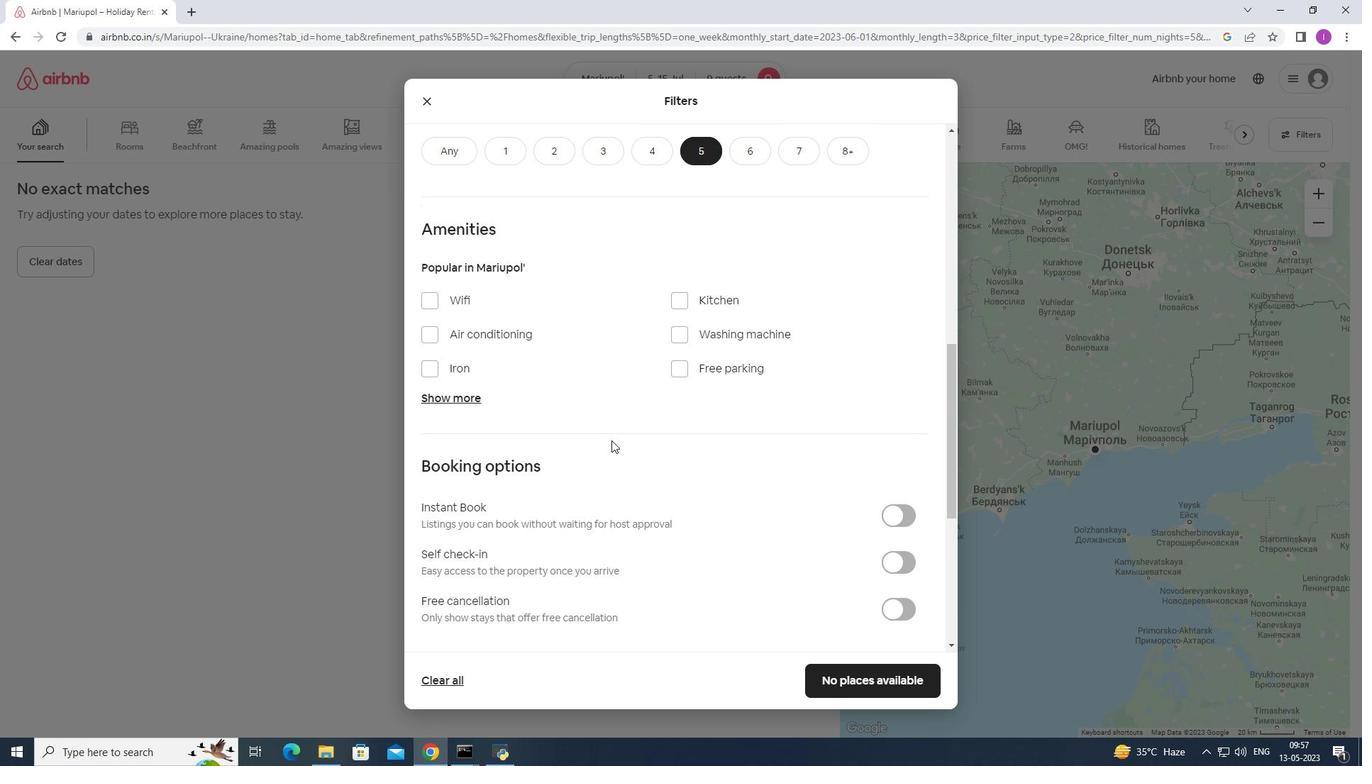 
Action: Mouse scrolled (611, 439) with delta (0, 0)
Screenshot: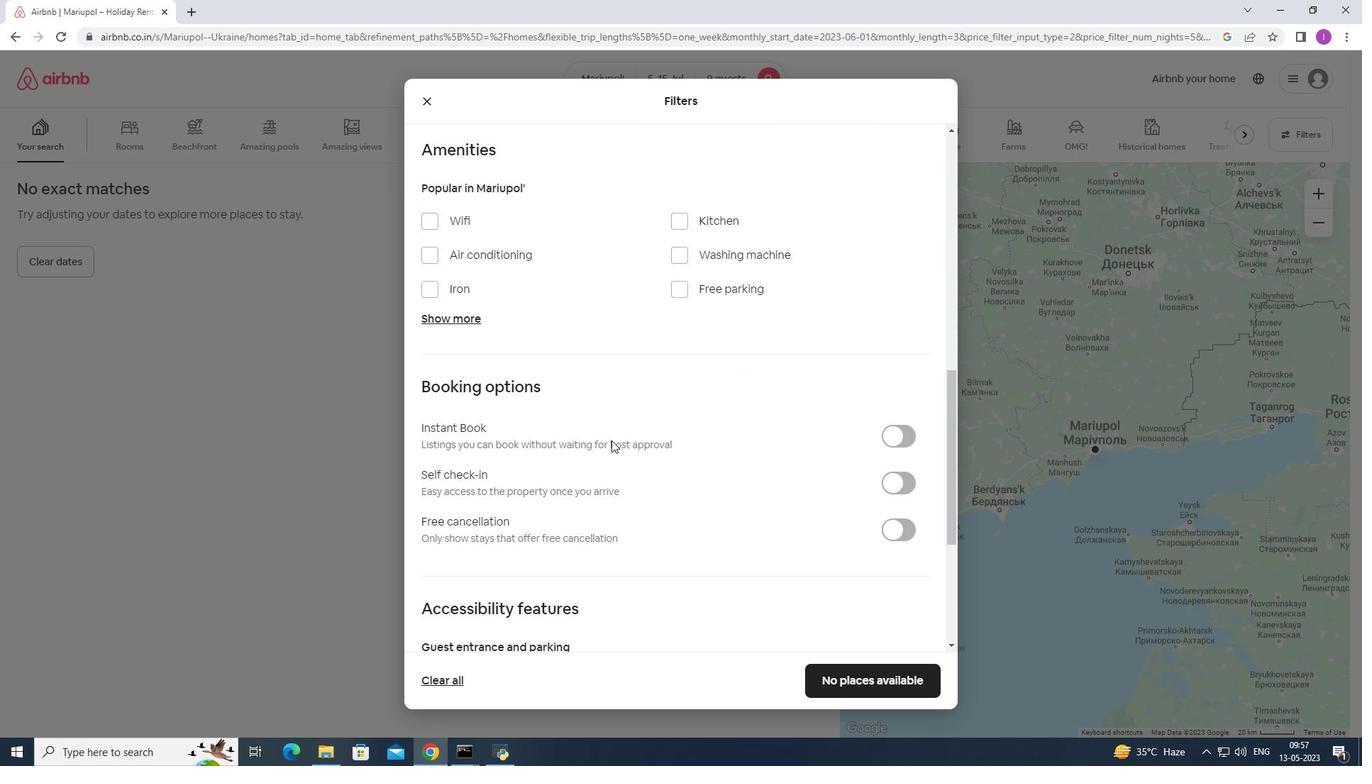 
Action: Mouse scrolled (611, 439) with delta (0, 0)
Screenshot: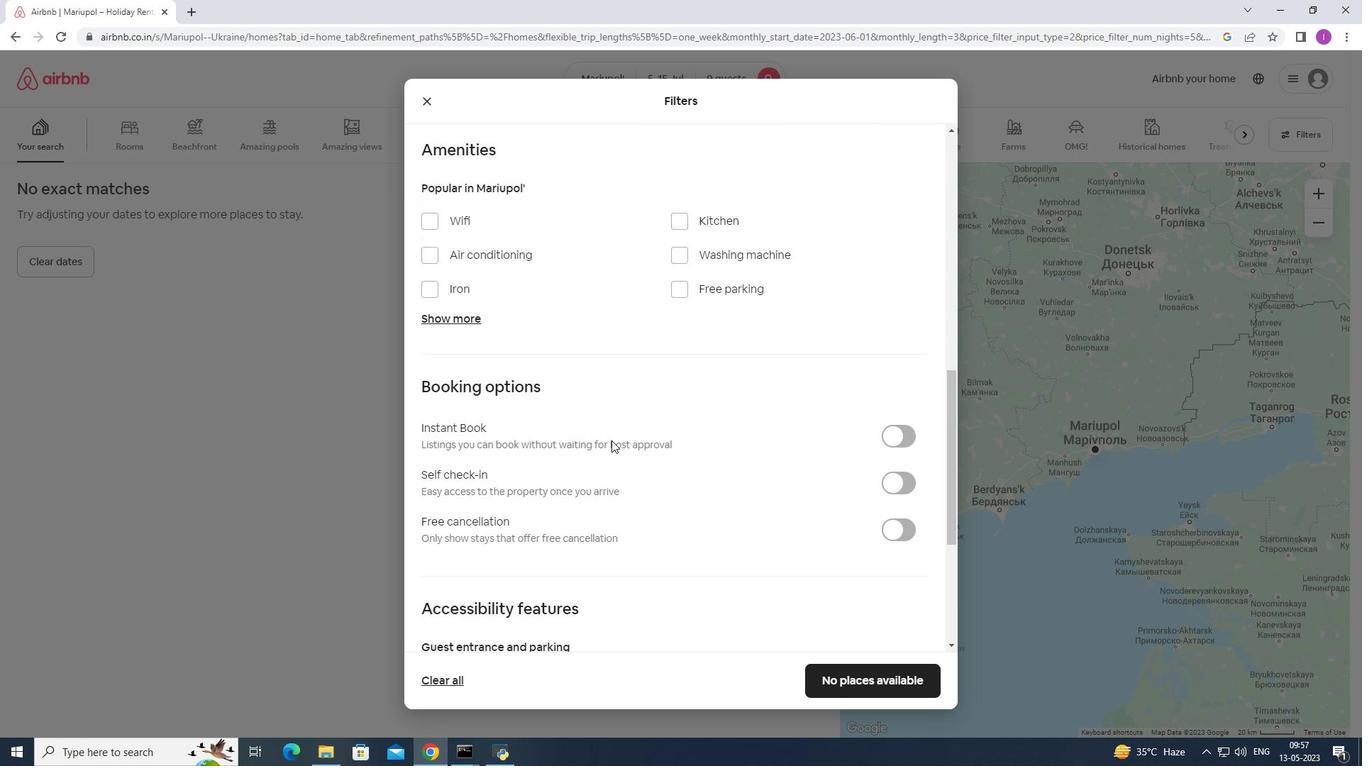 
Action: Mouse scrolled (611, 439) with delta (0, 0)
Screenshot: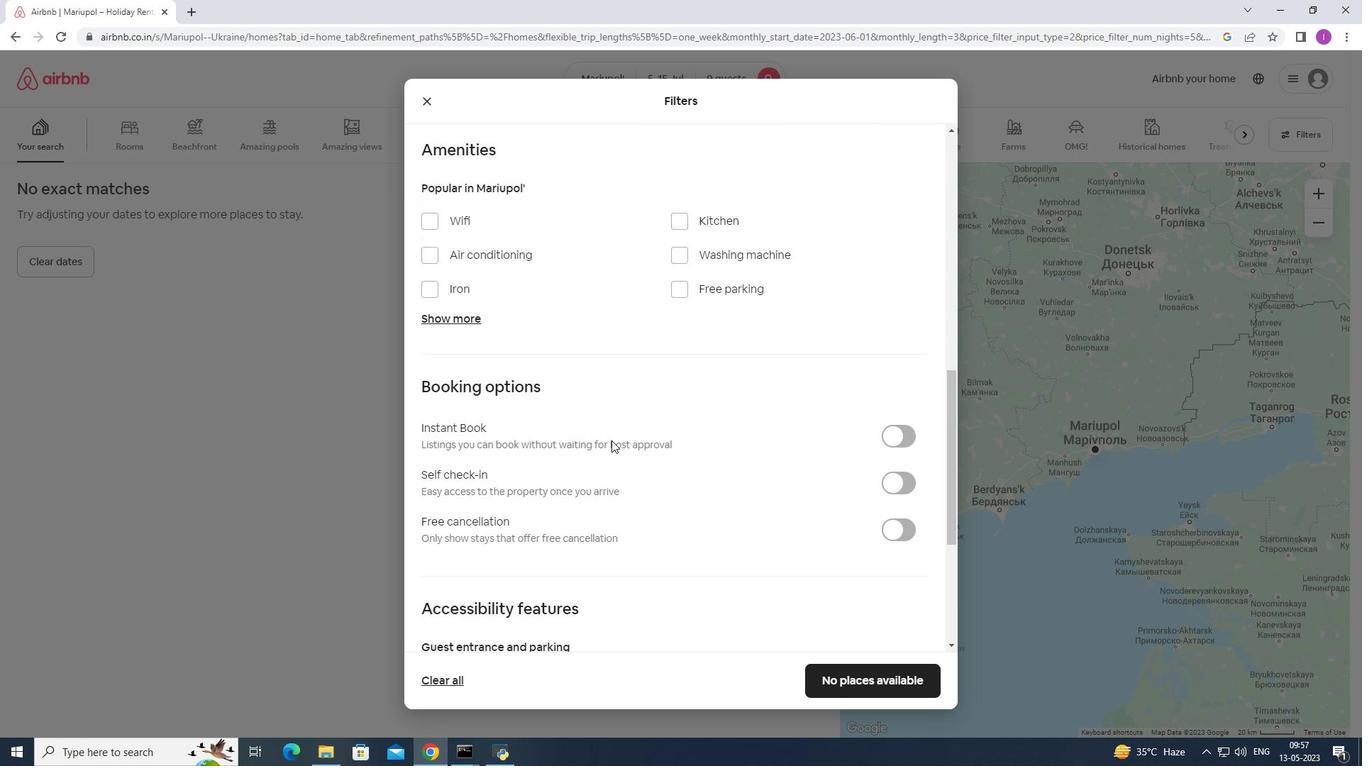 
Action: Mouse scrolled (611, 439) with delta (0, 0)
Screenshot: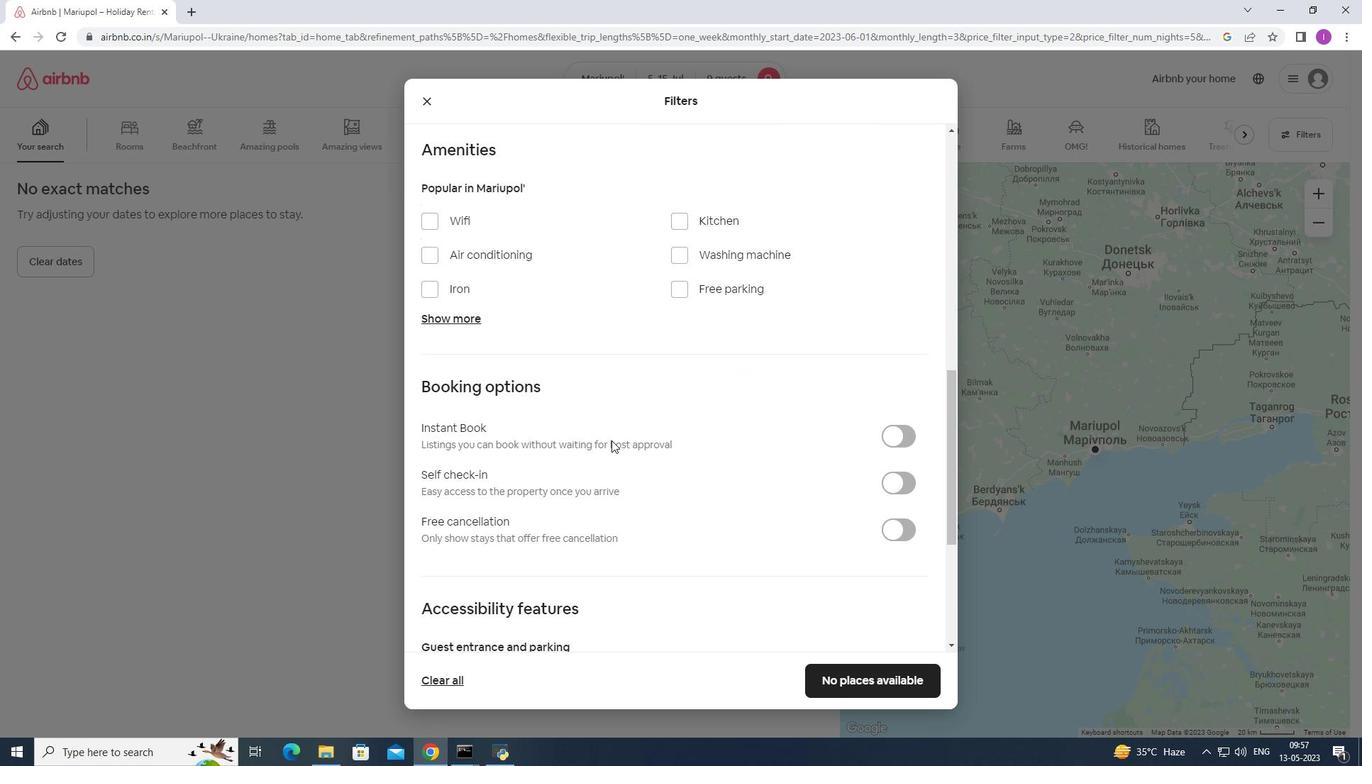 
Action: Mouse moved to (913, 200)
Screenshot: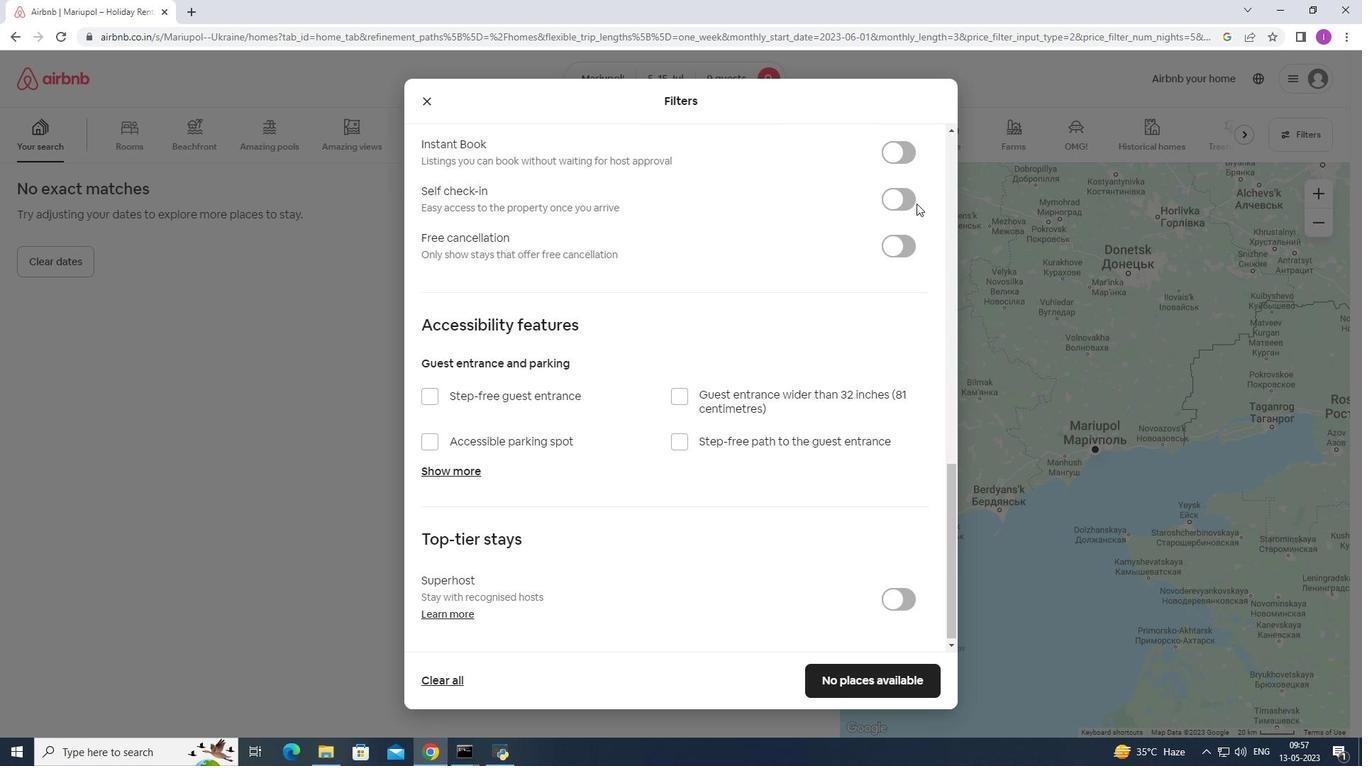 
Action: Mouse pressed left at (913, 200)
Screenshot: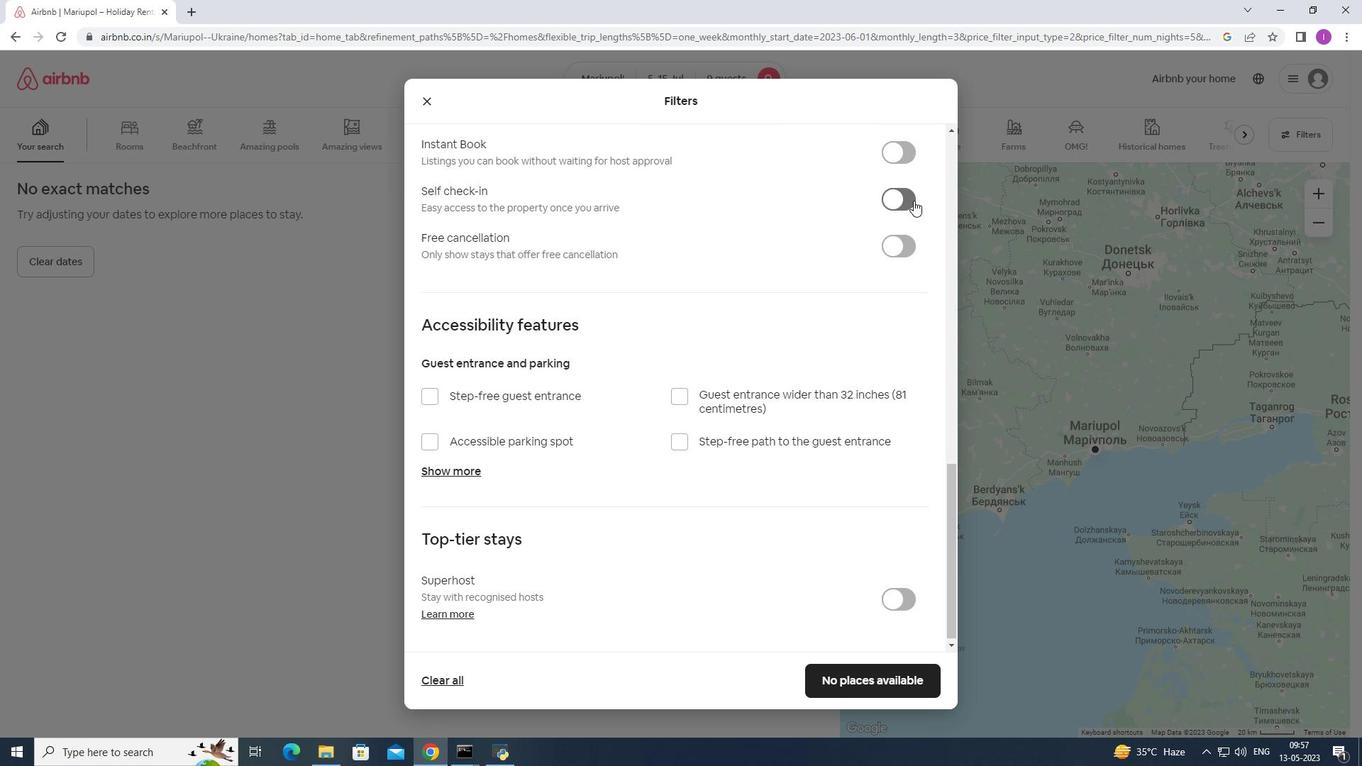 
Action: Mouse moved to (715, 313)
Screenshot: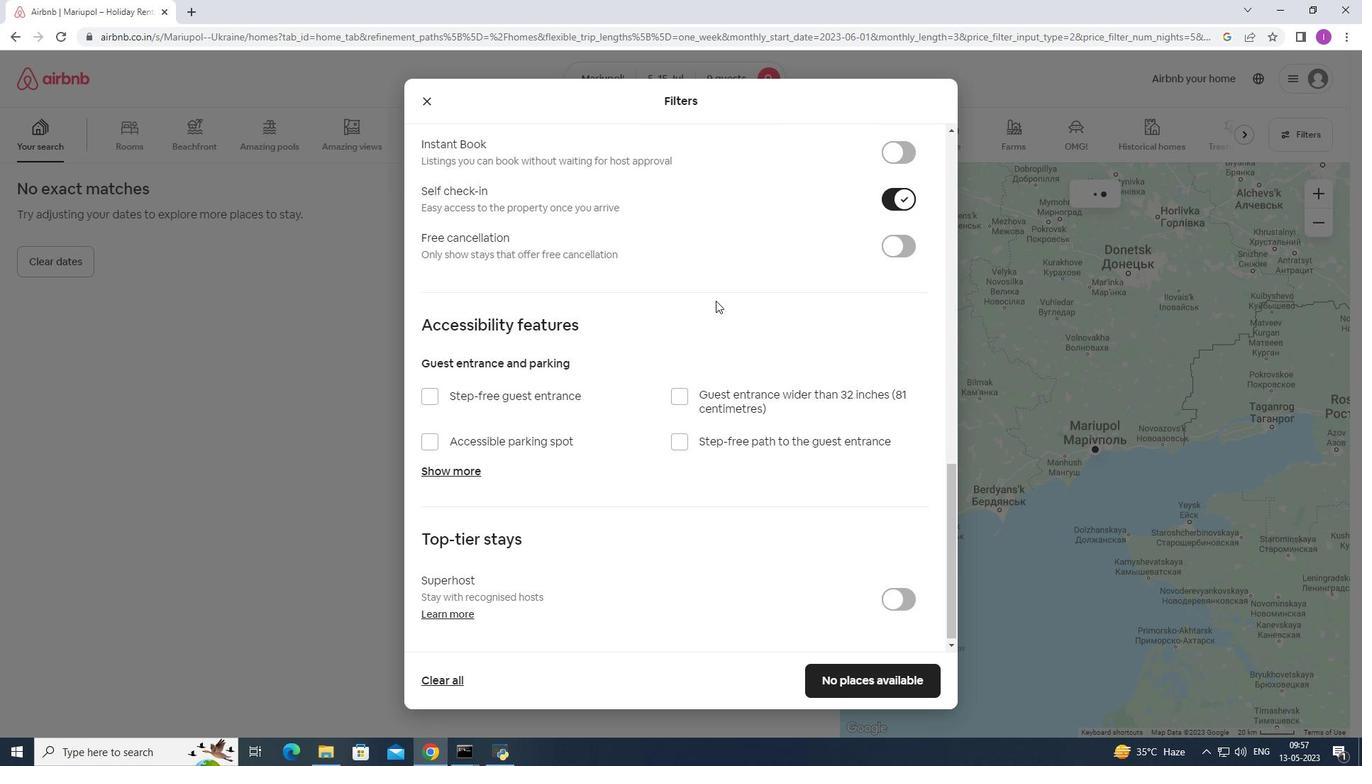 
Action: Mouse scrolled (715, 312) with delta (0, 0)
Screenshot: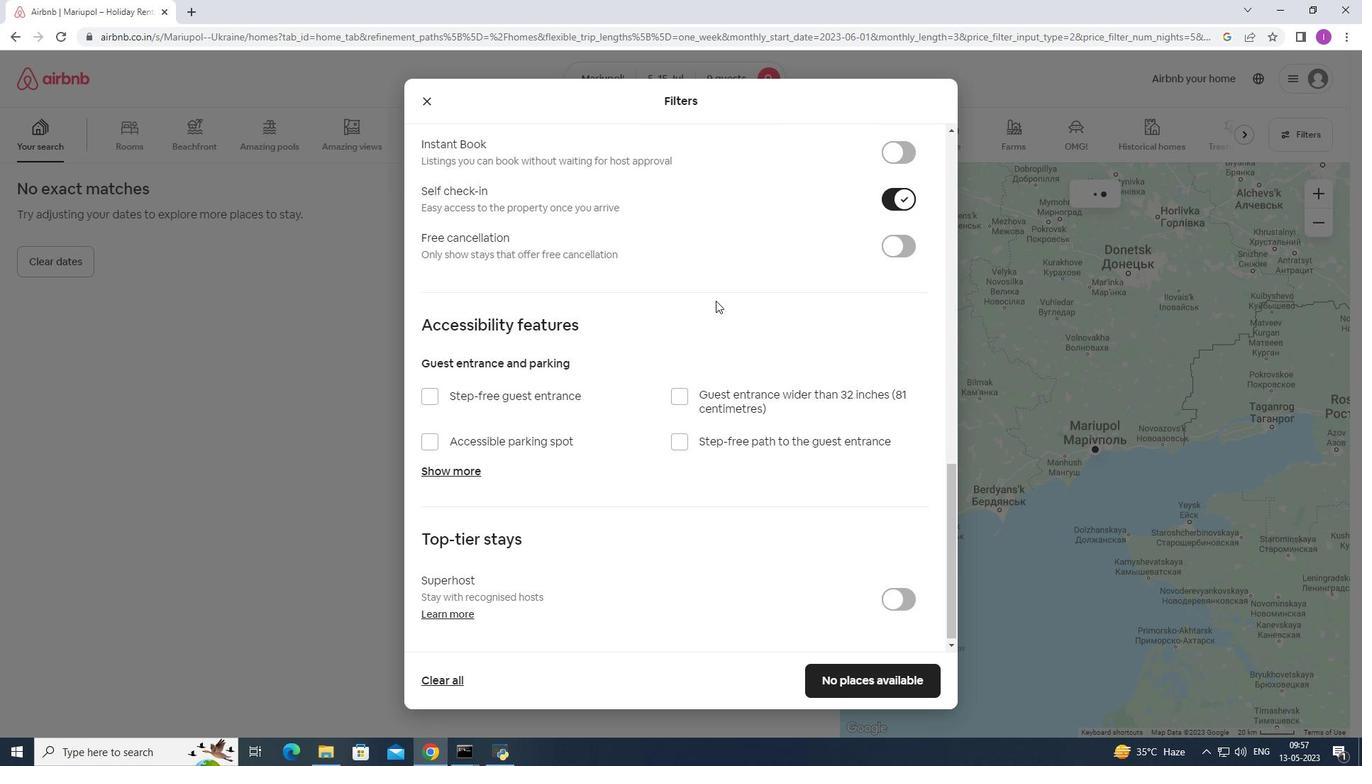
Action: Mouse moved to (715, 315)
Screenshot: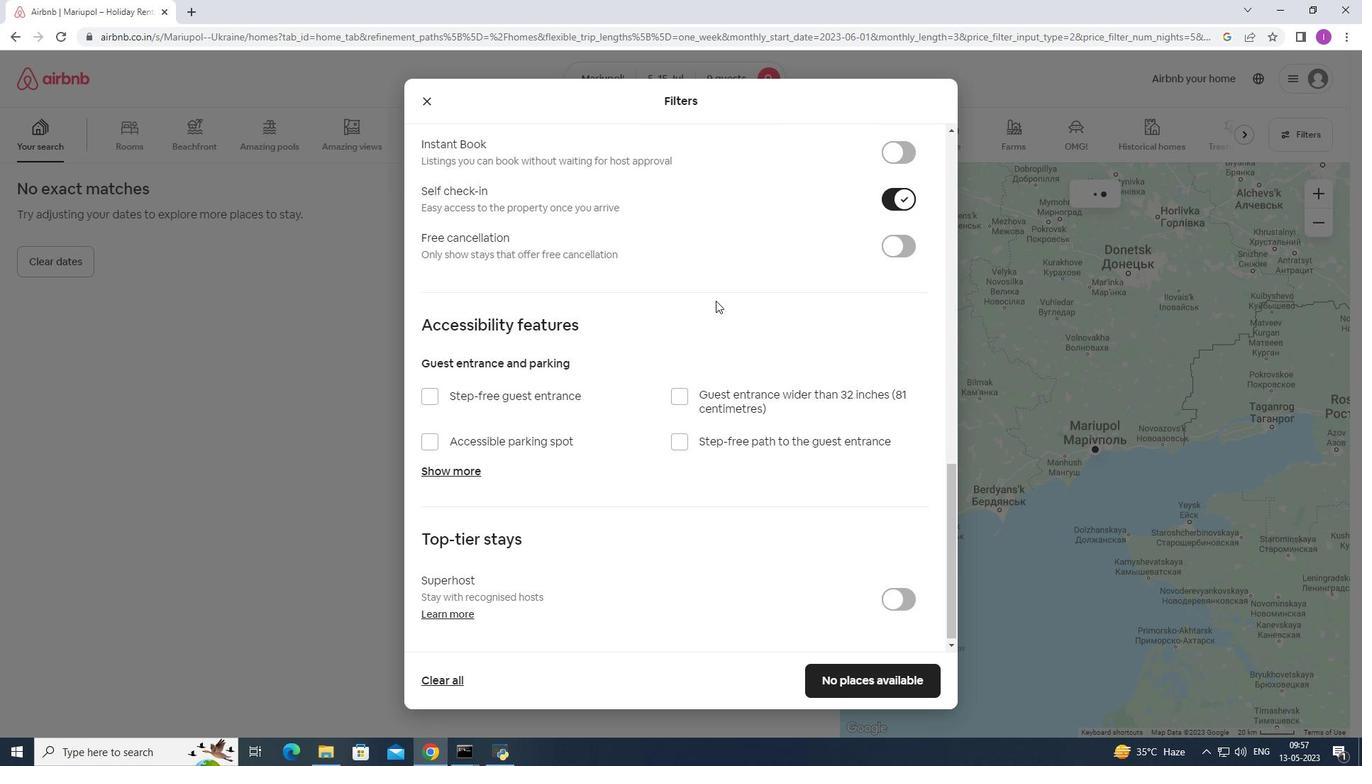 
Action: Mouse scrolled (715, 315) with delta (0, 0)
Screenshot: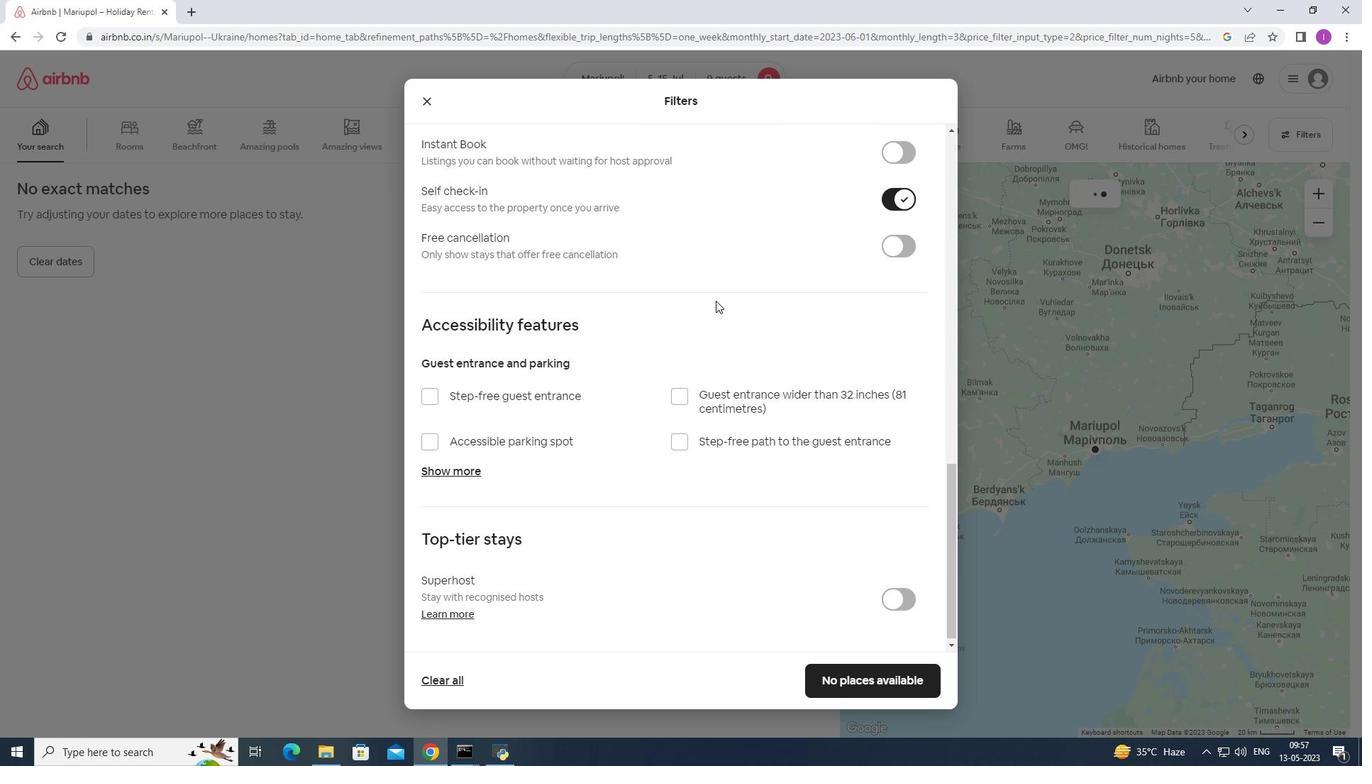 
Action: Mouse moved to (715, 315)
Screenshot: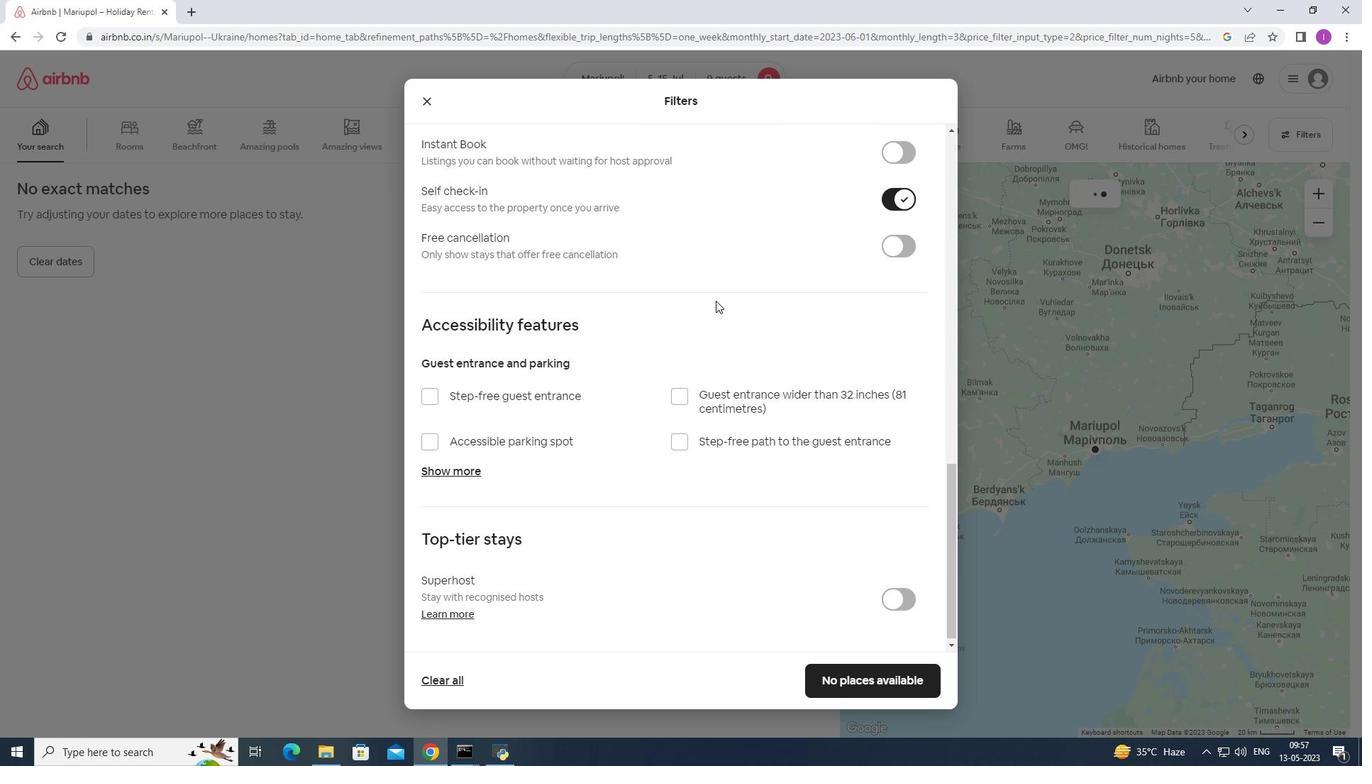 
Action: Mouse scrolled (715, 315) with delta (0, 0)
Screenshot: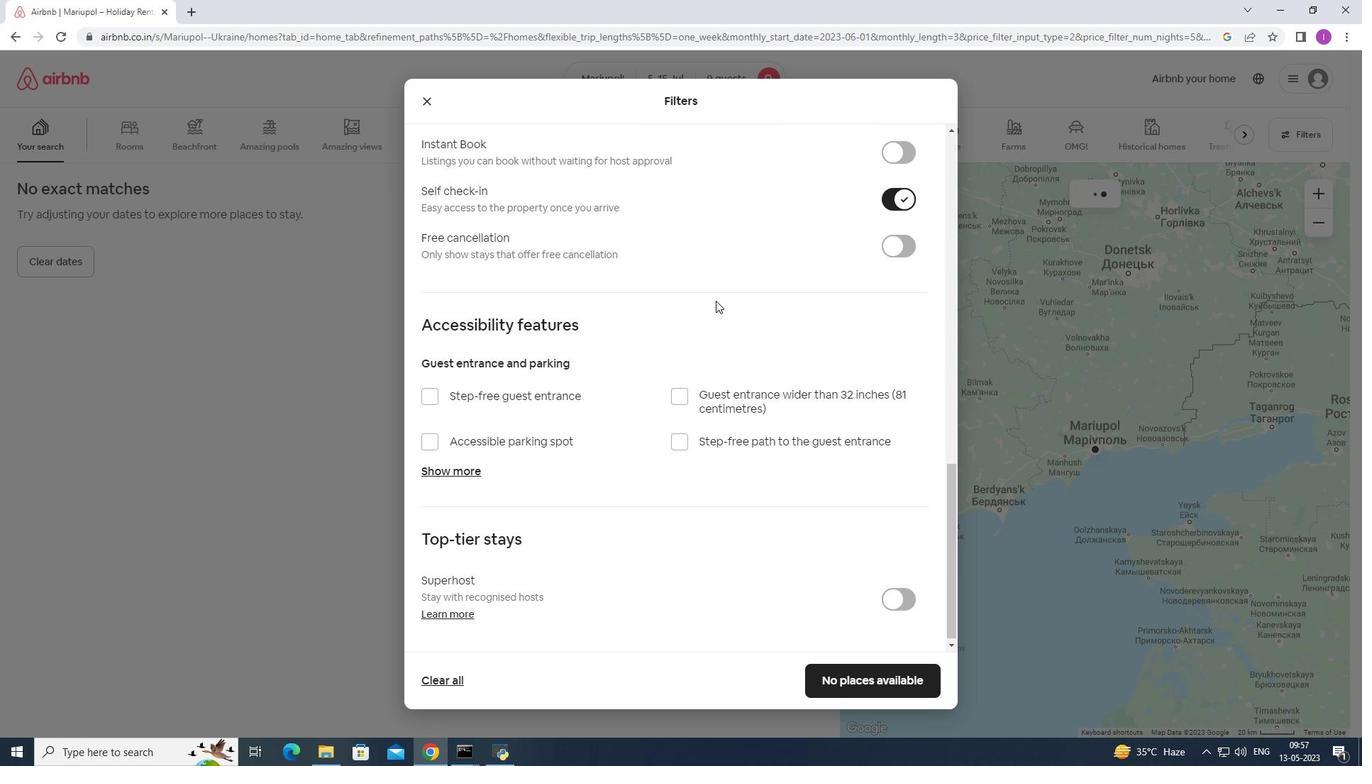 
Action: Mouse moved to (715, 317)
Screenshot: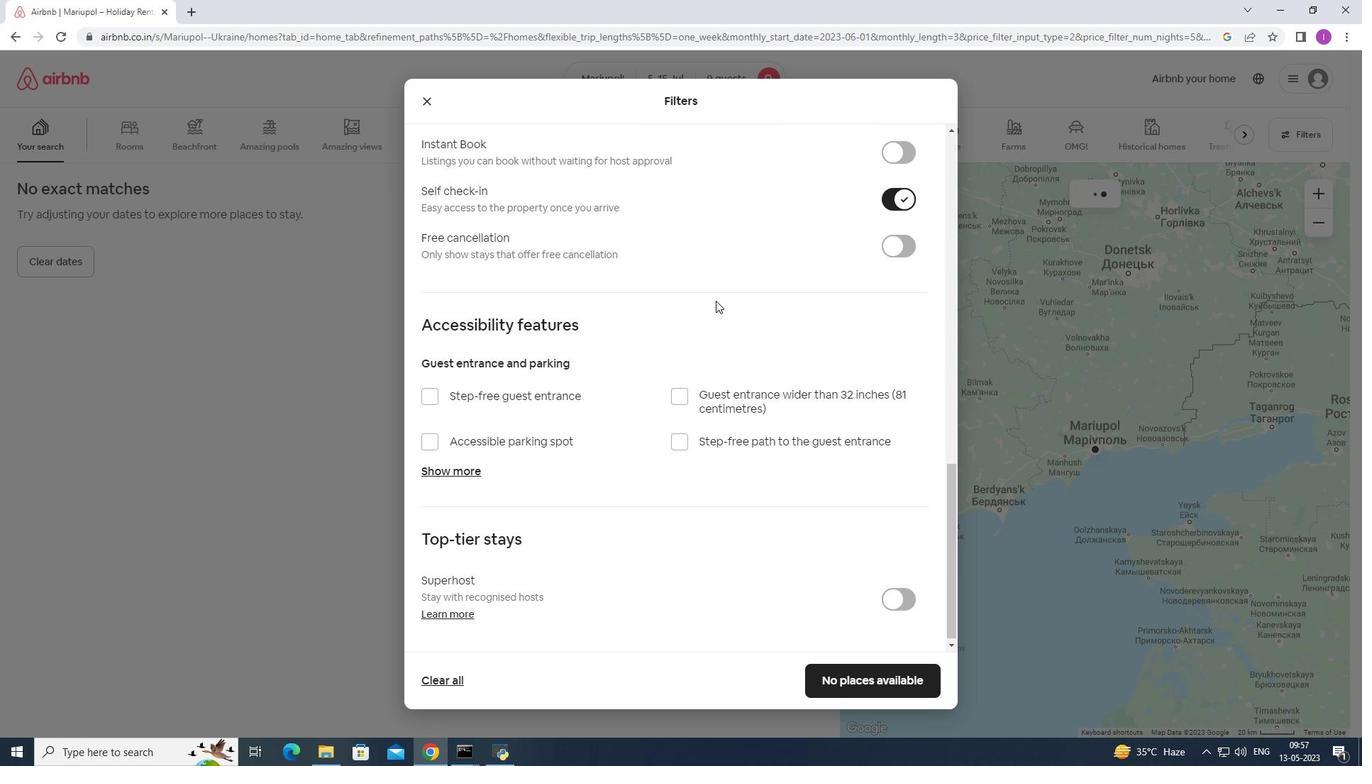
Action: Mouse scrolled (715, 316) with delta (0, 0)
Screenshot: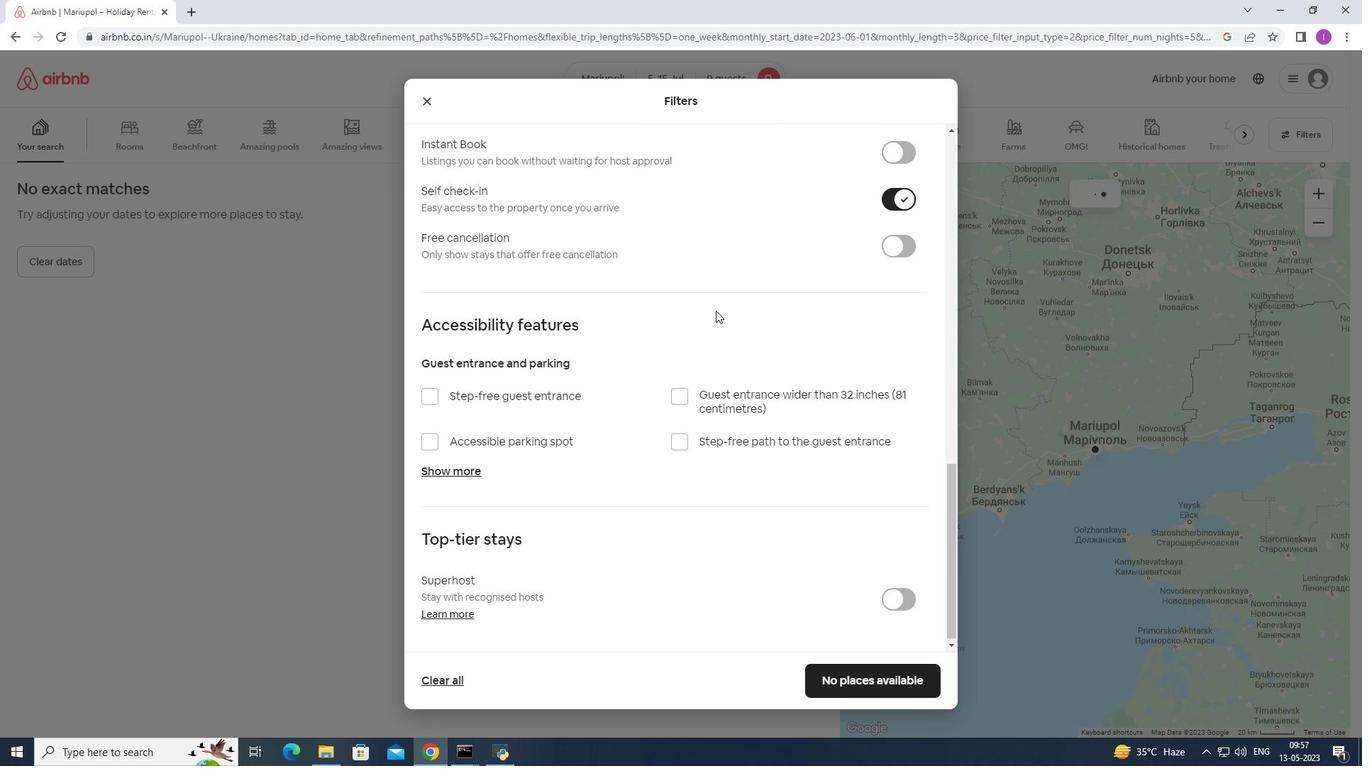 
Action: Mouse moved to (715, 327)
Screenshot: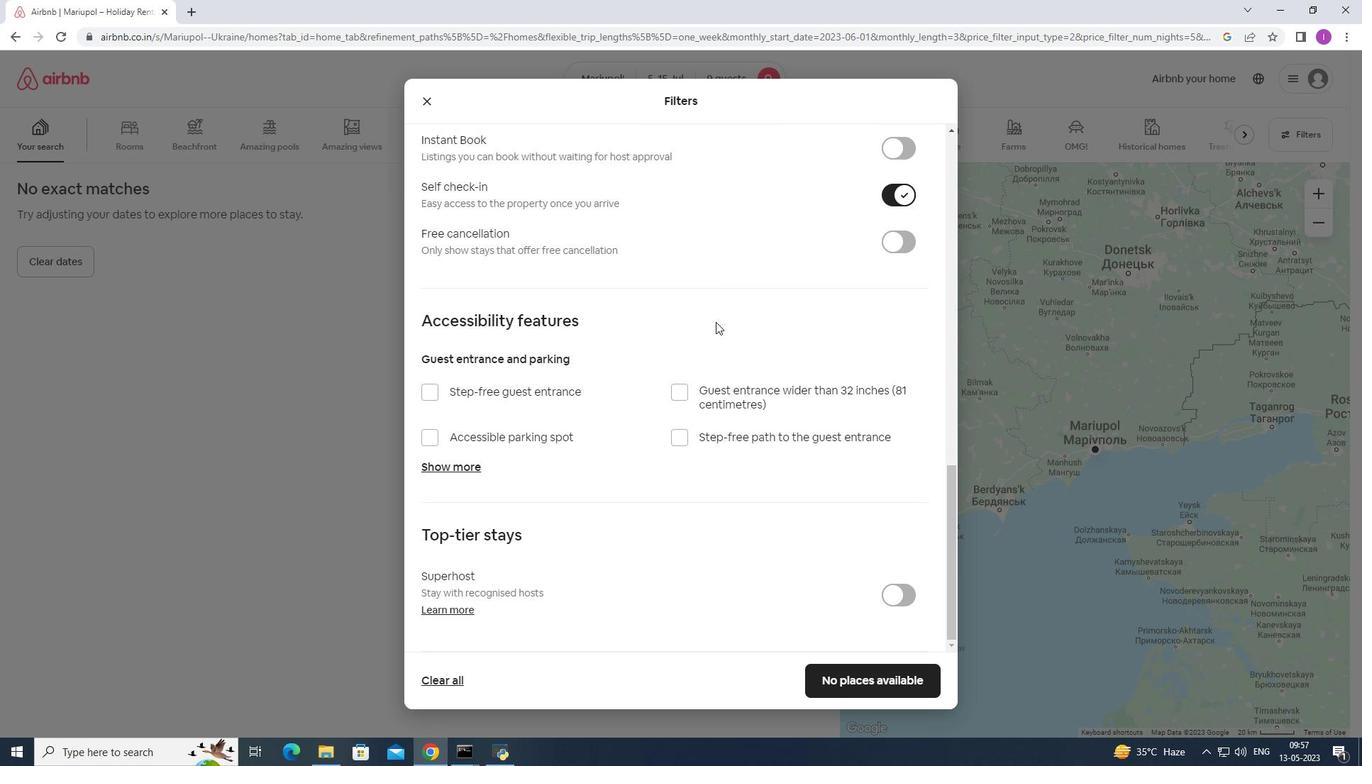 
Action: Mouse scrolled (715, 326) with delta (0, 0)
Screenshot: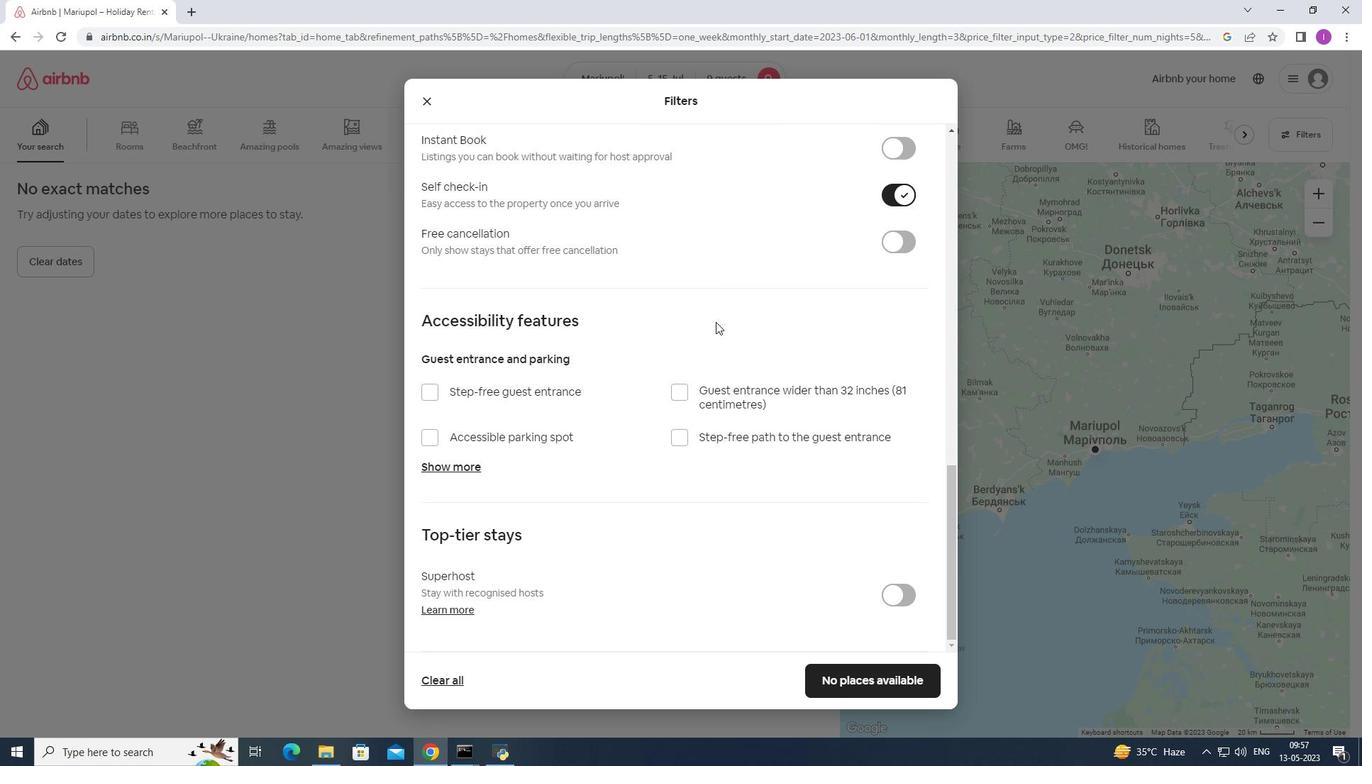 
Action: Mouse scrolled (715, 327) with delta (0, 0)
Screenshot: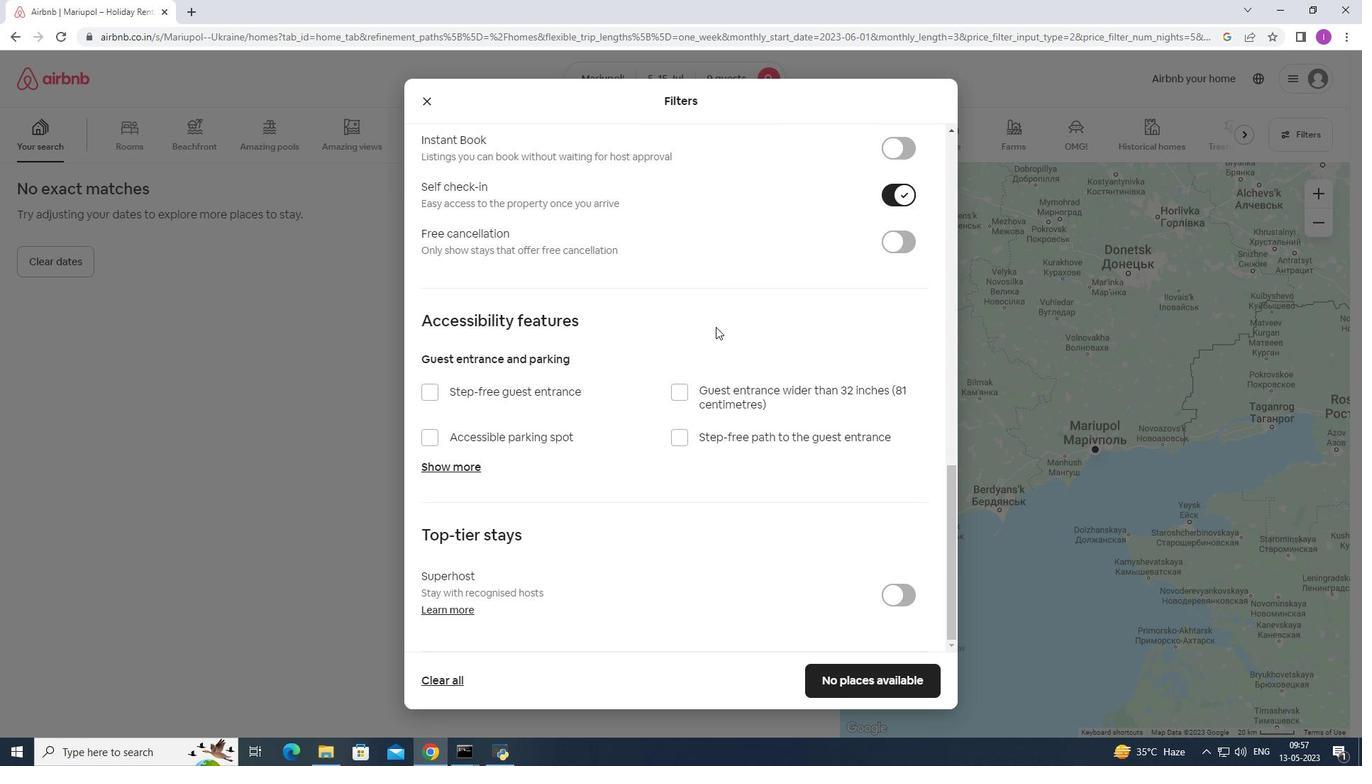 
Action: Mouse scrolled (715, 326) with delta (0, 0)
Screenshot: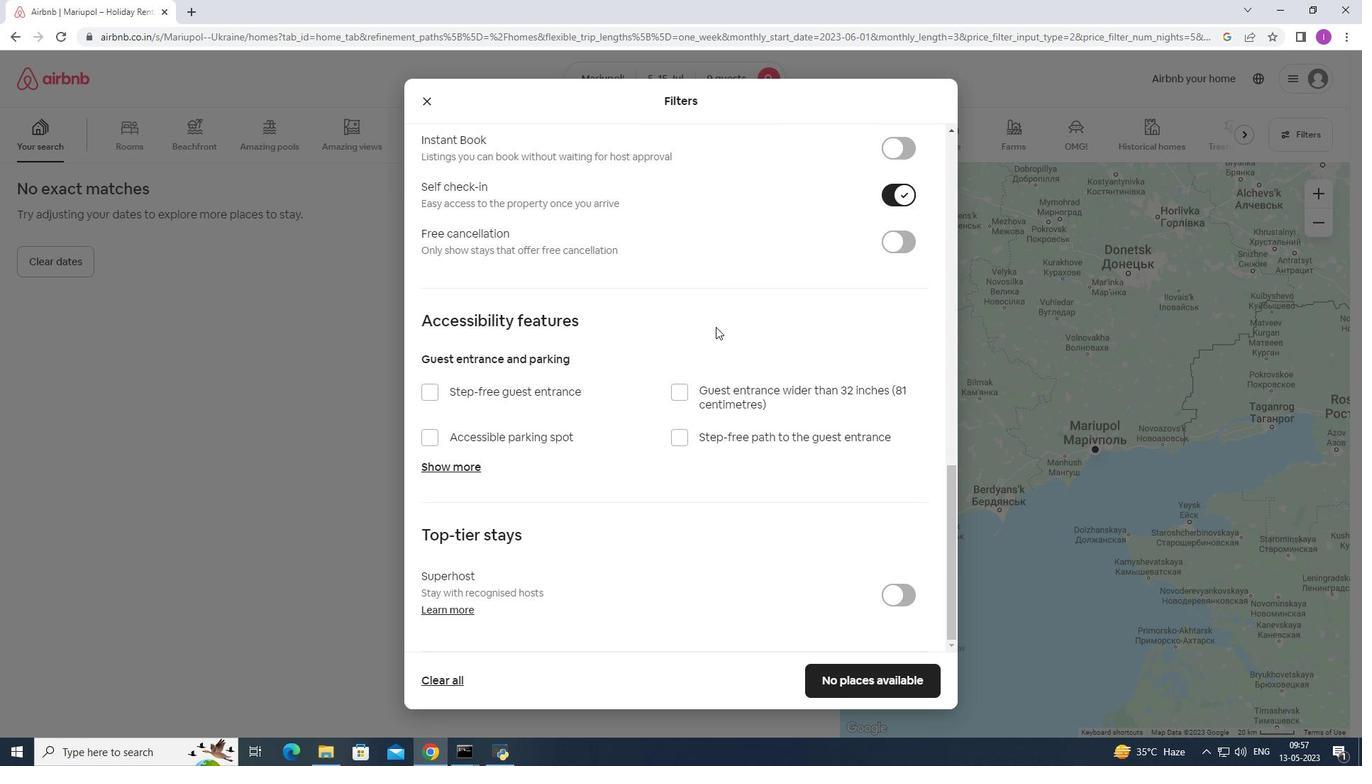 
Action: Mouse moved to (715, 327)
Screenshot: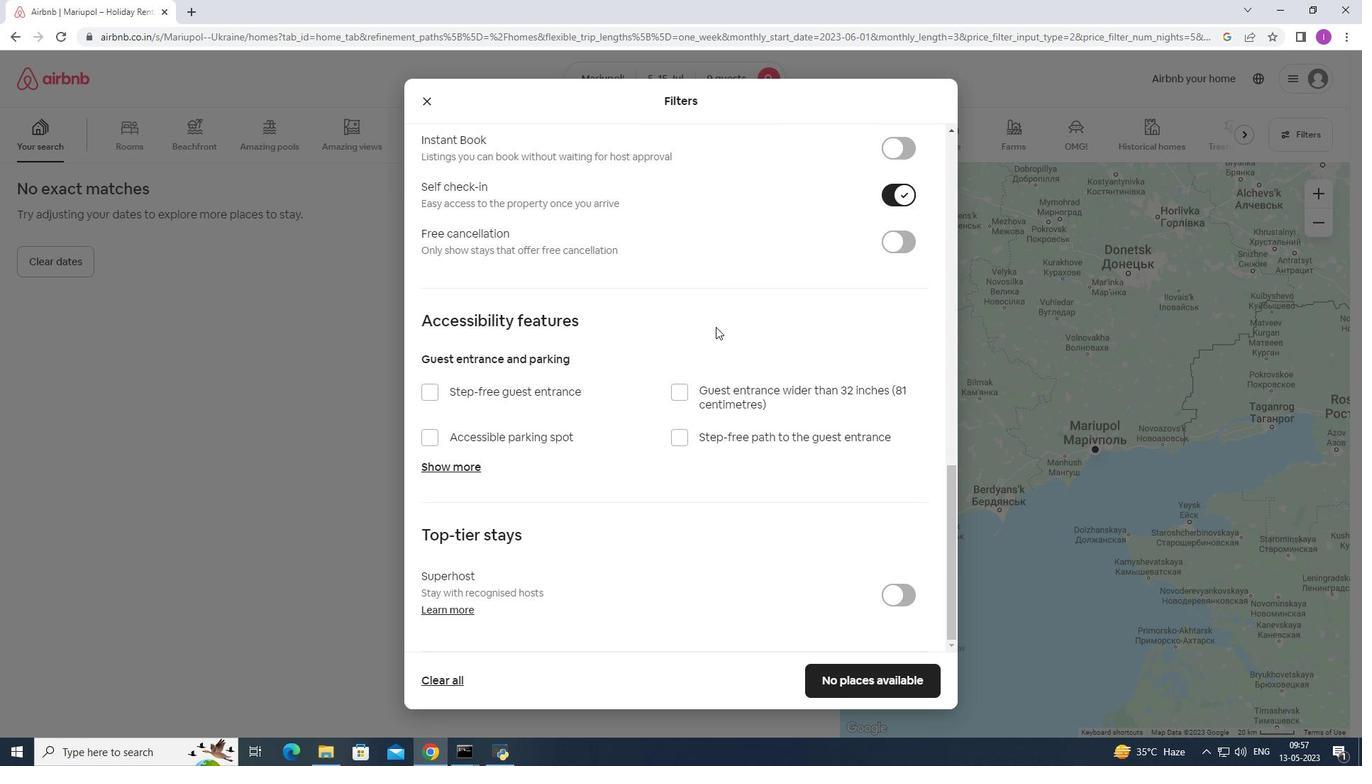 
Action: Mouse scrolled (715, 327) with delta (0, 0)
Screenshot: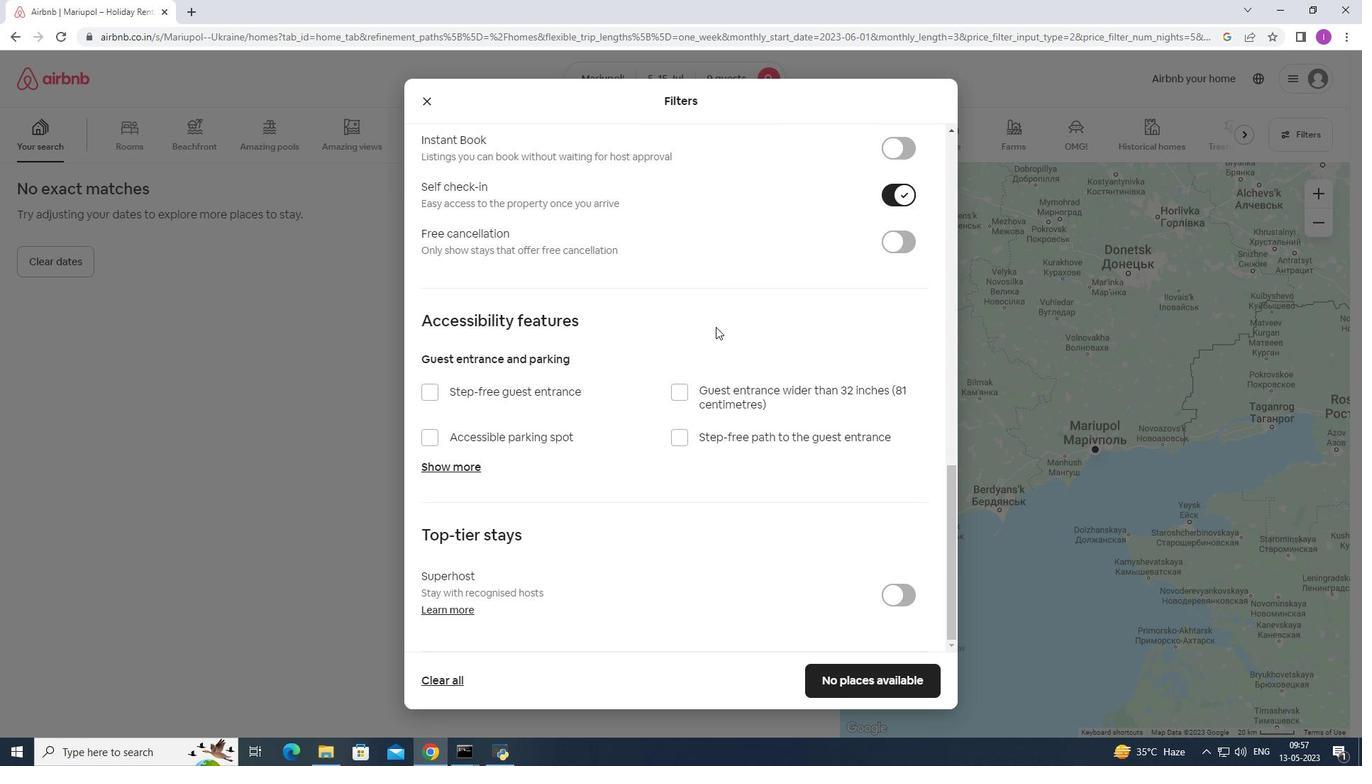 
Action: Mouse moved to (818, 667)
Screenshot: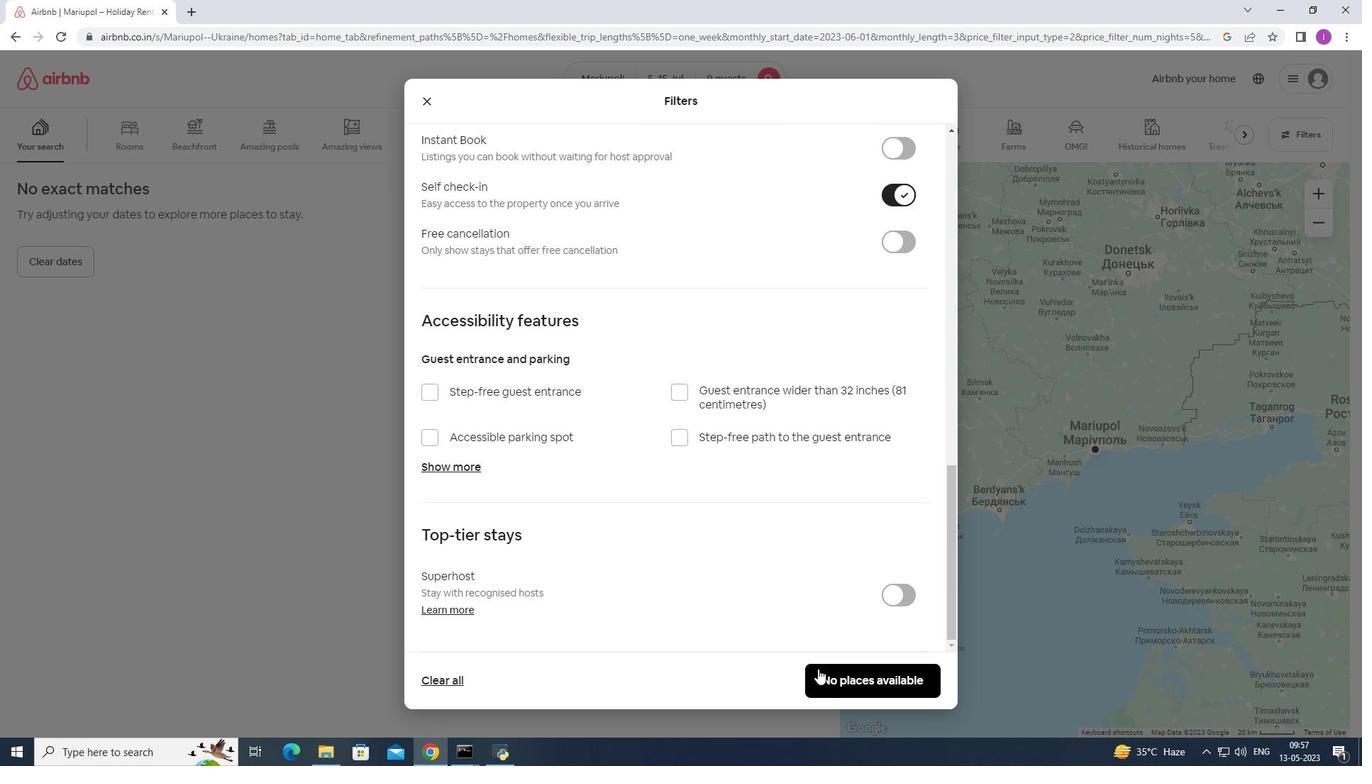 
Action: Mouse scrolled (818, 667) with delta (0, 0)
Screenshot: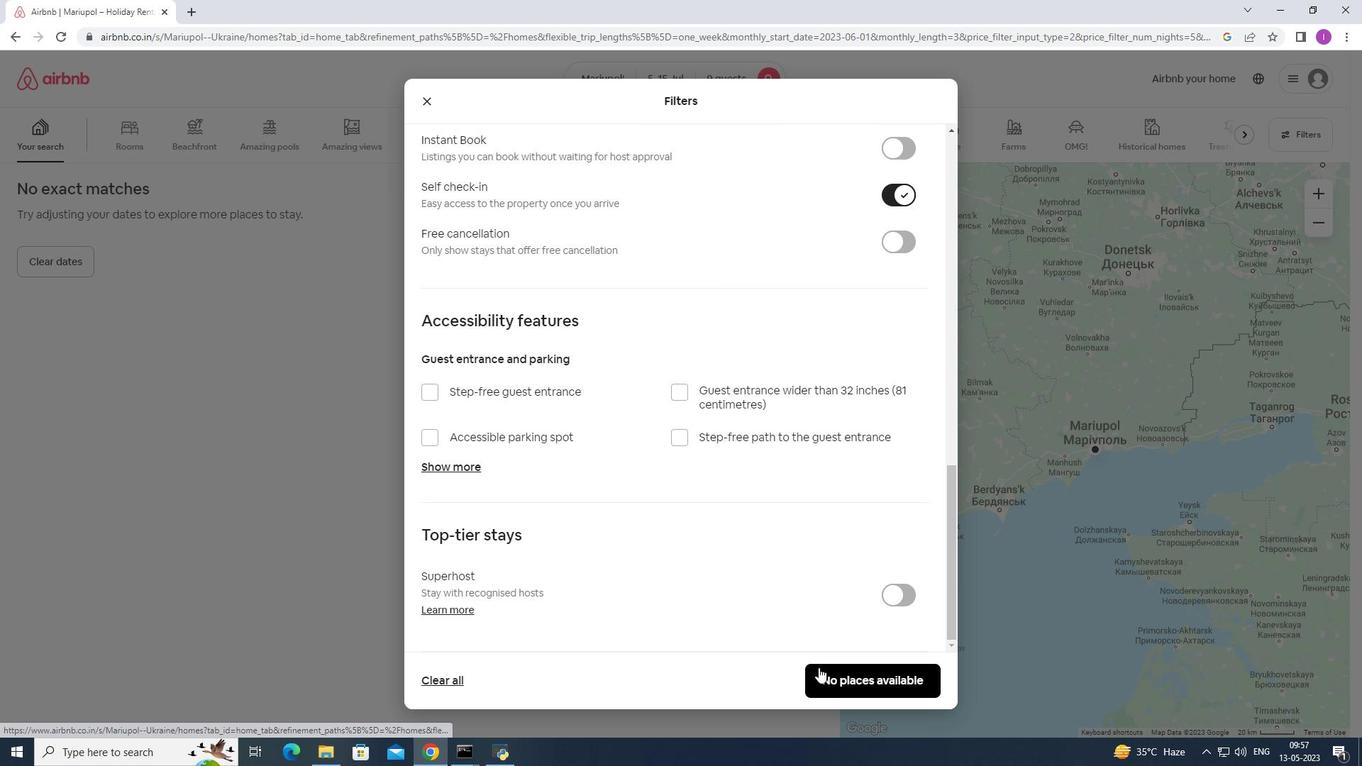 
Action: Mouse scrolled (818, 667) with delta (0, 0)
Screenshot: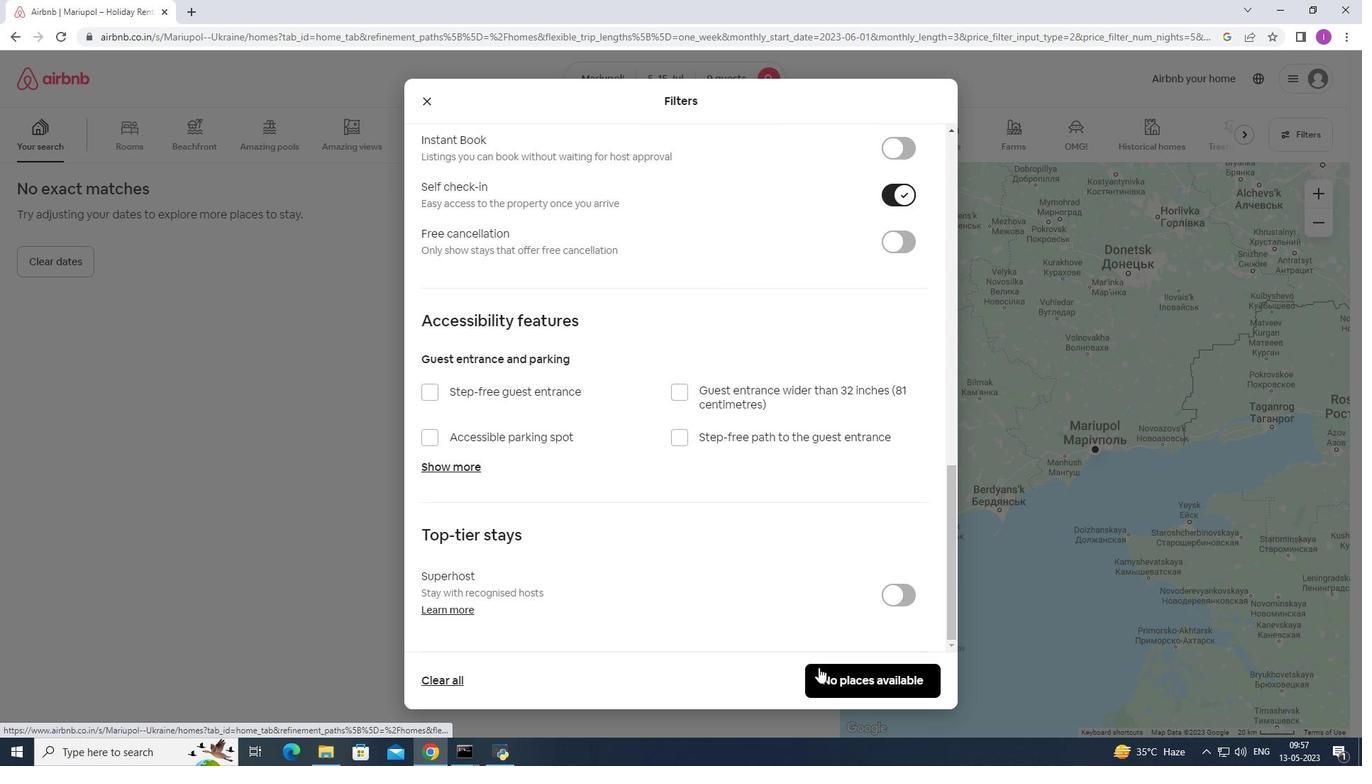 
Action: Mouse scrolled (818, 667) with delta (0, 0)
Screenshot: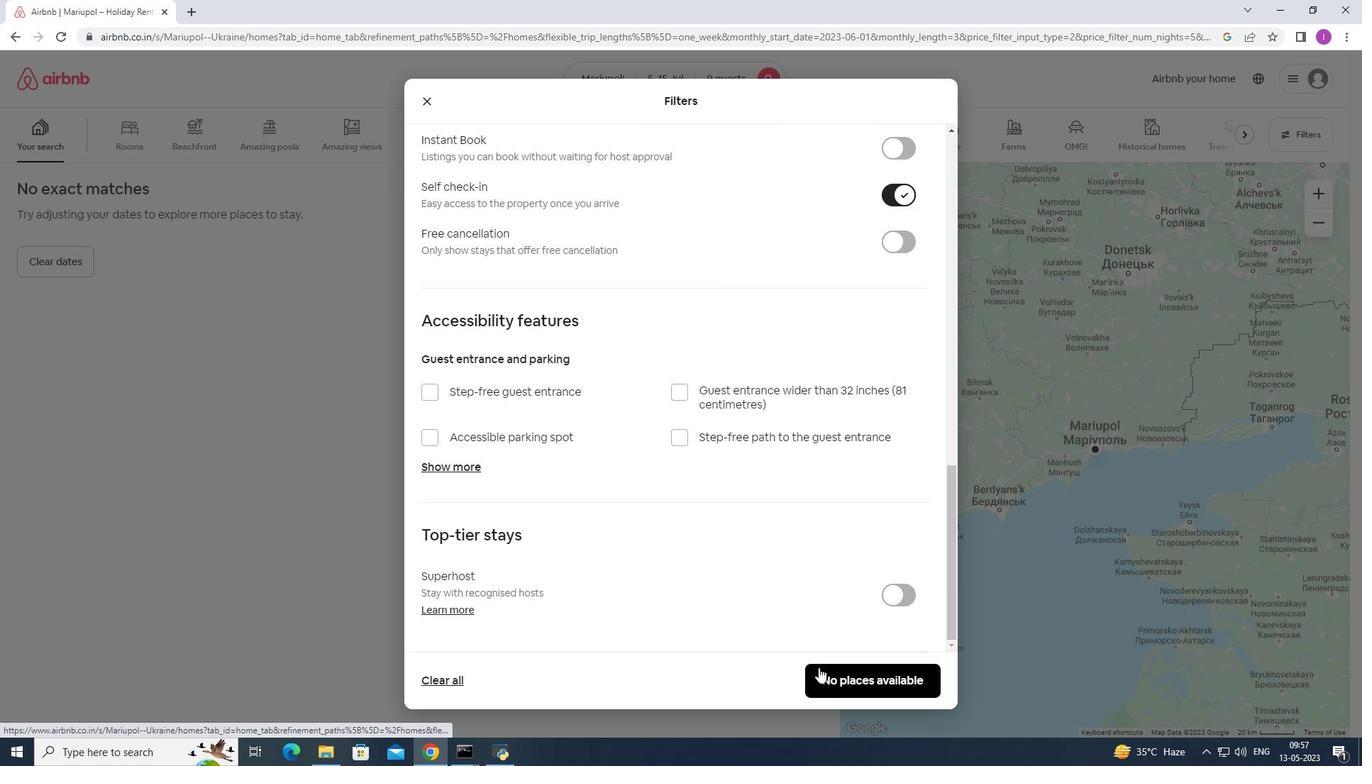 
Action: Mouse moved to (842, 673)
Screenshot: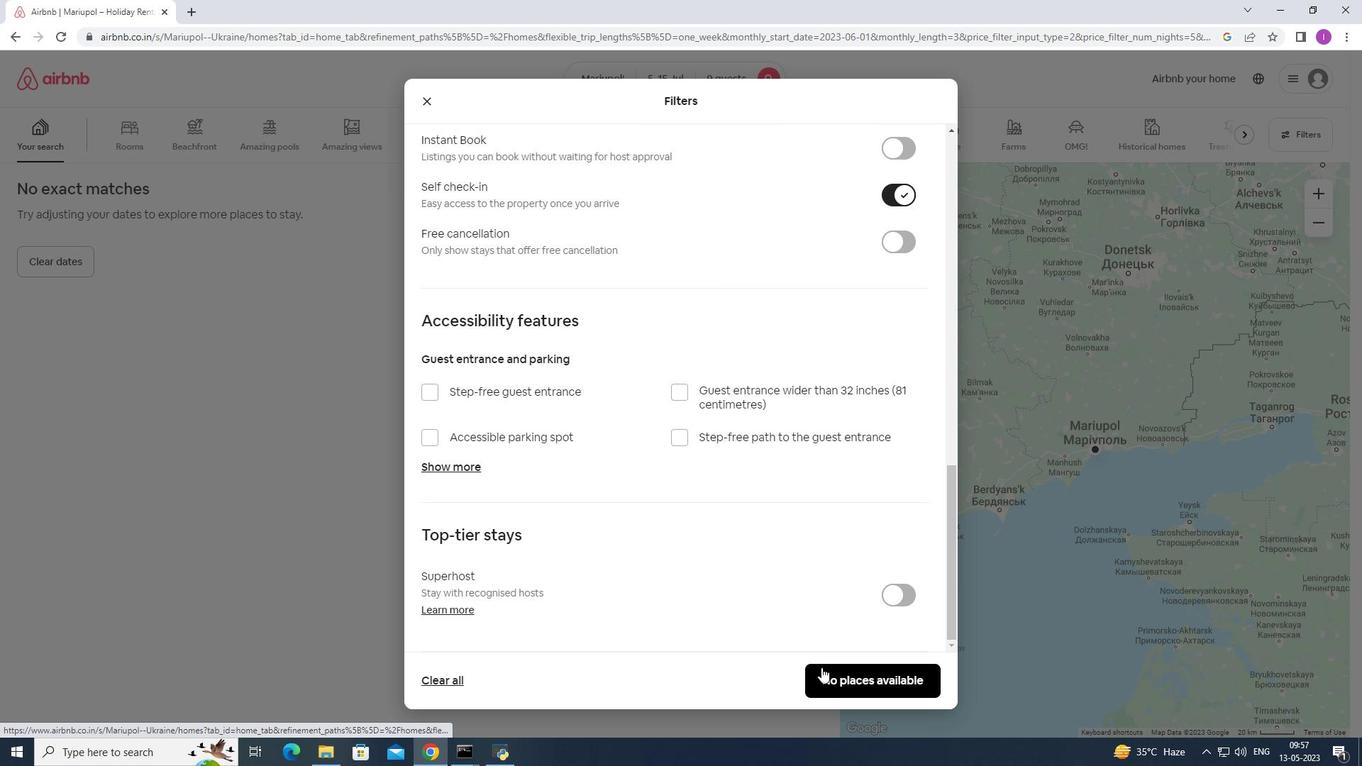 
Action: Mouse pressed left at (842, 673)
Screenshot: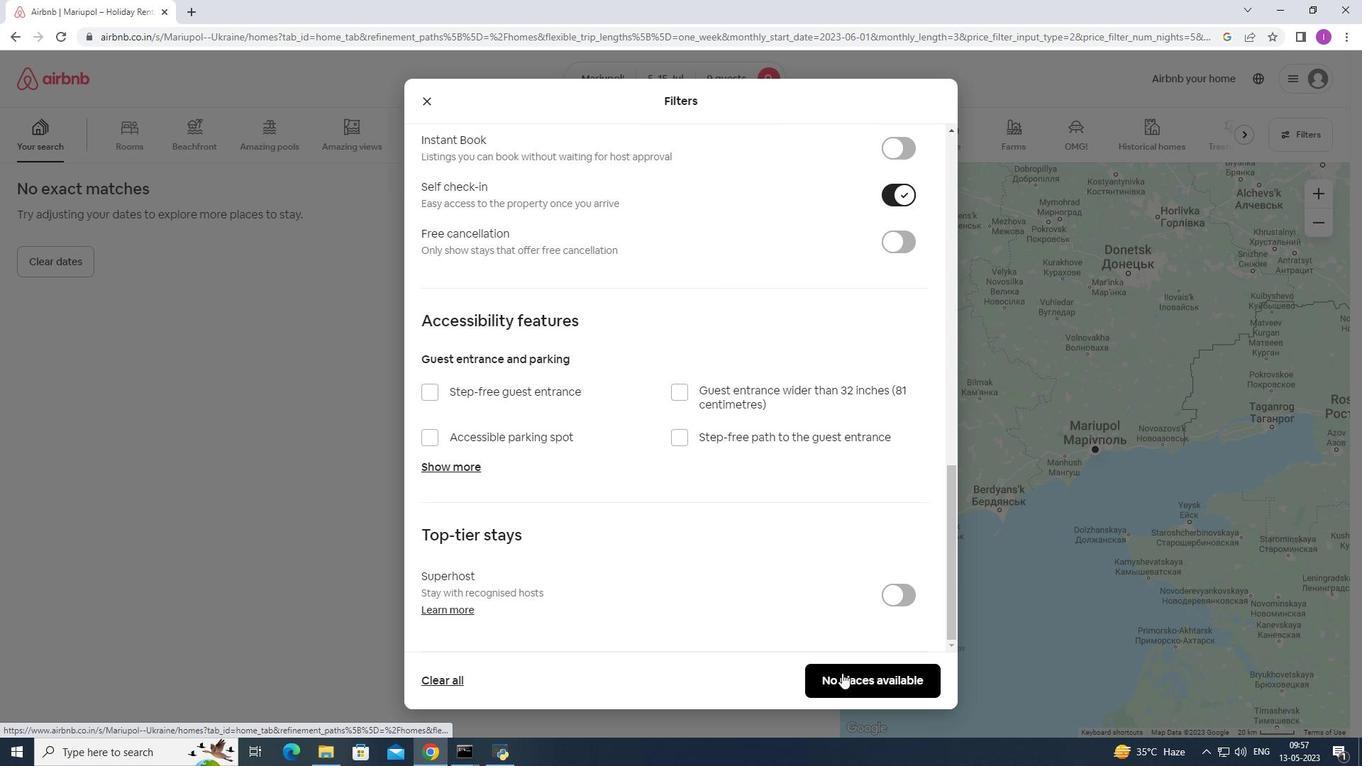 
Action: Mouse moved to (472, 588)
Screenshot: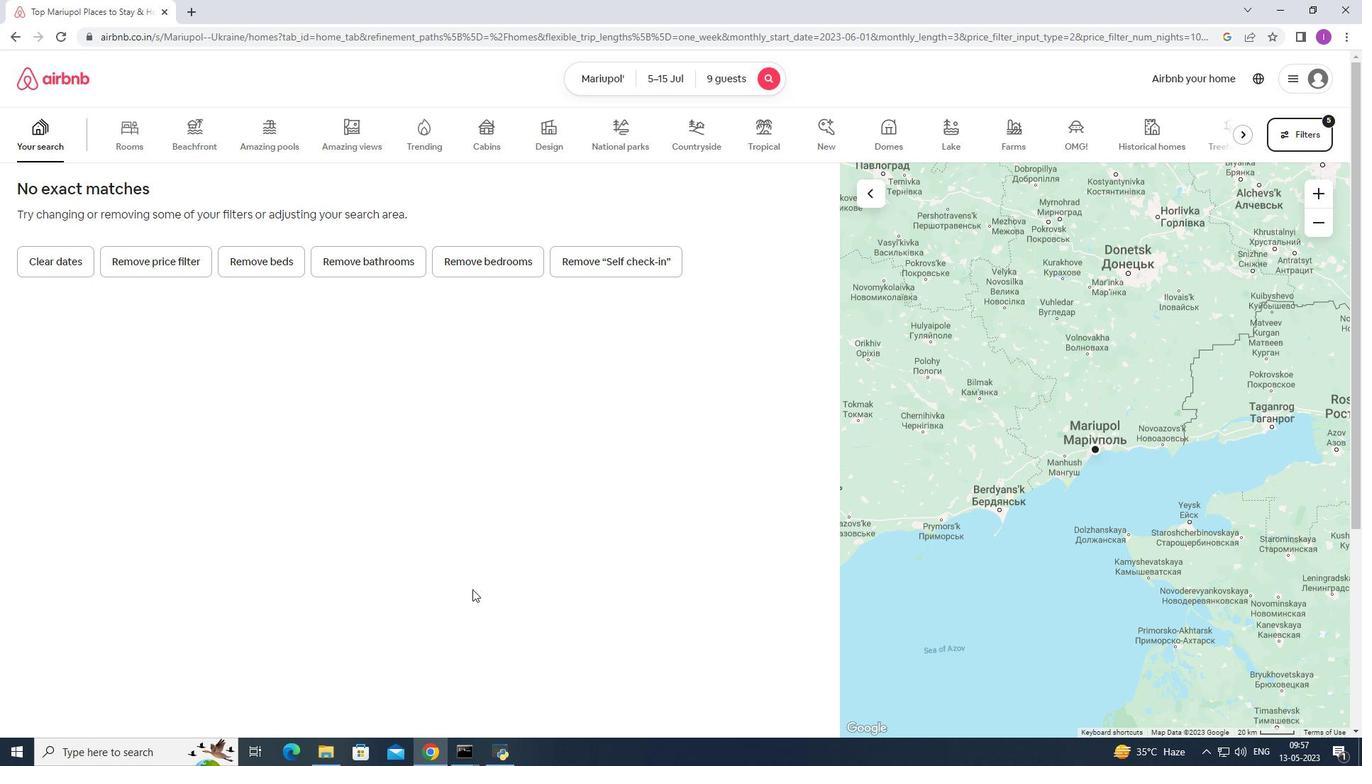 
